 Task: Look for space in Huntington Park, United States from 10th August, 2023 to 20th August, 2023 for 12 adults in price range Rs.10000 to Rs.14000. Place can be entire place or shared room with 6 bedrooms having 12 beds and 6 bathrooms. Property type can be house, flat, guest house. Amenities needed are: wifi, TV, free parkinig on premises, gym, breakfast. Booking option can be shelf check-in. Required host language is English.
Action: Mouse moved to (429, 114)
Screenshot: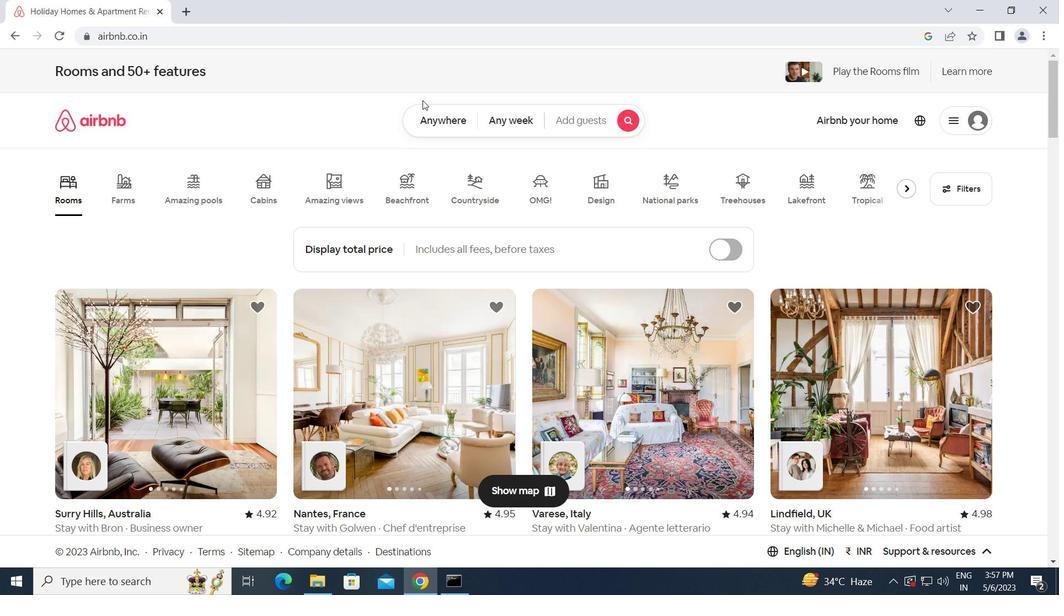 
Action: Mouse pressed left at (429, 114)
Screenshot: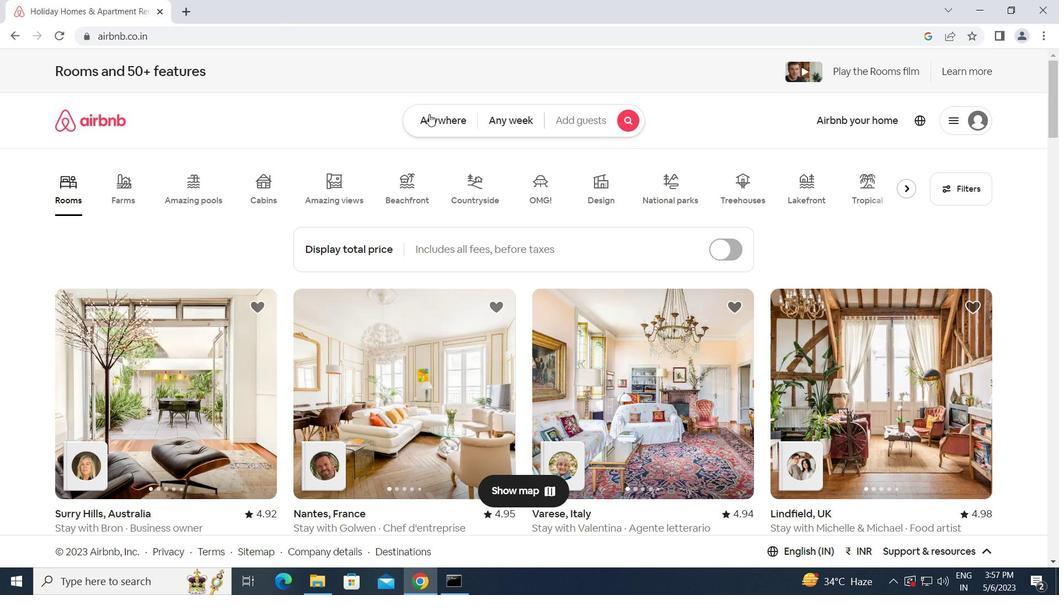 
Action: Mouse moved to (385, 161)
Screenshot: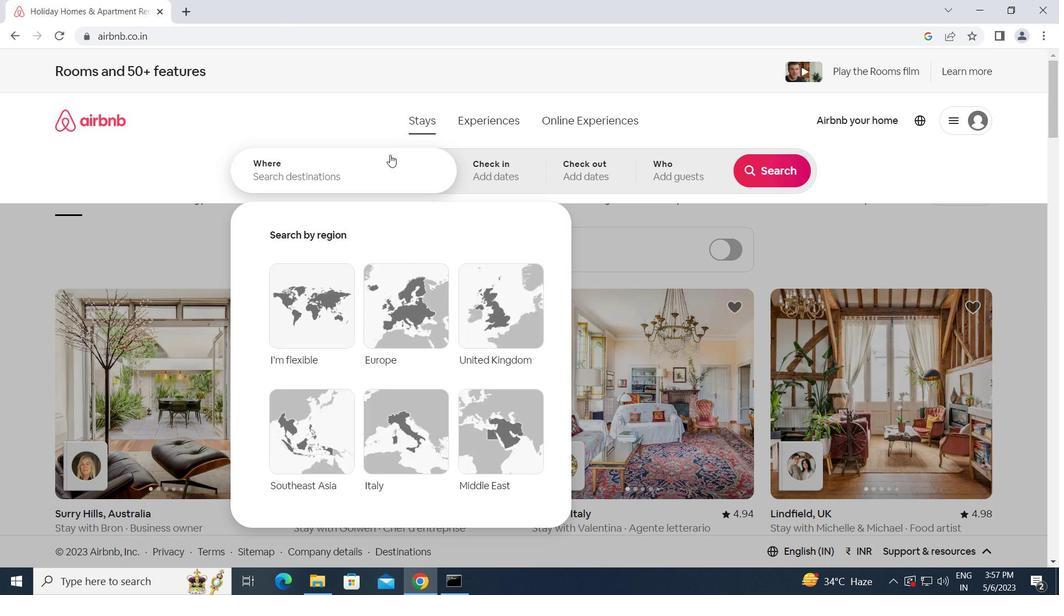 
Action: Mouse pressed left at (385, 161)
Screenshot: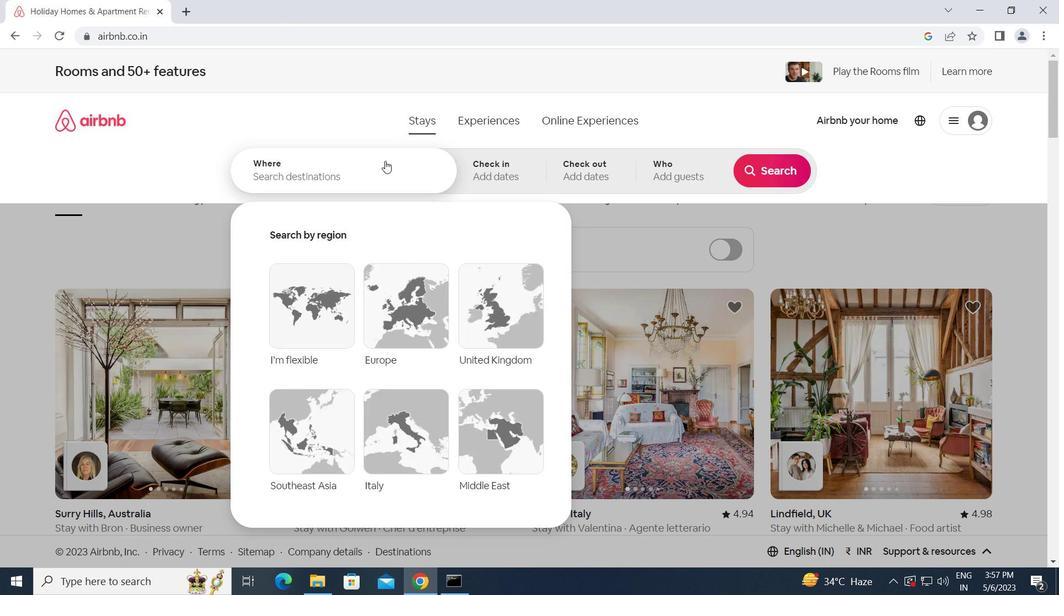 
Action: Key pressed h<Key.caps_lock>untington<Key.space><Key.caps_lock>p<Key.caps_lock>ark,<Key.space><Key.caps_lock>u<Key.caps_lock>nited<Key.space><Key.caps_lock>s<Key.caps_lock>tates
Screenshot: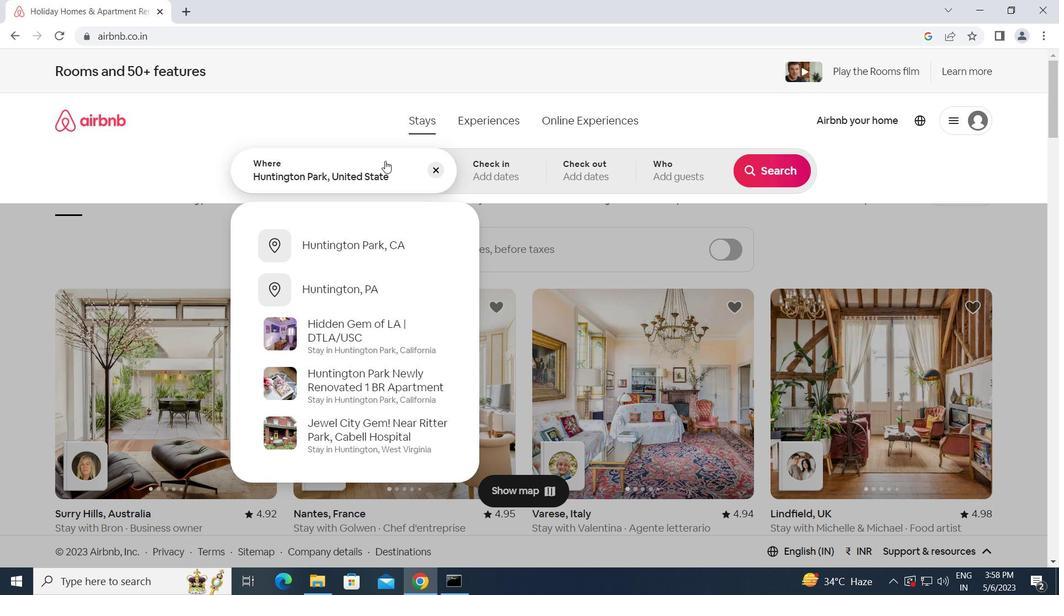 
Action: Mouse moved to (505, 86)
Screenshot: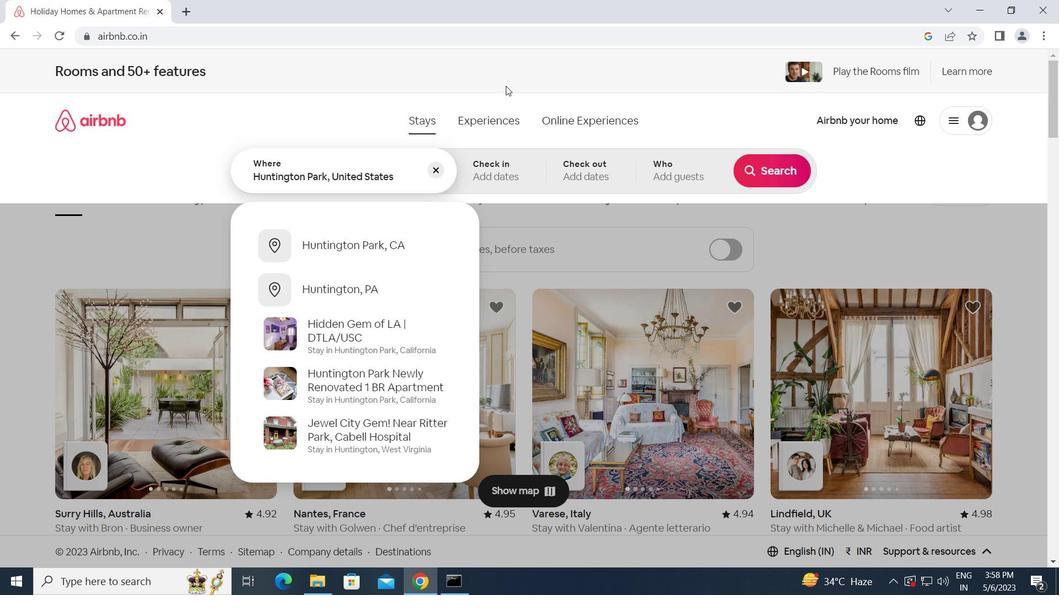
Action: Key pressed <Key.enter>
Screenshot: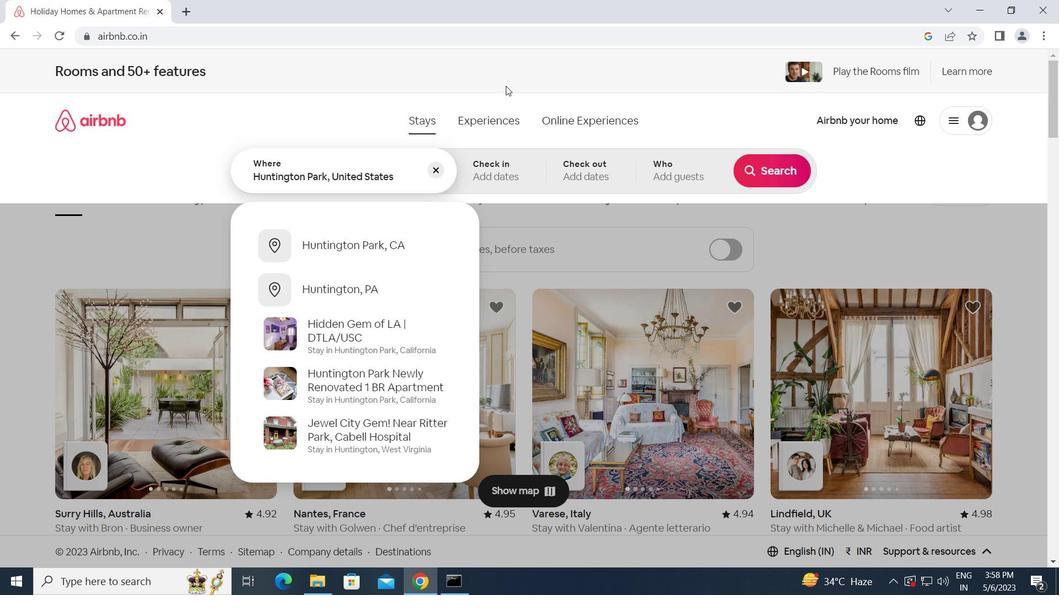 
Action: Mouse moved to (775, 280)
Screenshot: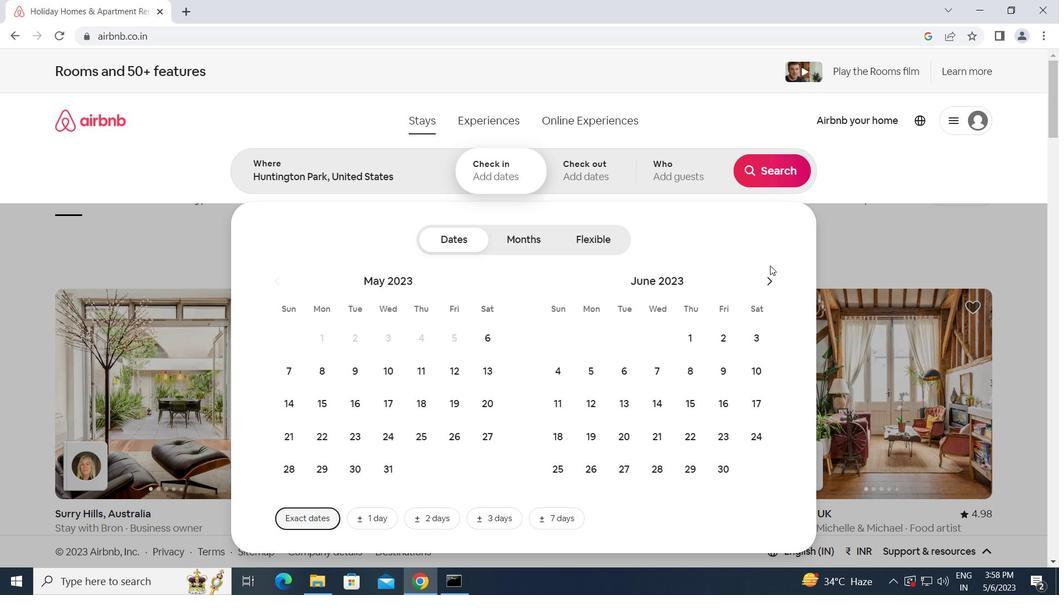 
Action: Mouse pressed left at (775, 280)
Screenshot: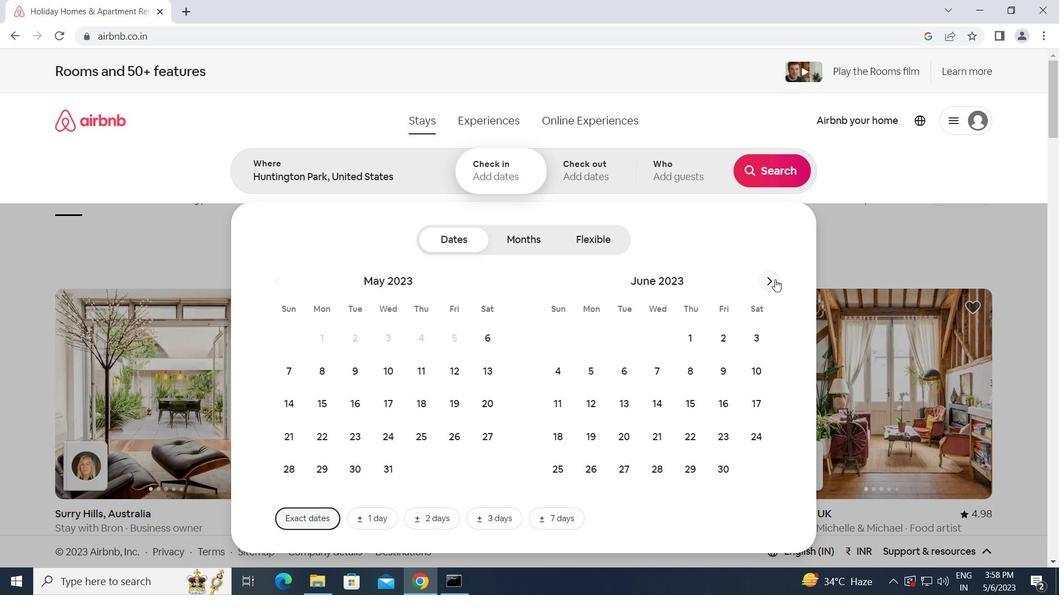 
Action: Mouse moved to (775, 280)
Screenshot: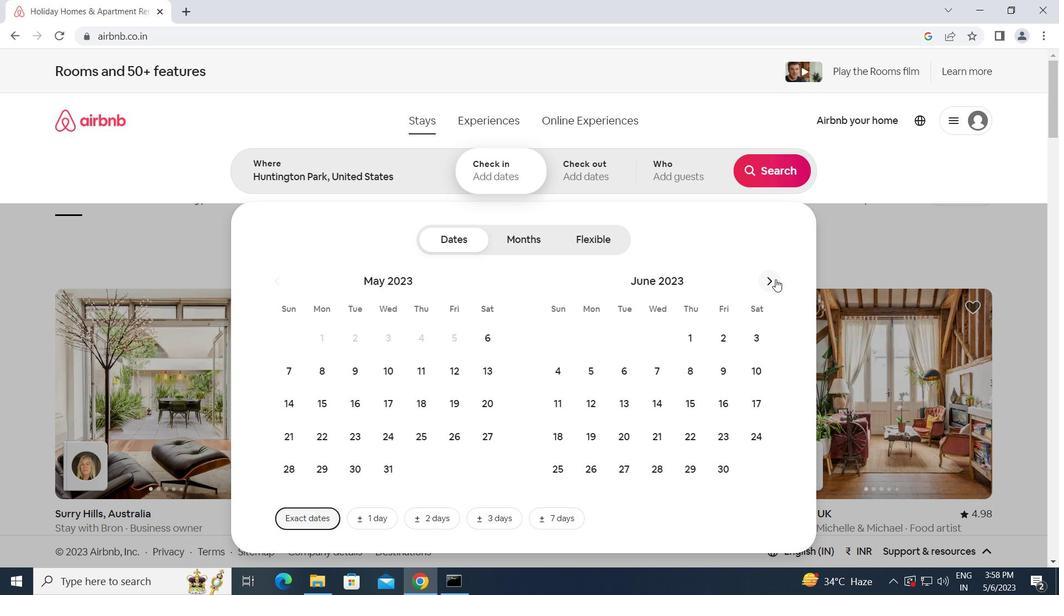 
Action: Mouse pressed left at (775, 280)
Screenshot: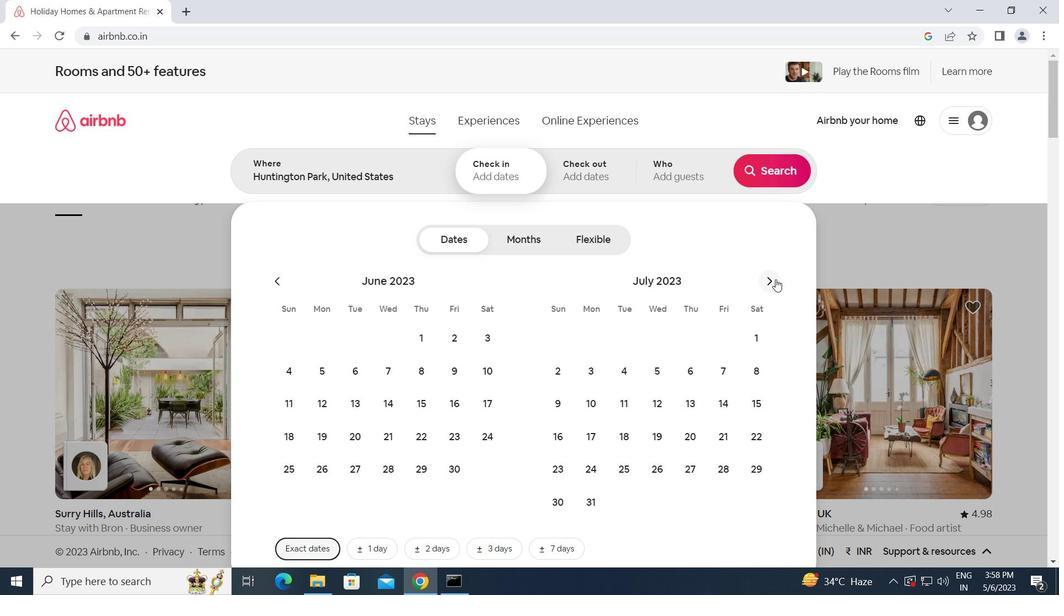 
Action: Mouse moved to (682, 371)
Screenshot: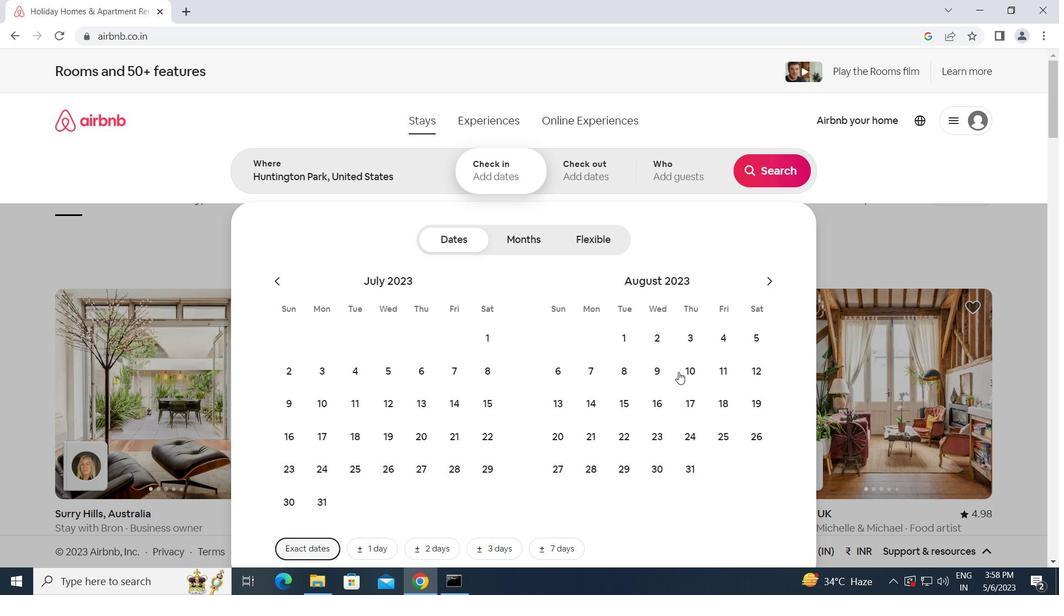 
Action: Mouse pressed left at (682, 371)
Screenshot: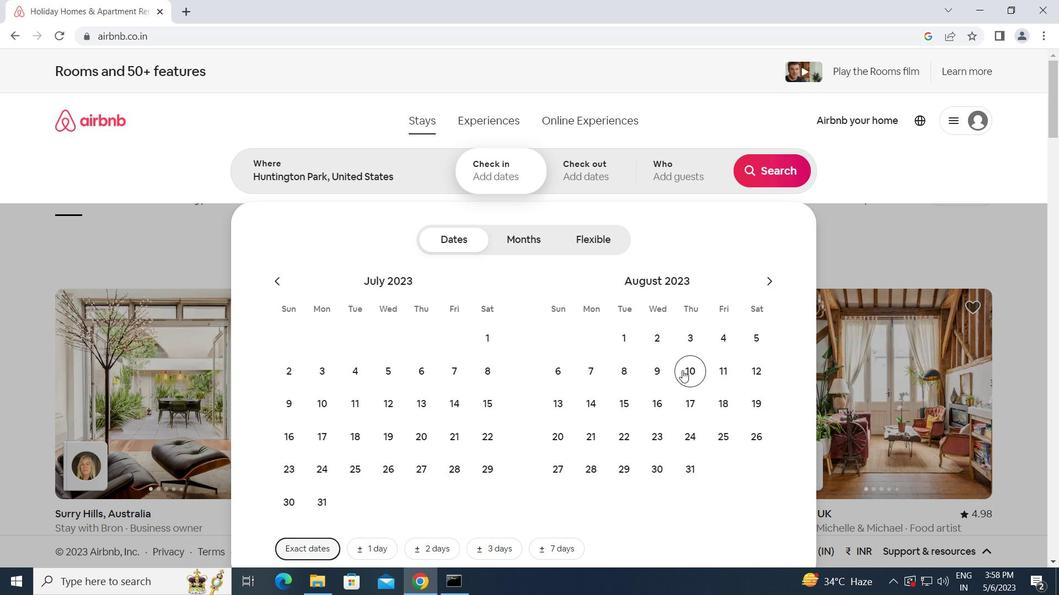 
Action: Mouse moved to (554, 434)
Screenshot: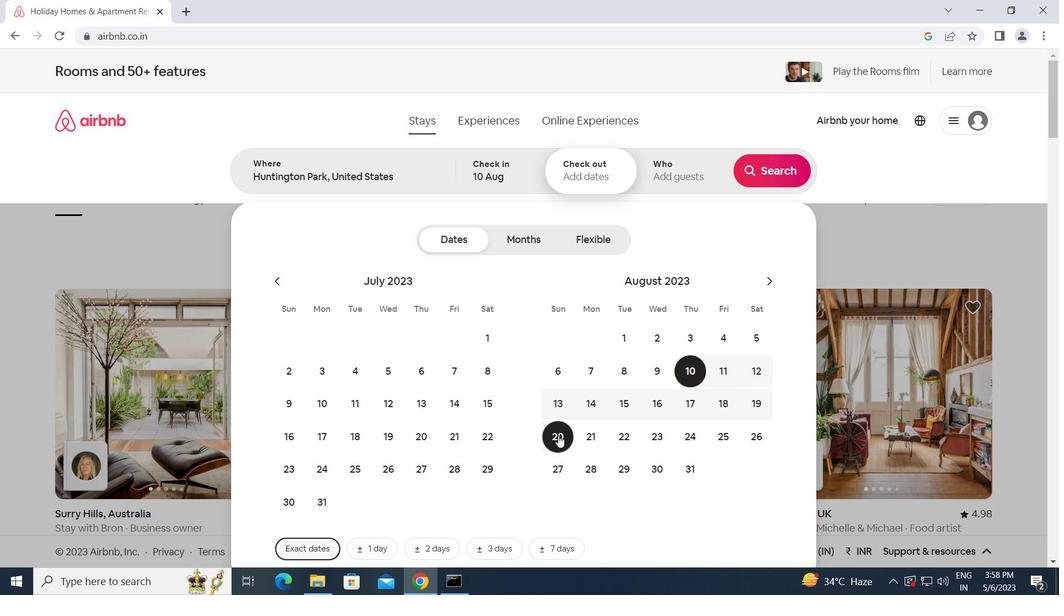 
Action: Mouse pressed left at (554, 434)
Screenshot: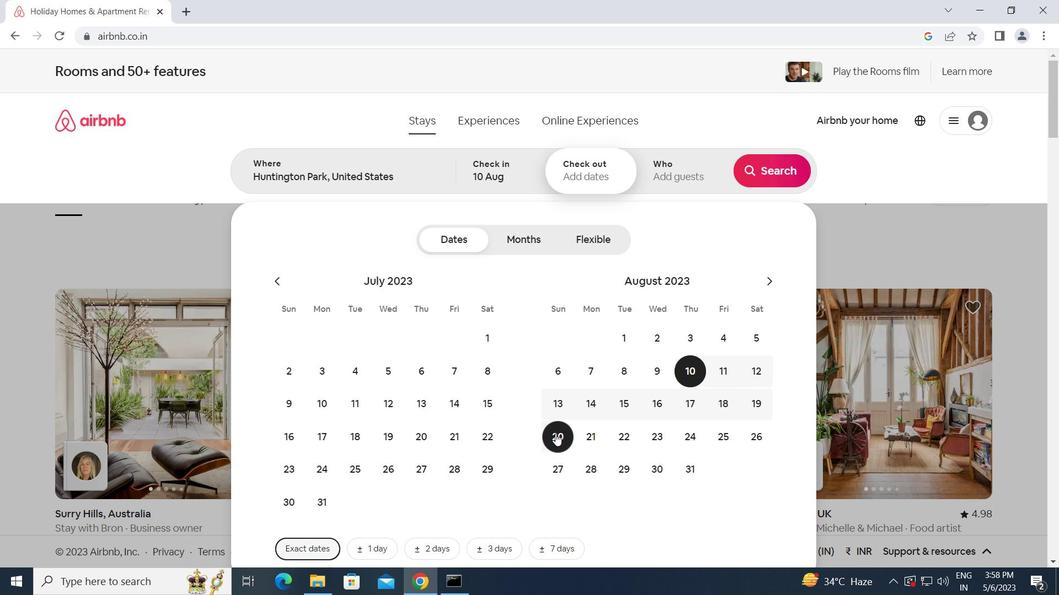 
Action: Mouse moved to (679, 172)
Screenshot: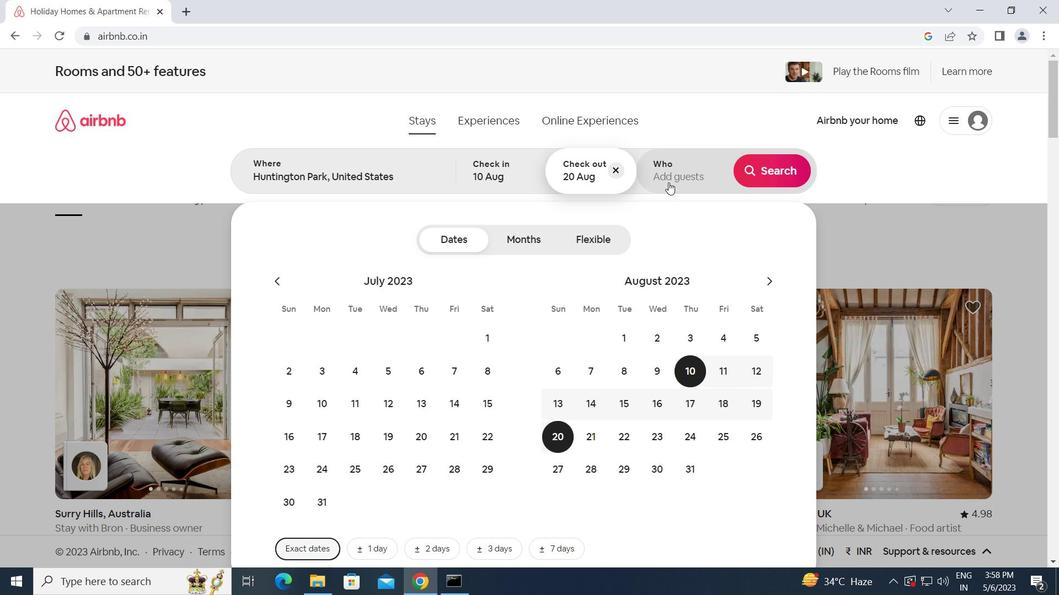 
Action: Mouse pressed left at (679, 172)
Screenshot: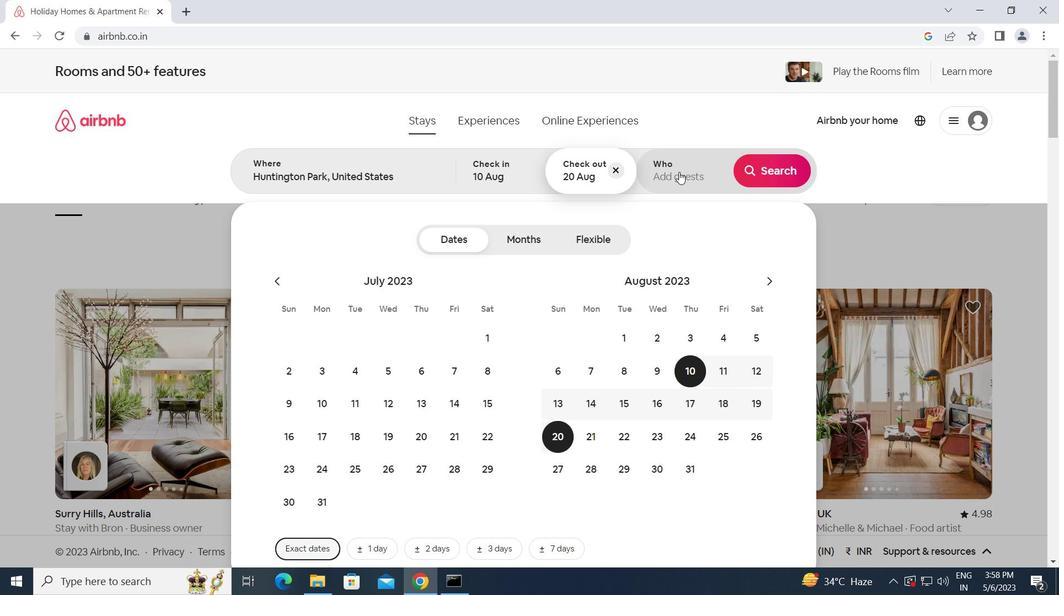 
Action: Mouse moved to (770, 247)
Screenshot: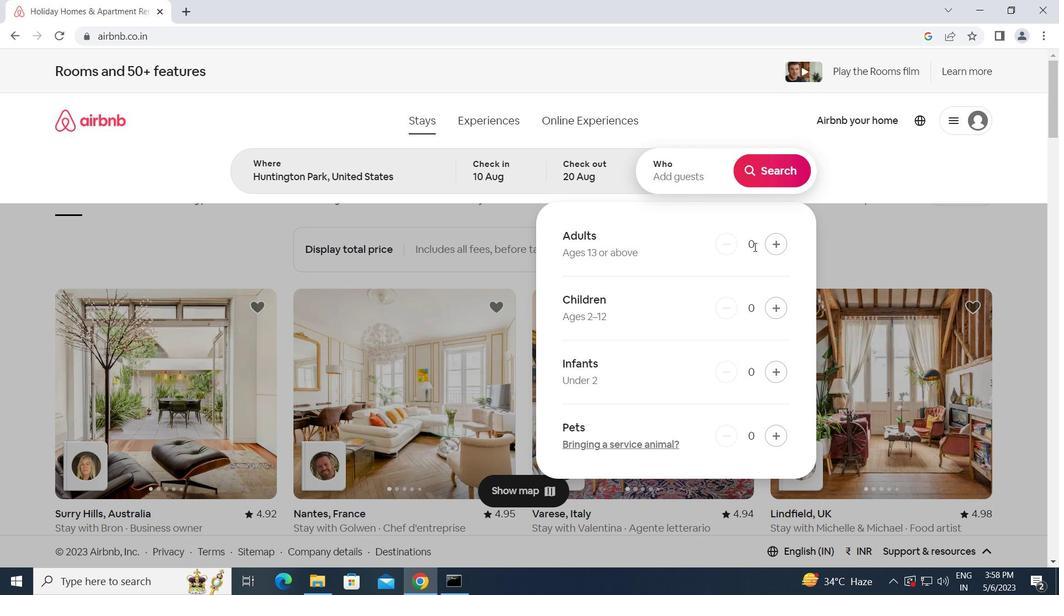 
Action: Mouse pressed left at (770, 247)
Screenshot: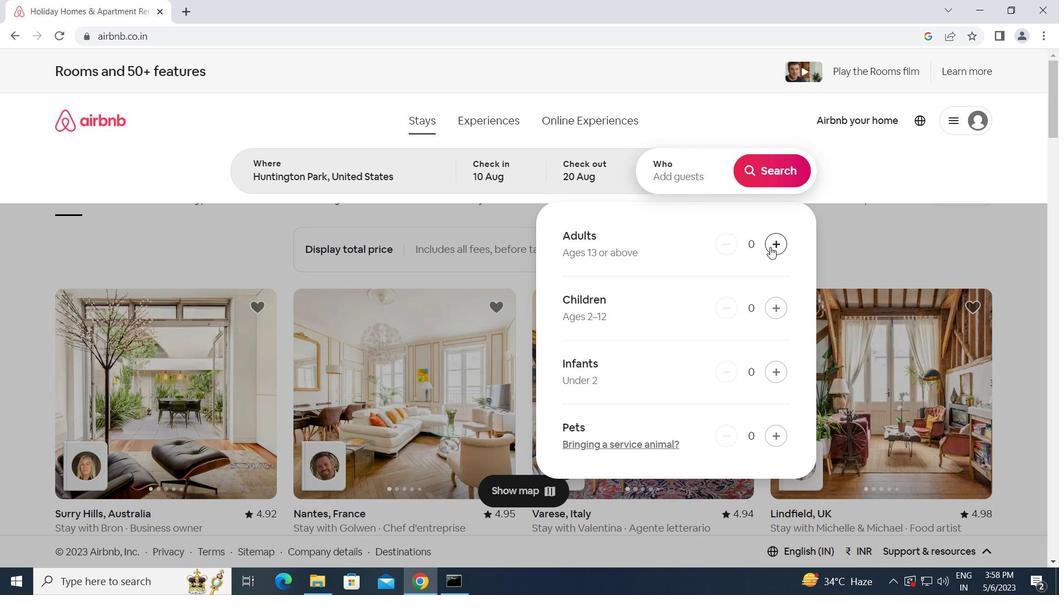 
Action: Mouse moved to (770, 247)
Screenshot: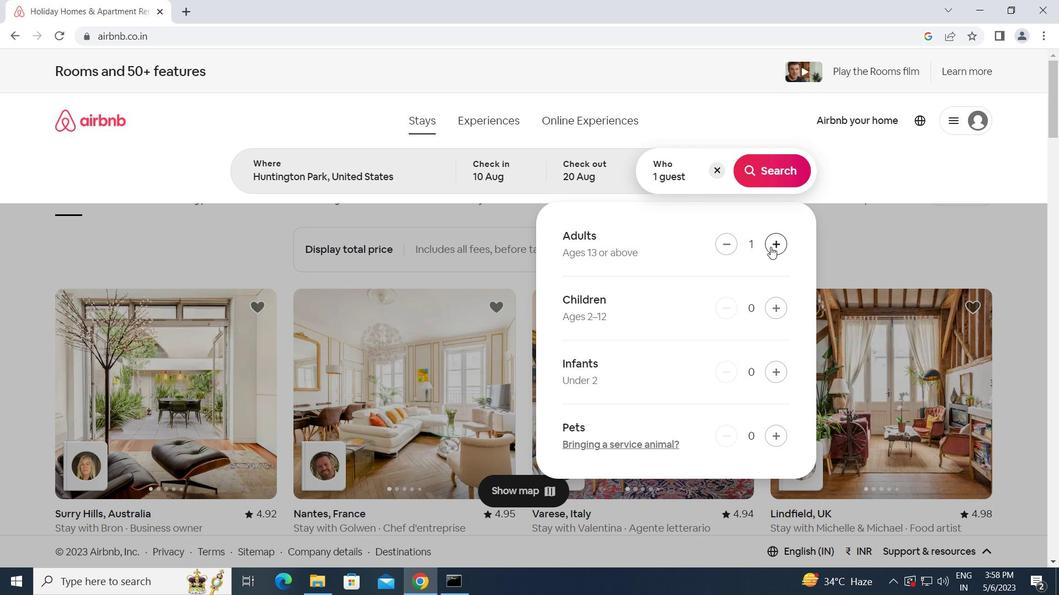 
Action: Mouse pressed left at (770, 247)
Screenshot: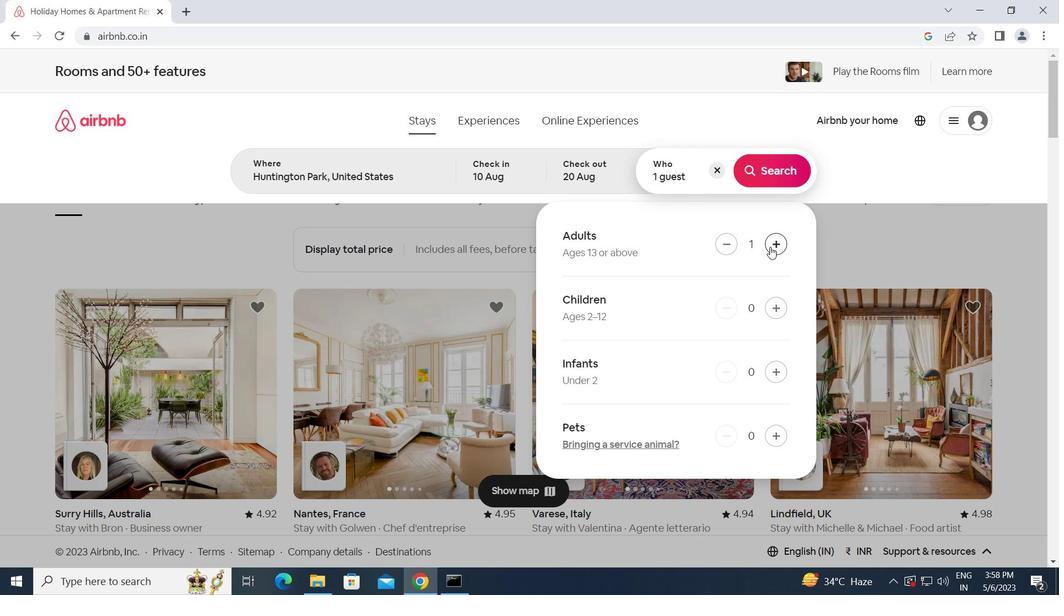 
Action: Mouse pressed left at (770, 247)
Screenshot: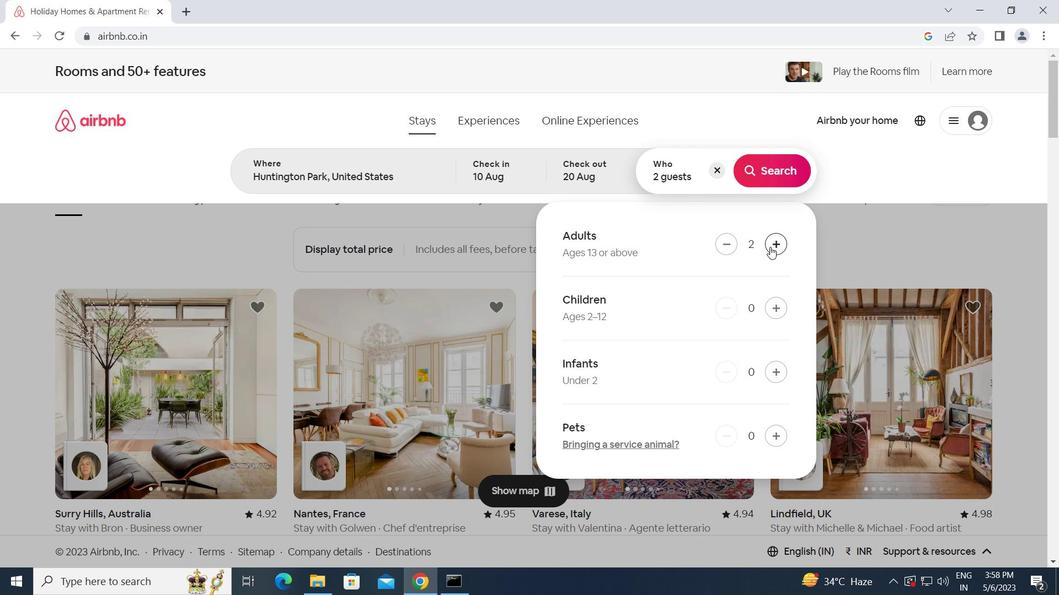 
Action: Mouse pressed left at (770, 247)
Screenshot: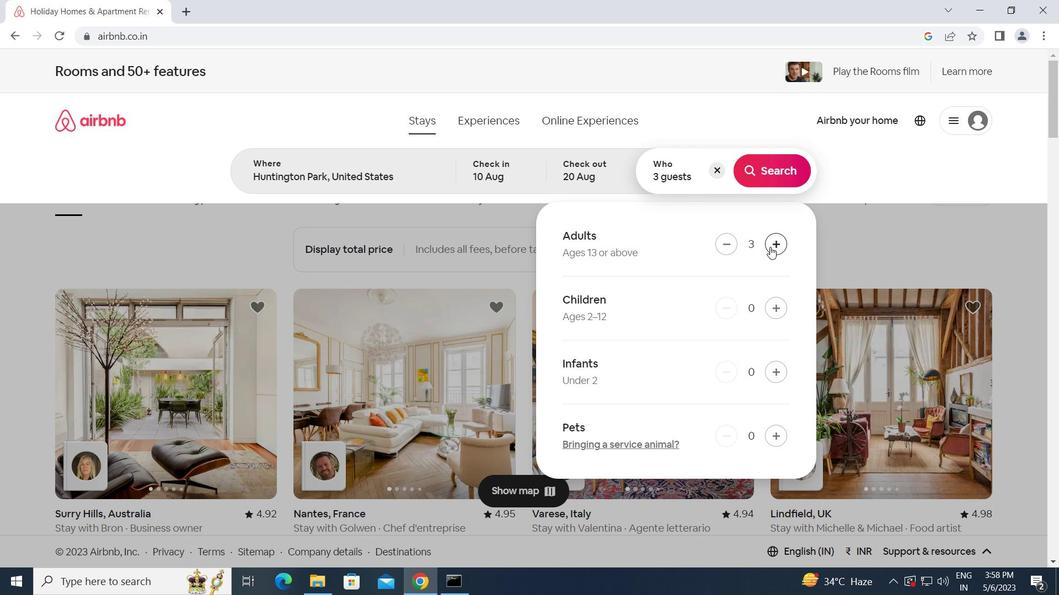 
Action: Mouse pressed left at (770, 247)
Screenshot: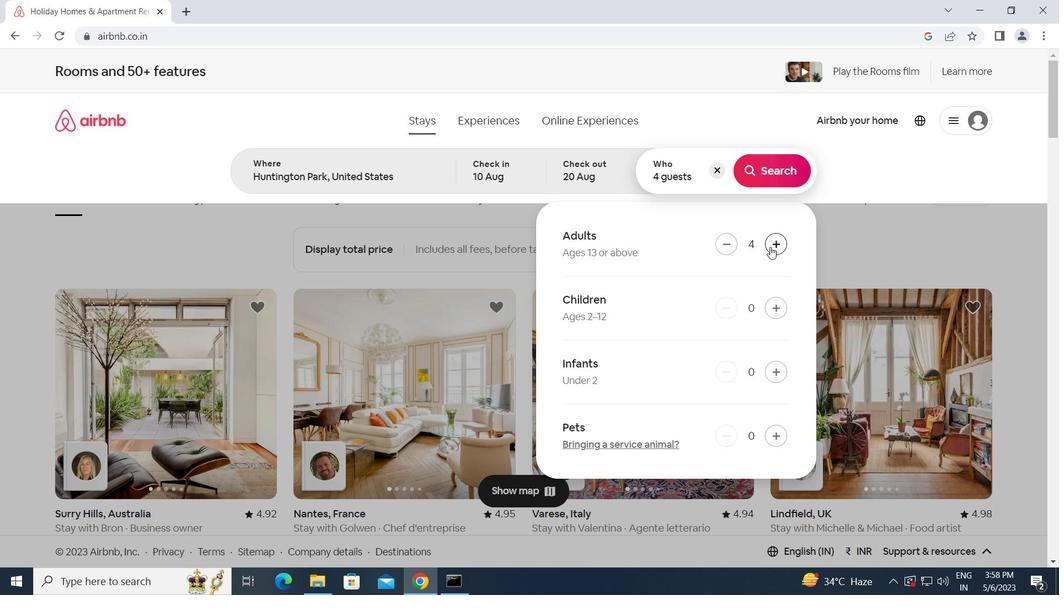 
Action: Mouse pressed left at (770, 247)
Screenshot: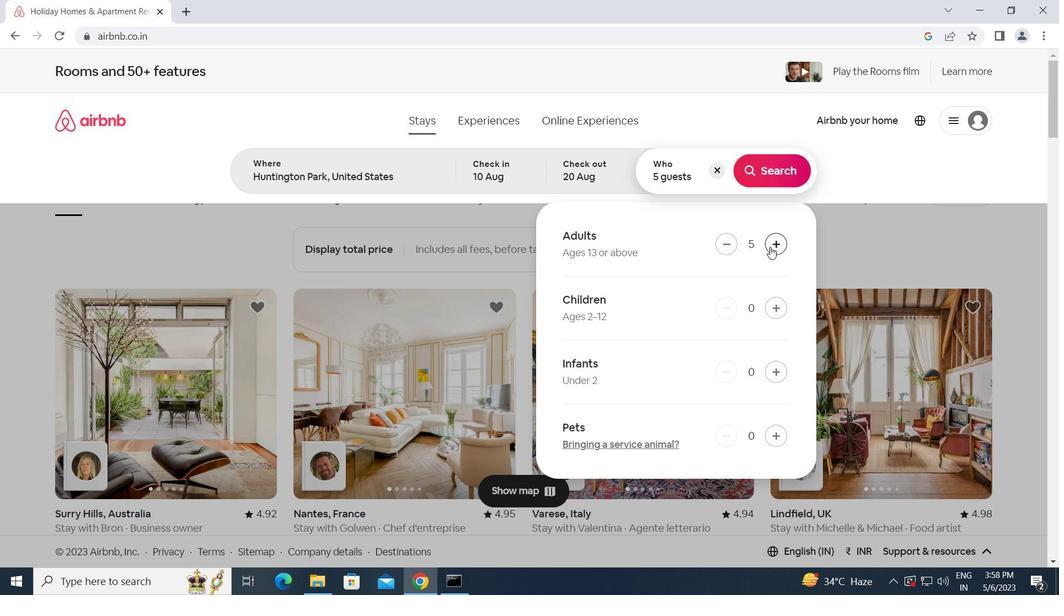 
Action: Mouse pressed left at (770, 247)
Screenshot: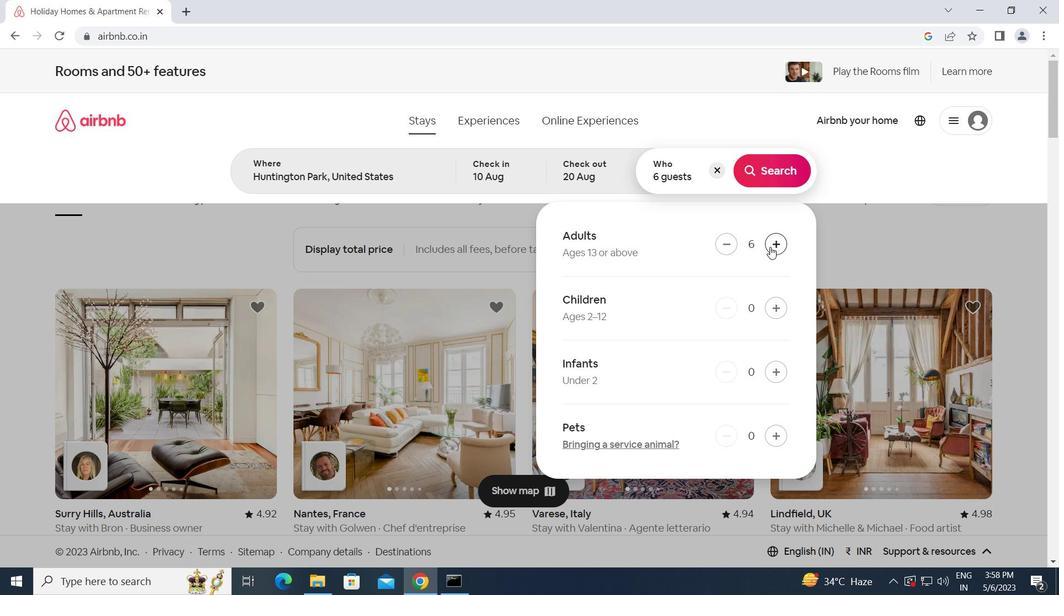 
Action: Mouse pressed left at (770, 247)
Screenshot: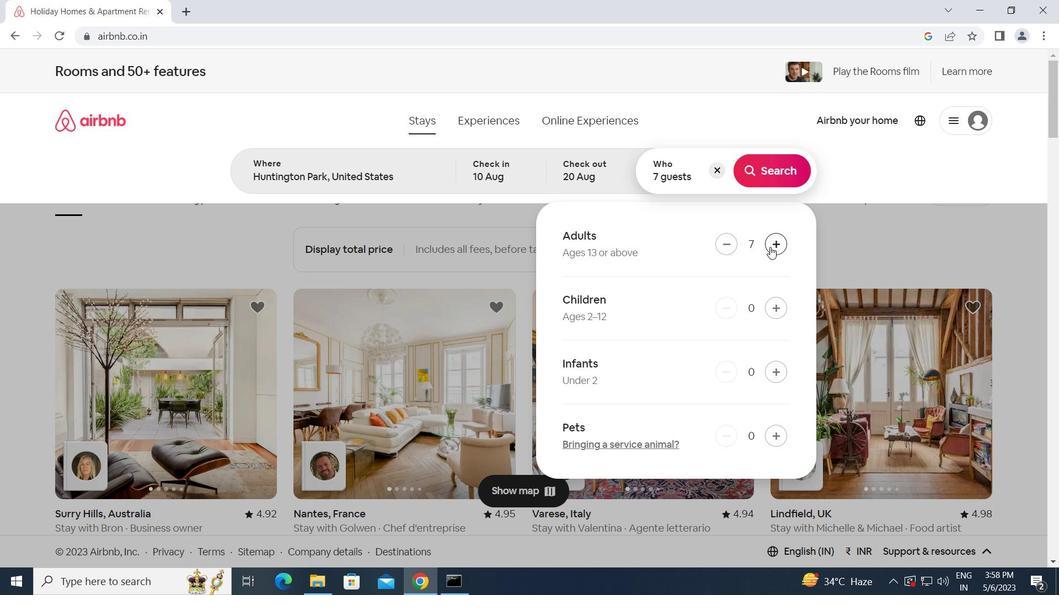 
Action: Mouse pressed left at (770, 247)
Screenshot: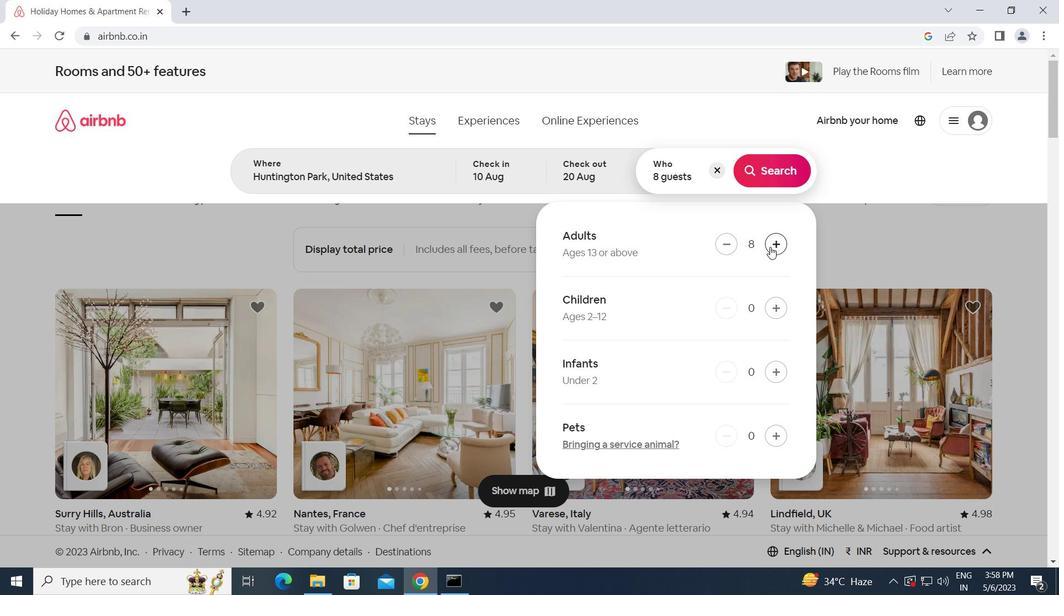 
Action: Mouse moved to (776, 247)
Screenshot: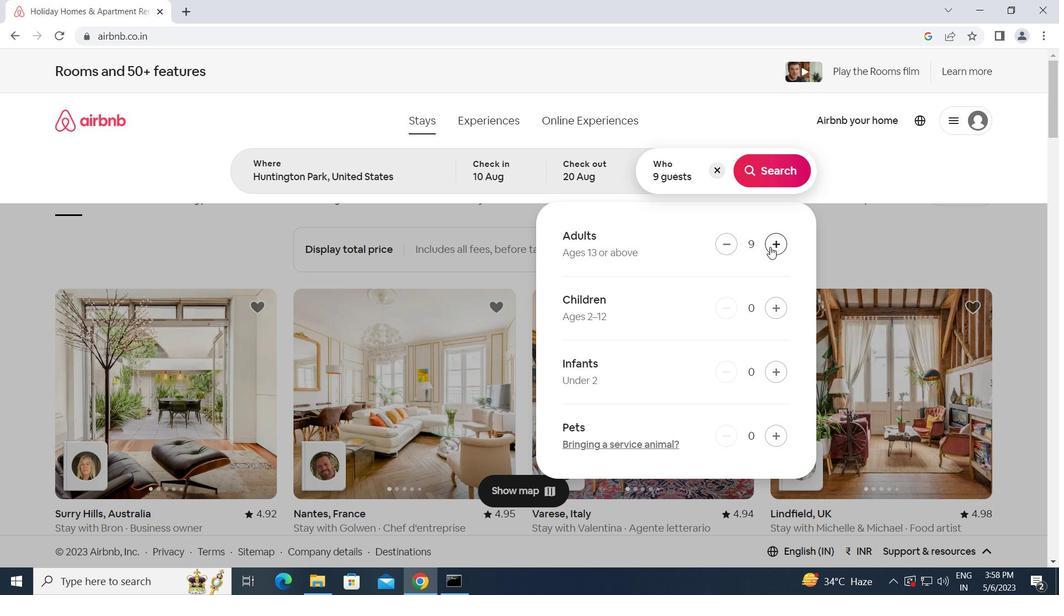 
Action: Mouse pressed left at (776, 247)
Screenshot: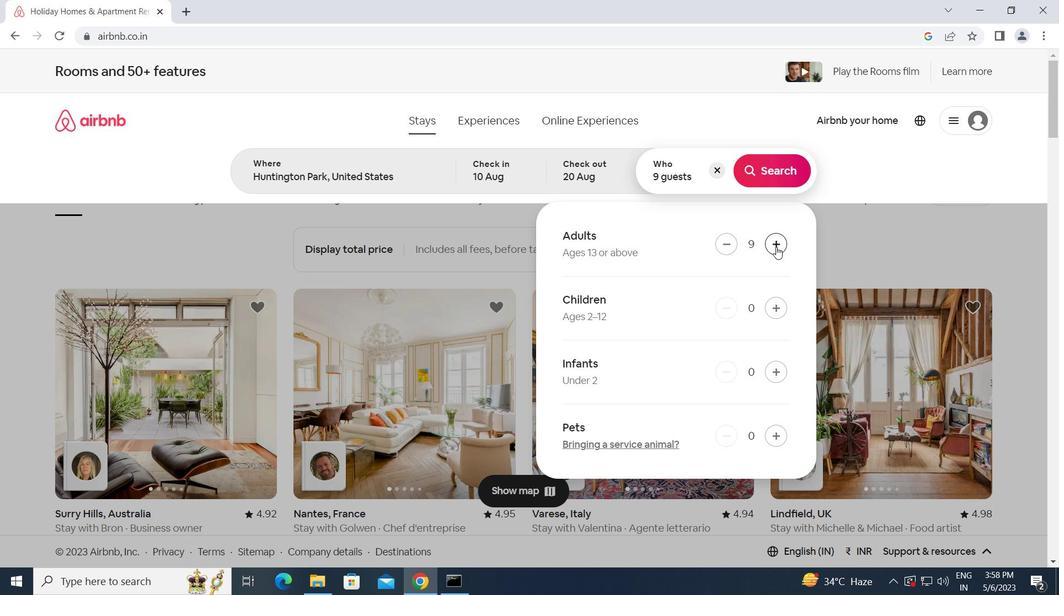 
Action: Mouse pressed left at (776, 247)
Screenshot: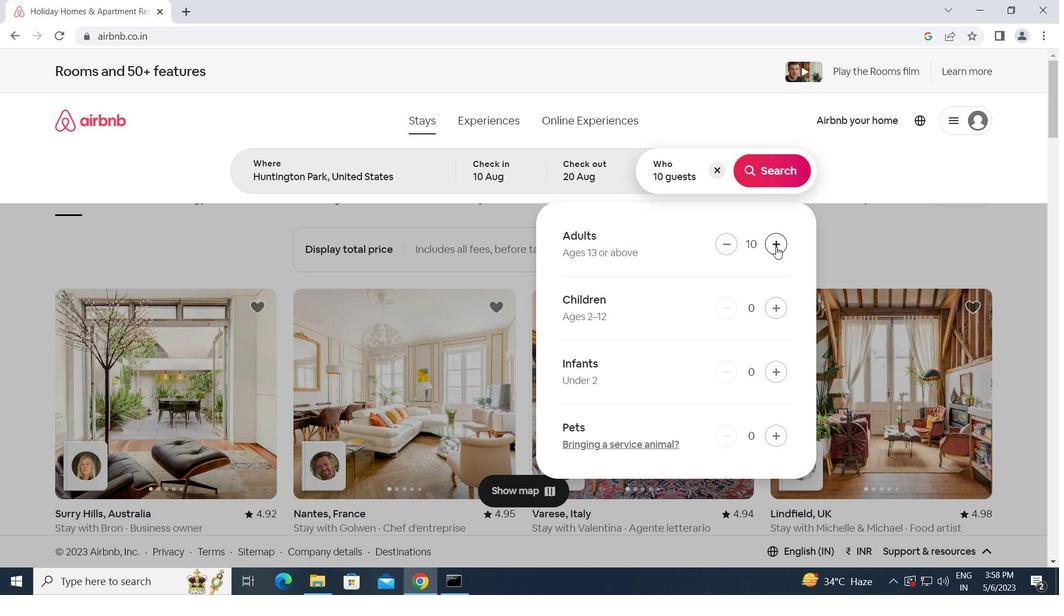 
Action: Mouse pressed left at (776, 247)
Screenshot: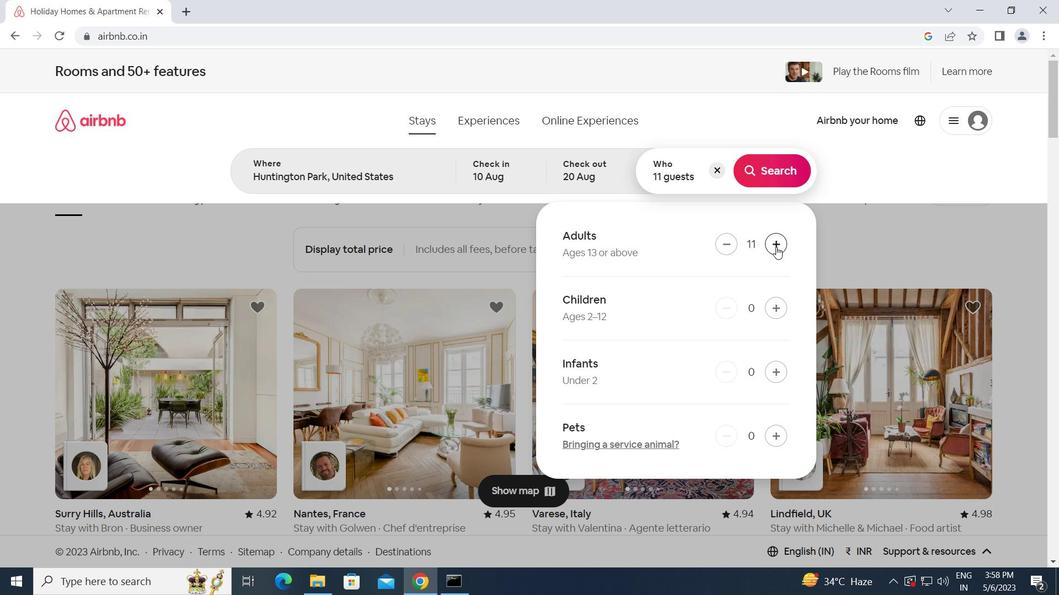 
Action: Mouse moved to (779, 168)
Screenshot: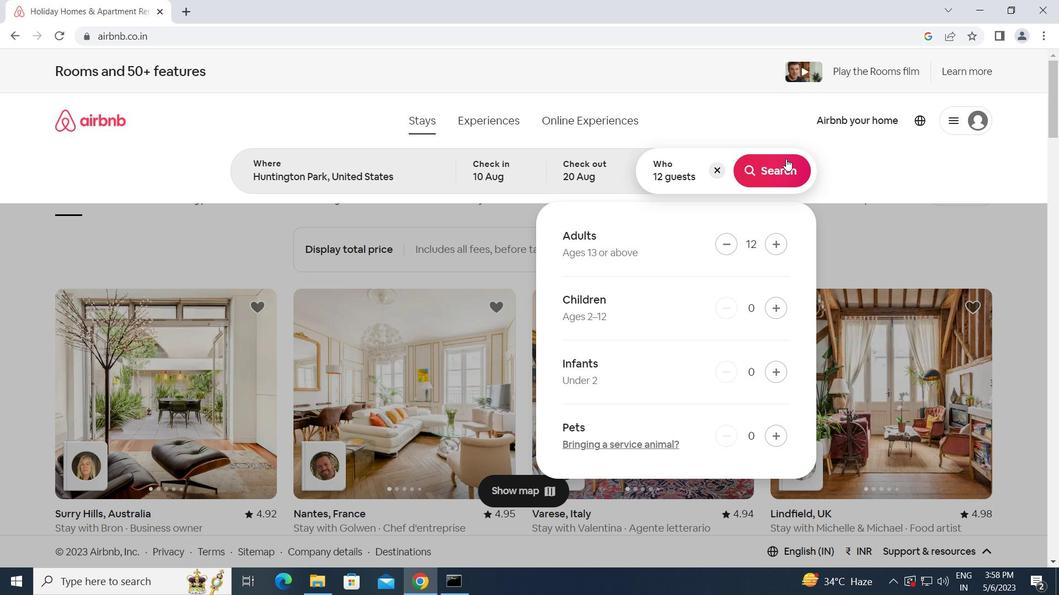 
Action: Mouse pressed left at (779, 168)
Screenshot: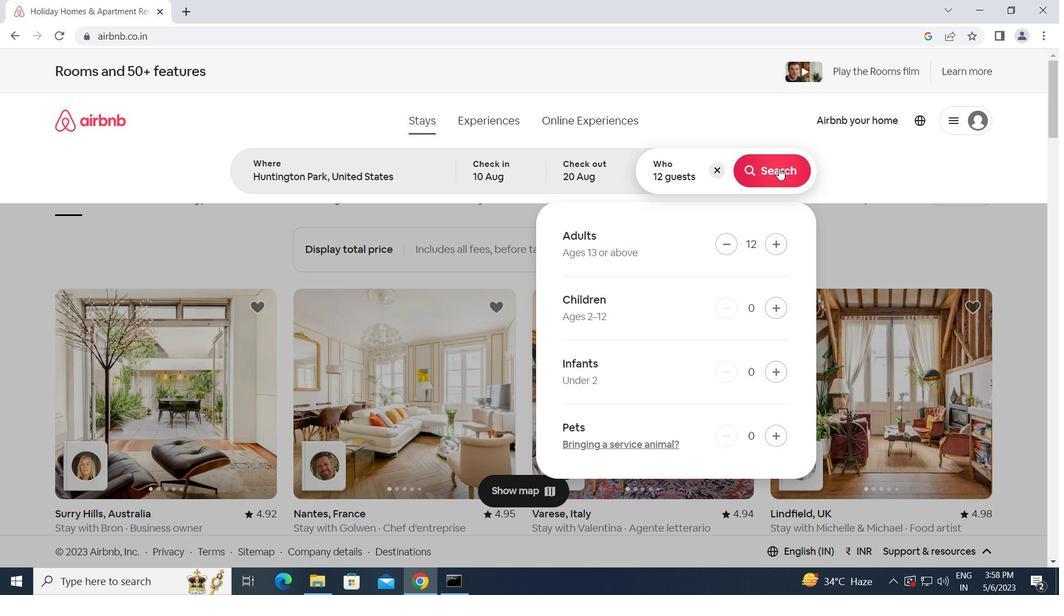 
Action: Mouse moved to (988, 133)
Screenshot: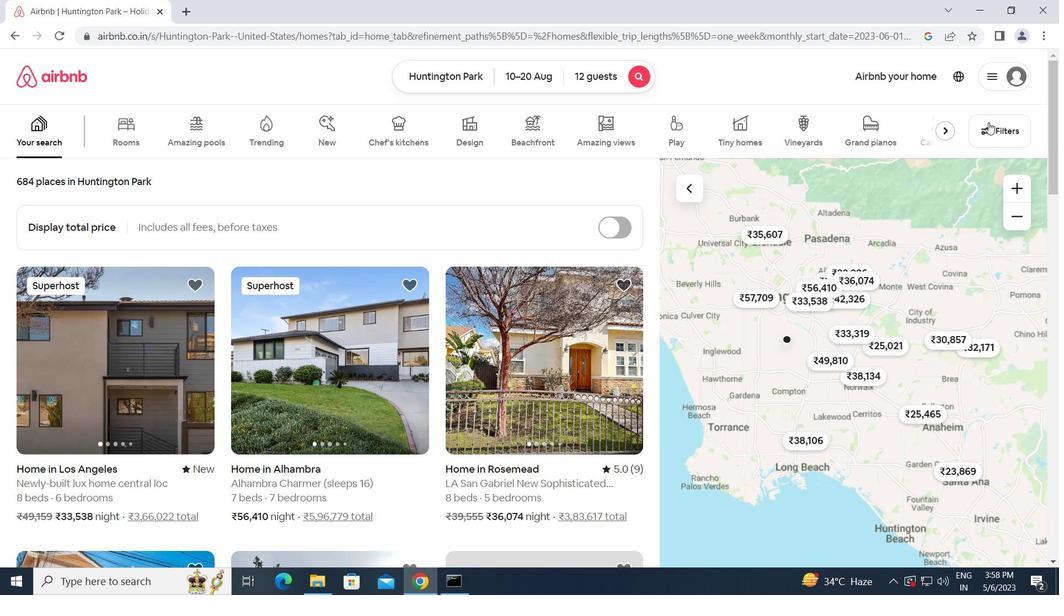 
Action: Mouse pressed left at (988, 133)
Screenshot: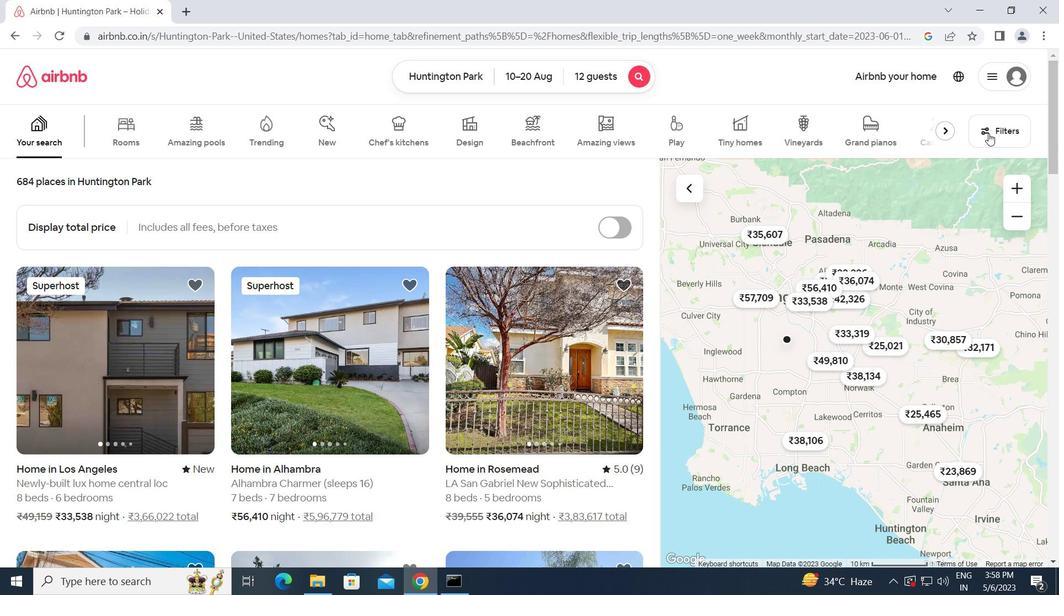 
Action: Mouse moved to (344, 468)
Screenshot: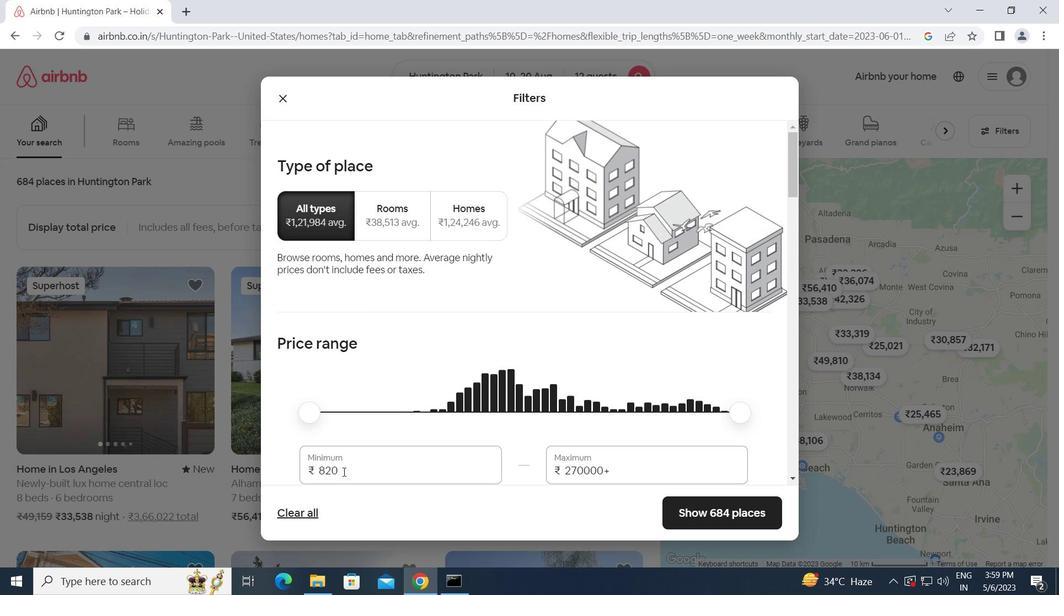 
Action: Mouse pressed left at (344, 468)
Screenshot: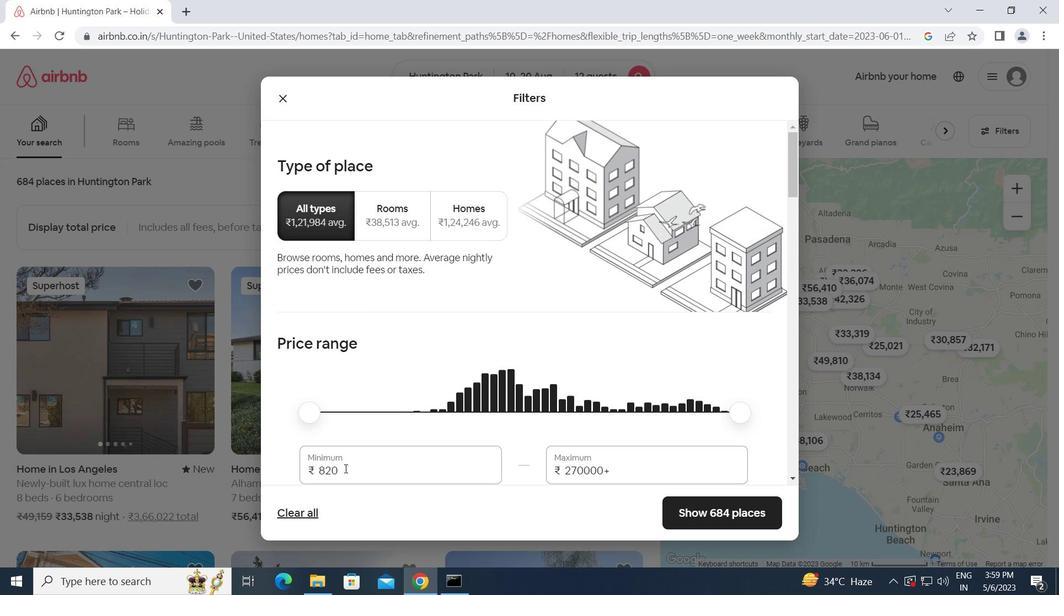 
Action: Mouse moved to (300, 469)
Screenshot: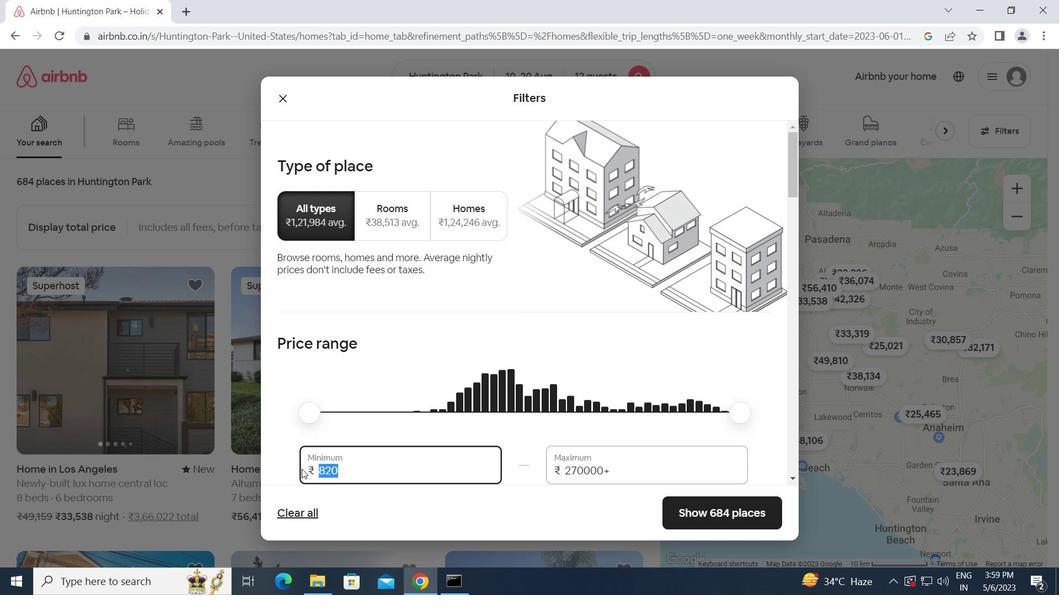 
Action: Key pressed 10000<Key.tab>14000
Screenshot: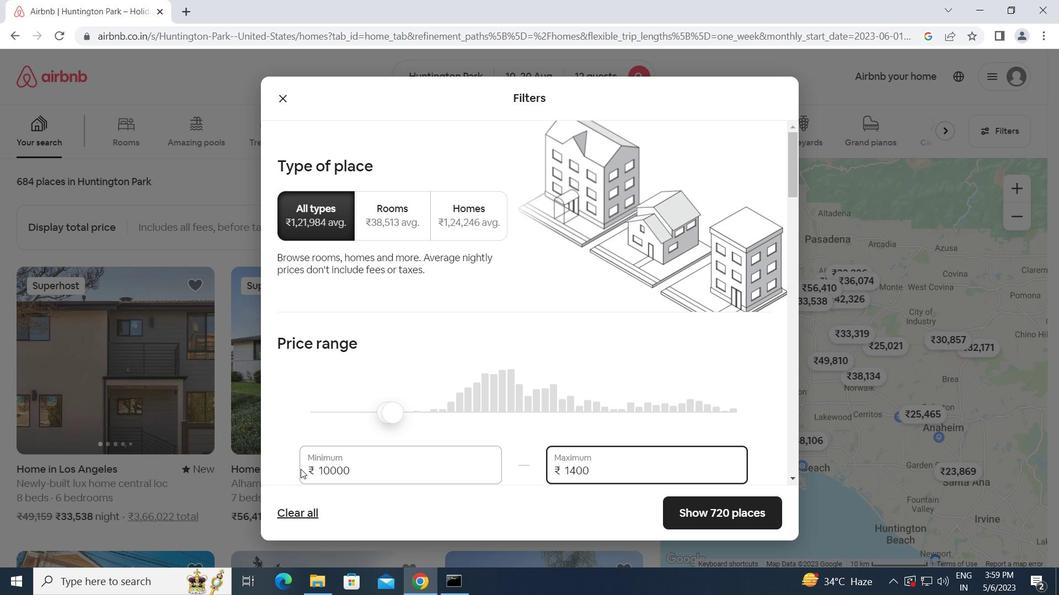 
Action: Mouse moved to (313, 465)
Screenshot: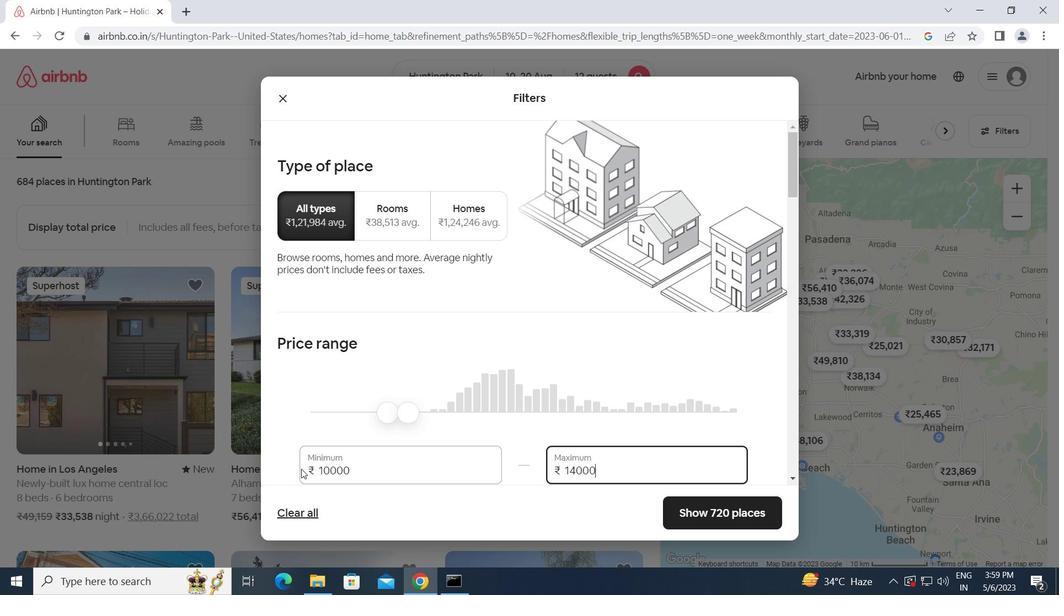 
Action: Mouse scrolled (313, 465) with delta (0, 0)
Screenshot: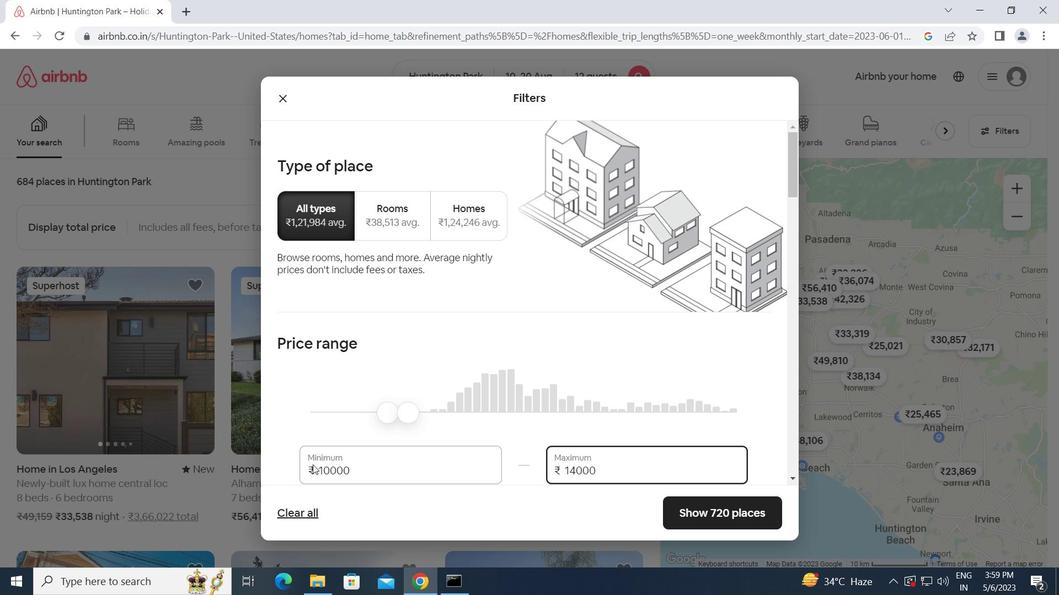 
Action: Mouse moved to (319, 463)
Screenshot: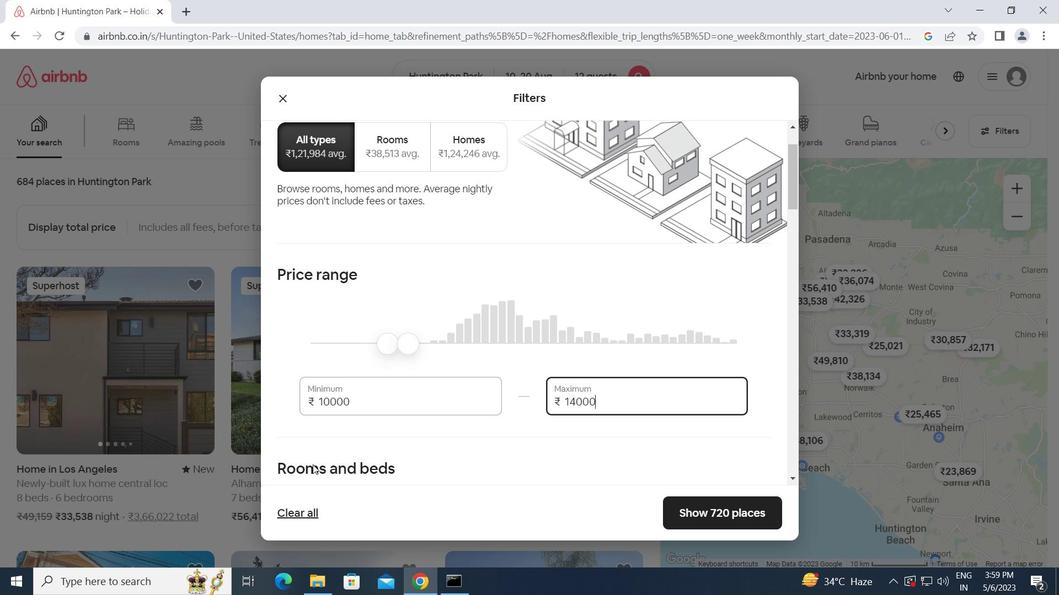 
Action: Mouse scrolled (319, 463) with delta (0, 0)
Screenshot: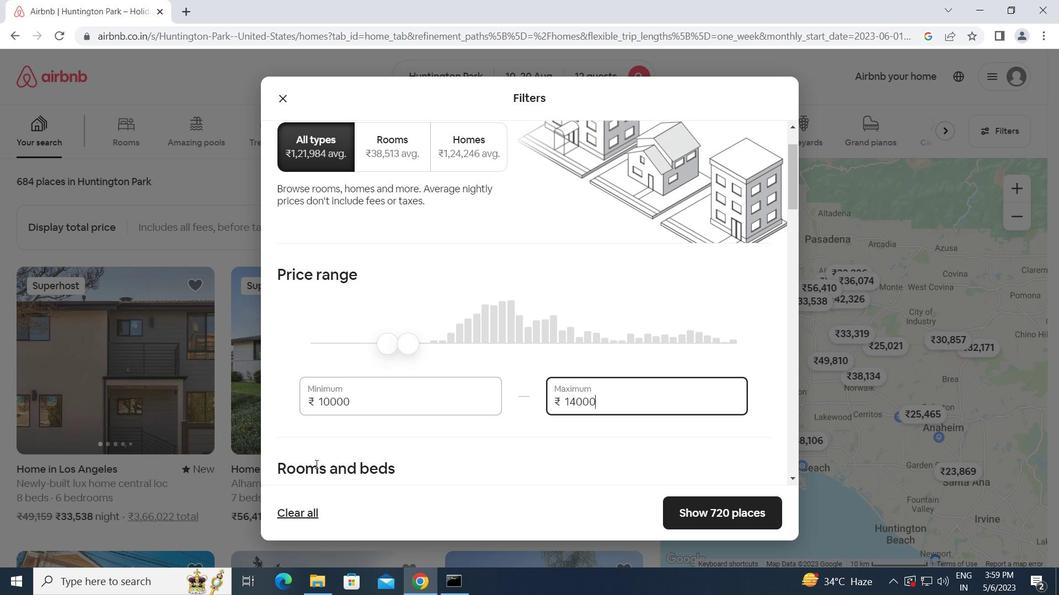 
Action: Mouse moved to (322, 462)
Screenshot: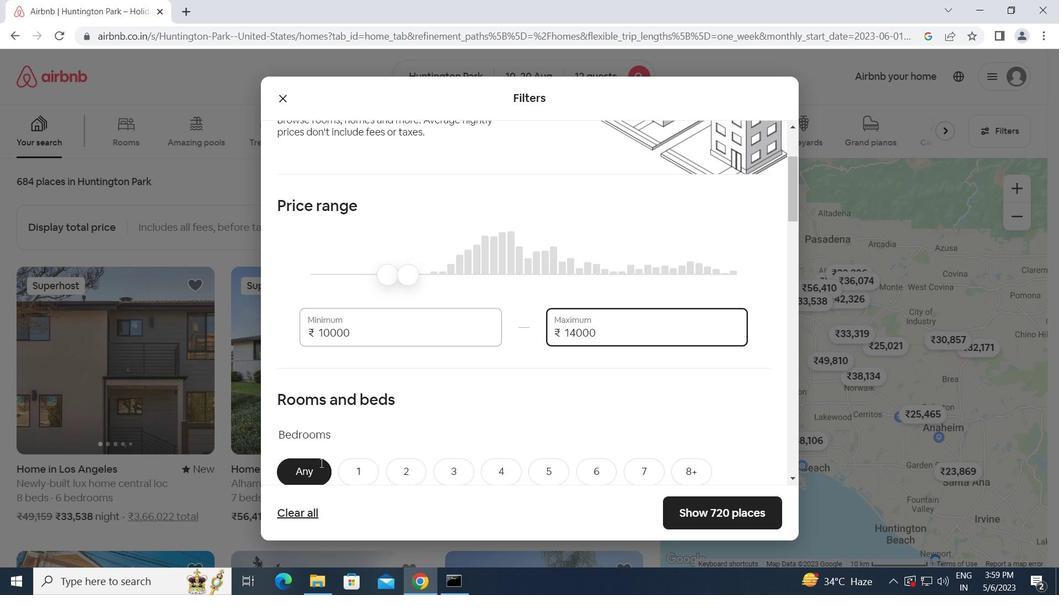 
Action: Mouse scrolled (322, 462) with delta (0, 0)
Screenshot: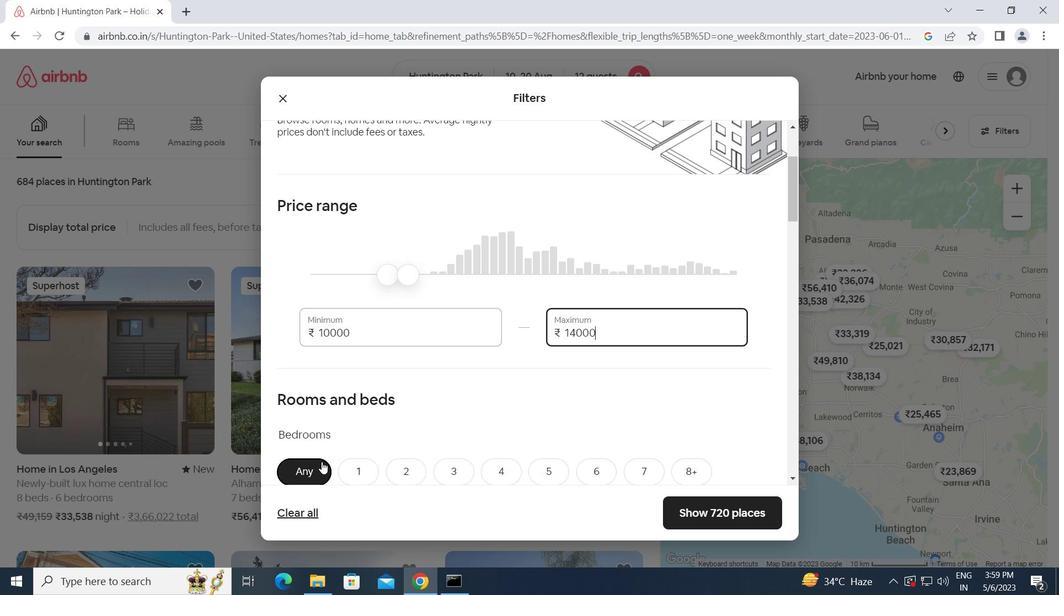 
Action: Mouse scrolled (322, 462) with delta (0, 0)
Screenshot: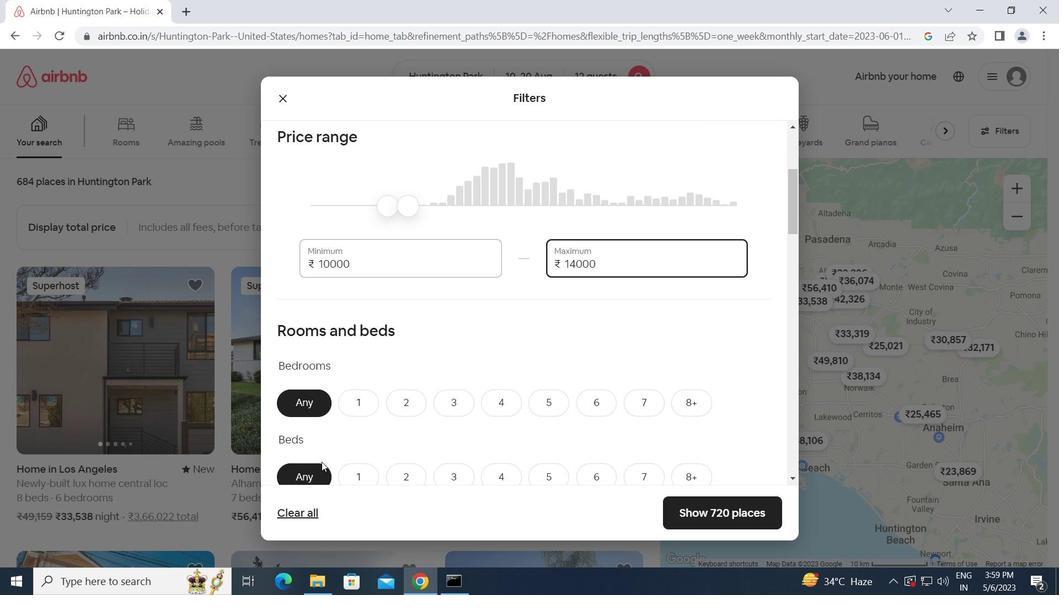 
Action: Mouse scrolled (322, 462) with delta (0, 0)
Screenshot: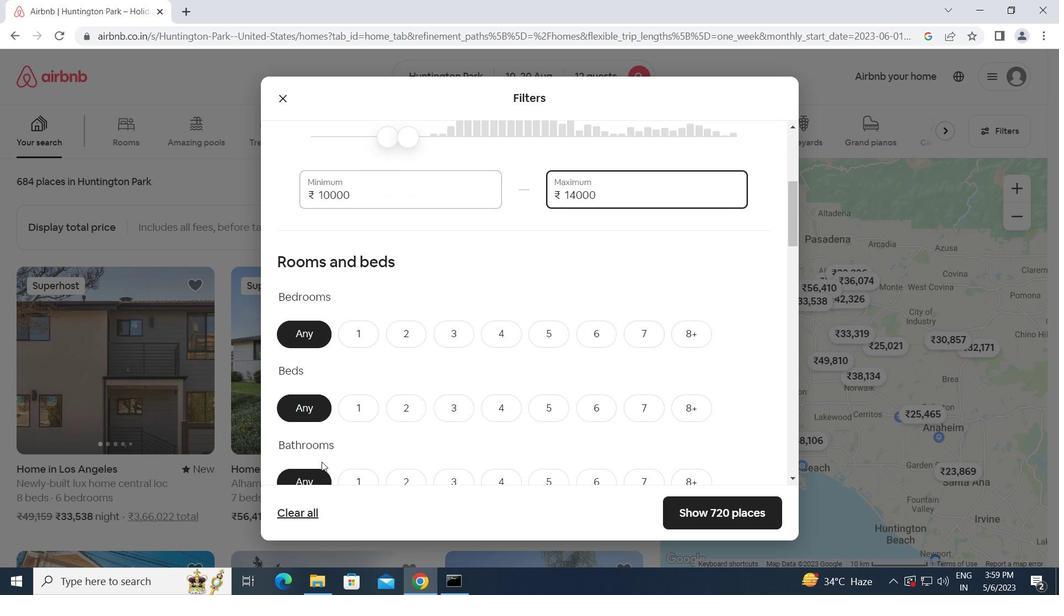 
Action: Mouse moved to (325, 461)
Screenshot: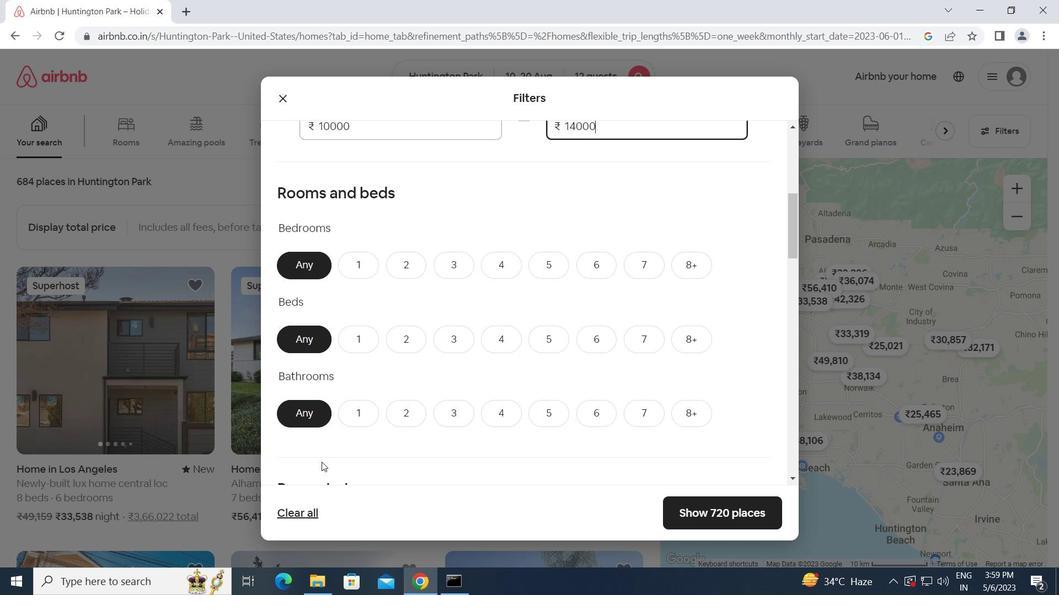 
Action: Mouse scrolled (325, 461) with delta (0, 0)
Screenshot: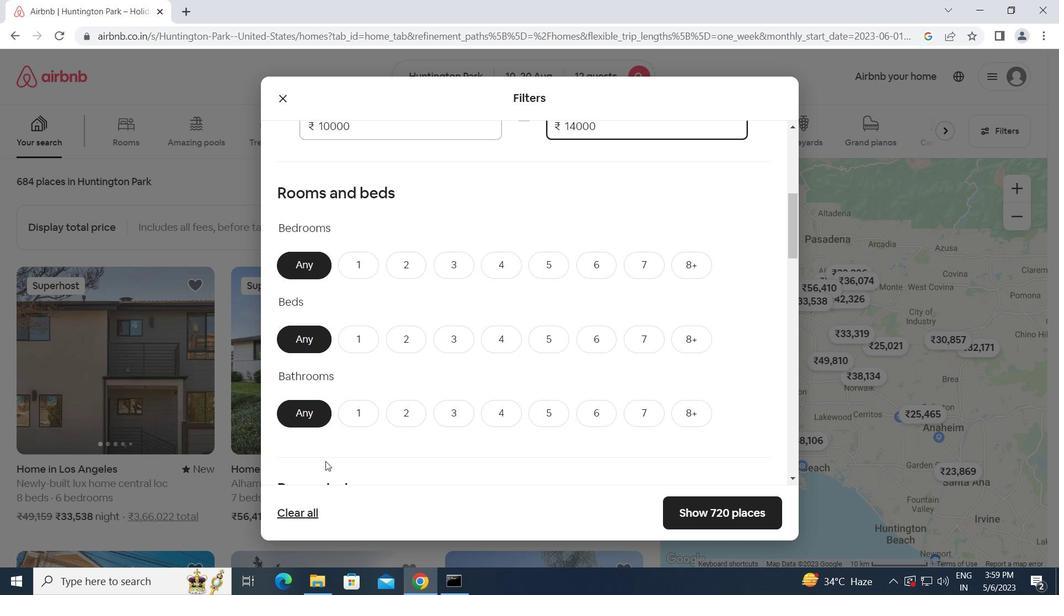 
Action: Mouse moved to (588, 200)
Screenshot: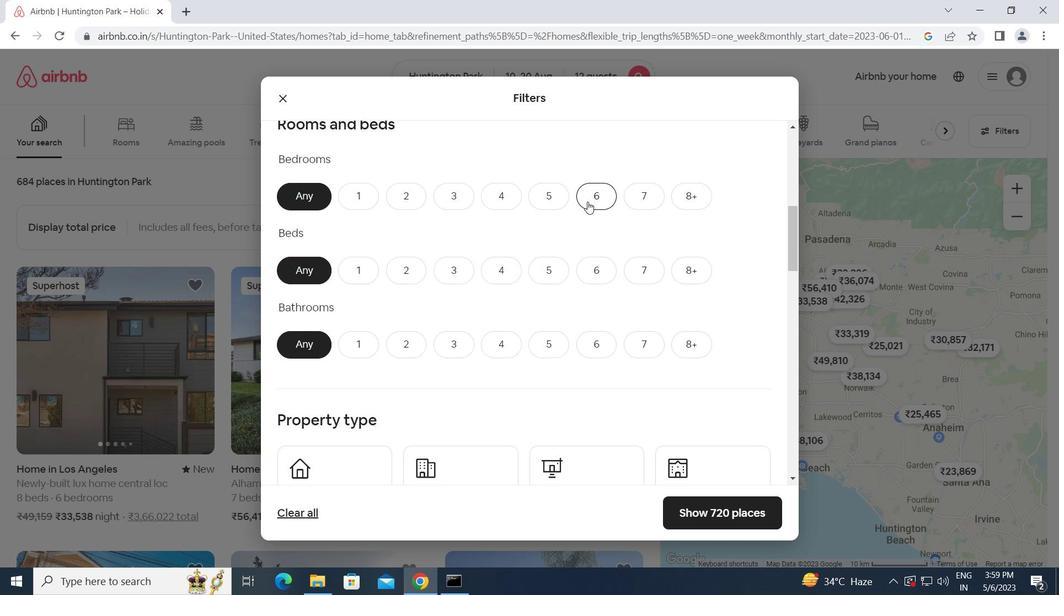 
Action: Mouse pressed left at (588, 200)
Screenshot: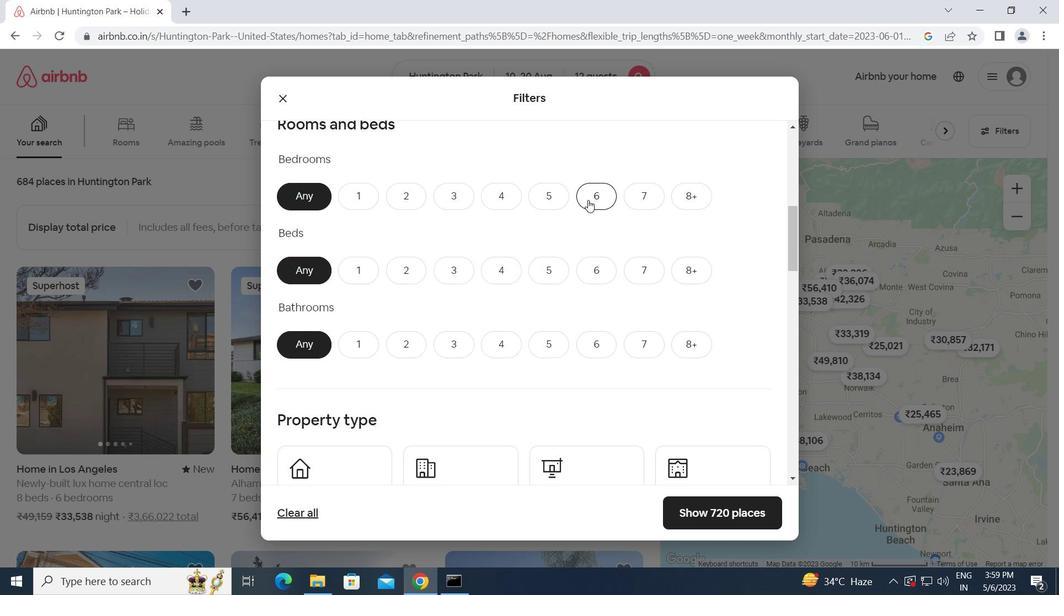 
Action: Mouse moved to (682, 271)
Screenshot: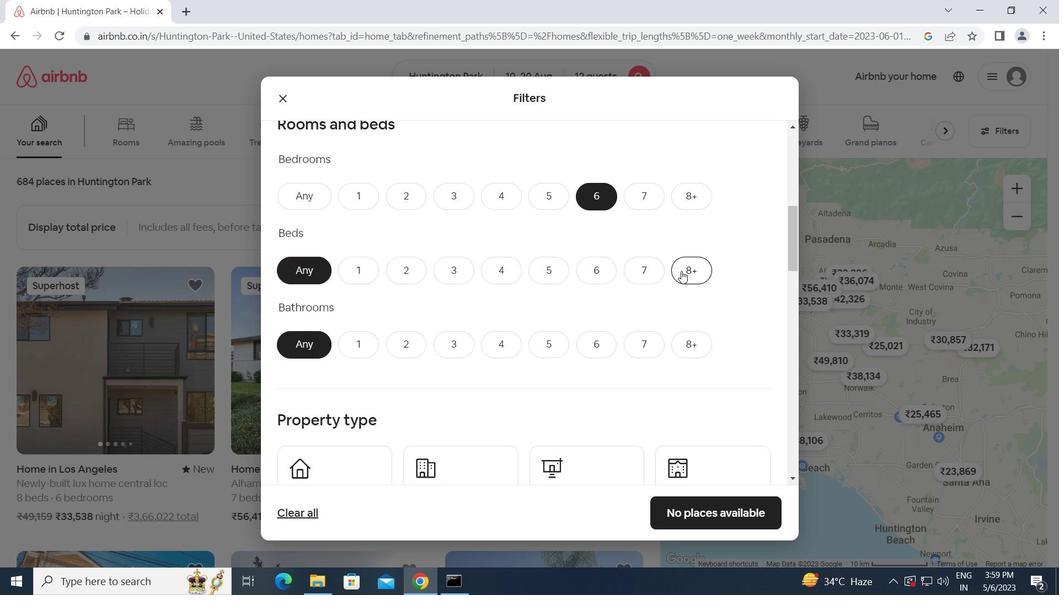 
Action: Mouse pressed left at (682, 271)
Screenshot: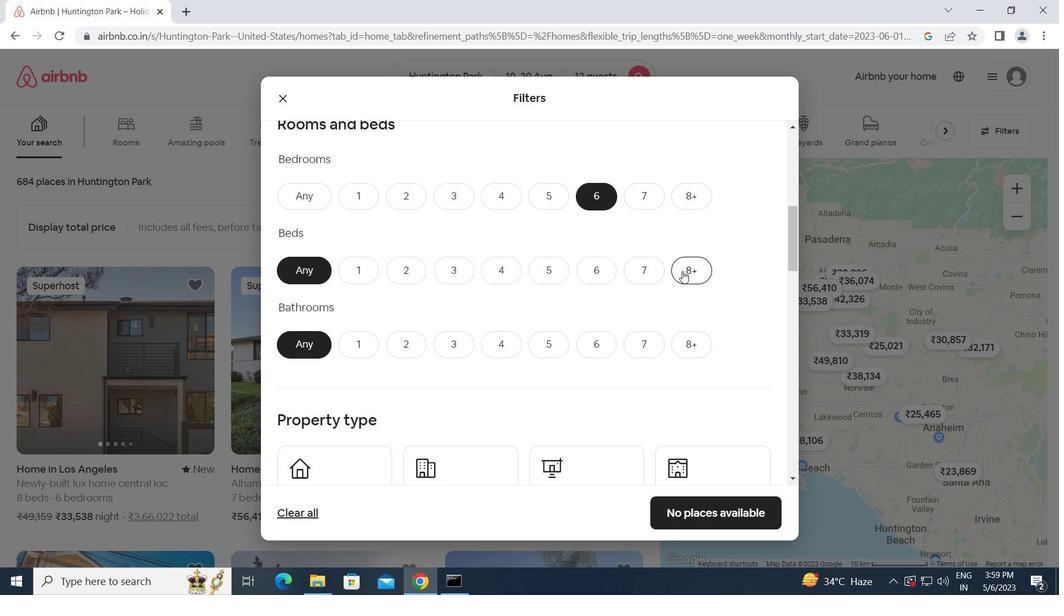 
Action: Mouse moved to (605, 342)
Screenshot: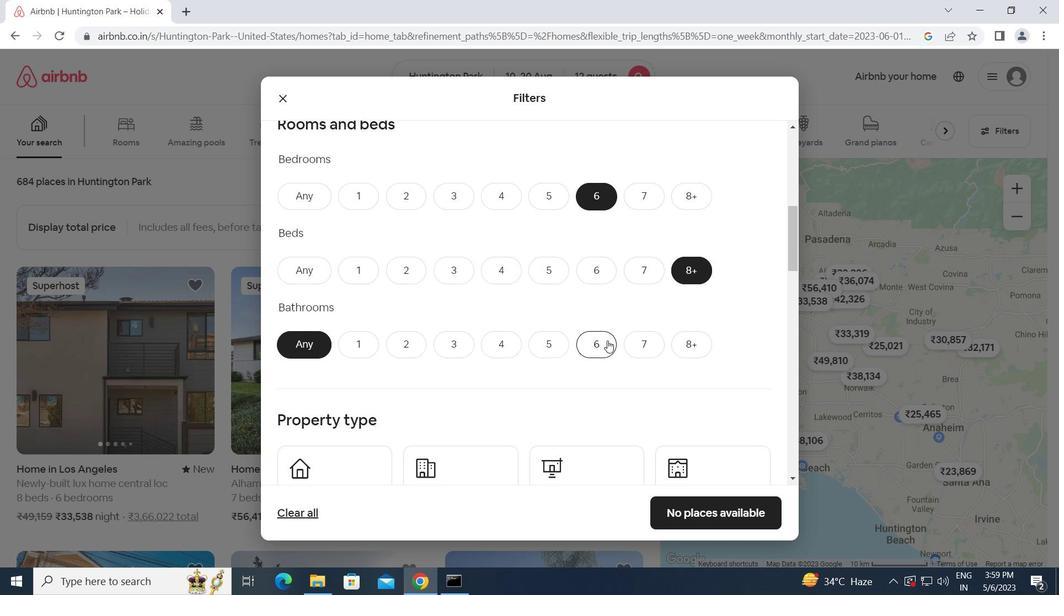 
Action: Mouse pressed left at (605, 342)
Screenshot: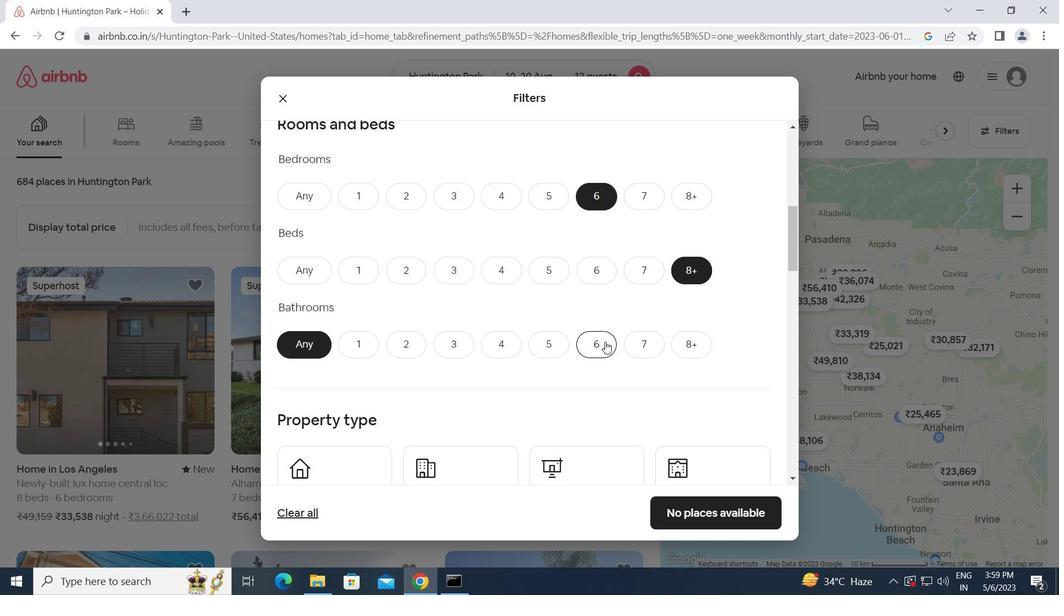 
Action: Mouse moved to (605, 347)
Screenshot: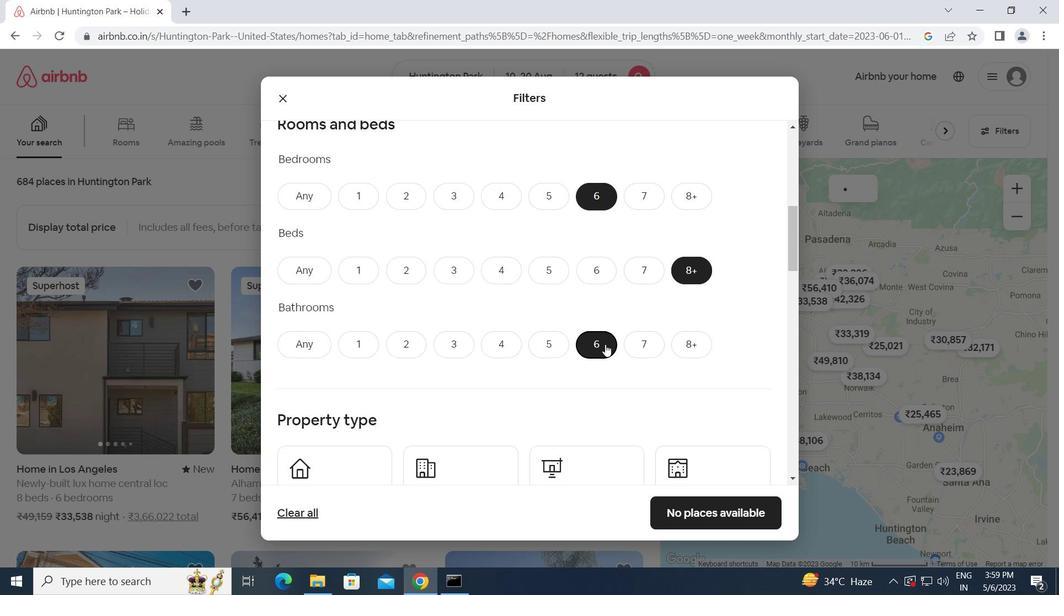 
Action: Mouse scrolled (605, 346) with delta (0, 0)
Screenshot: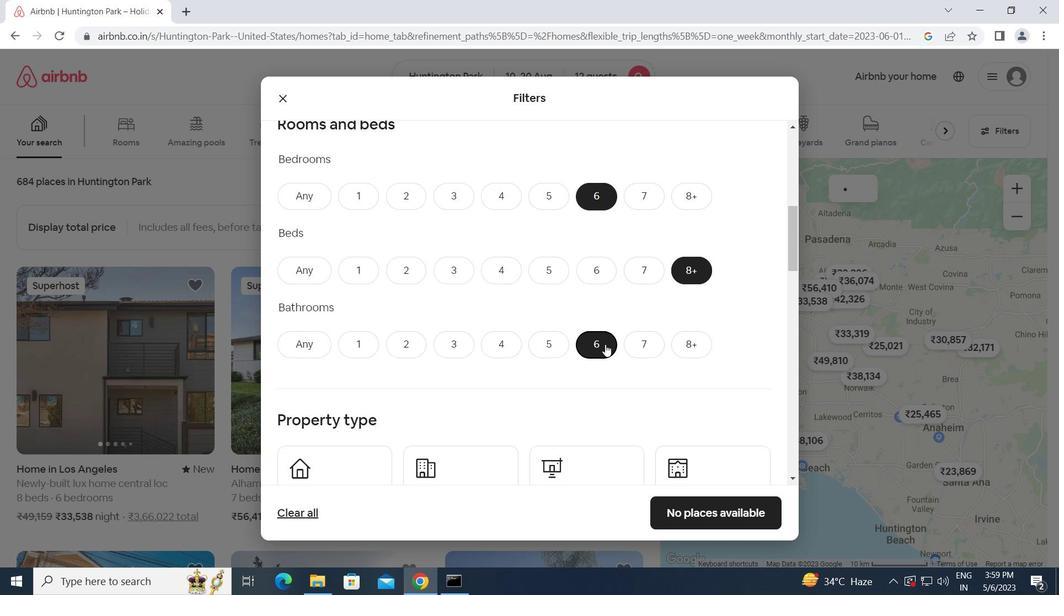 
Action: Mouse scrolled (605, 346) with delta (0, 0)
Screenshot: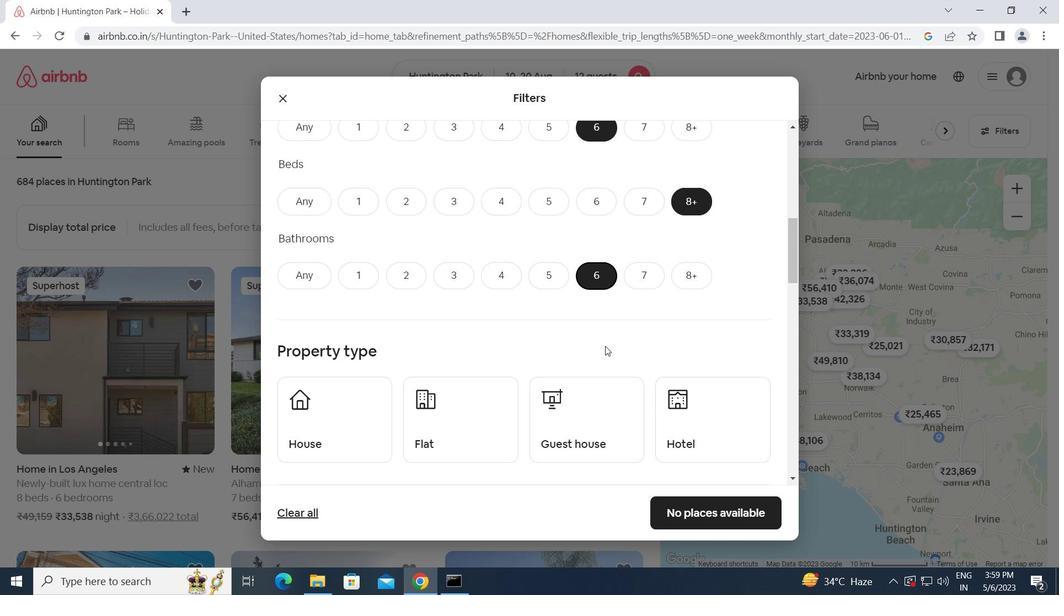
Action: Mouse moved to (347, 370)
Screenshot: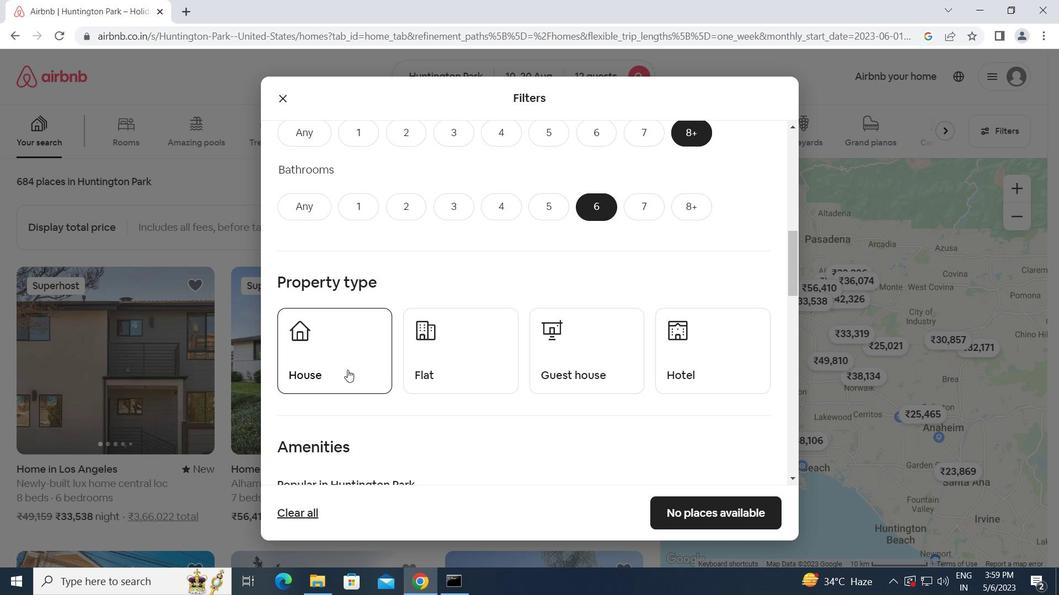 
Action: Mouse pressed left at (347, 370)
Screenshot: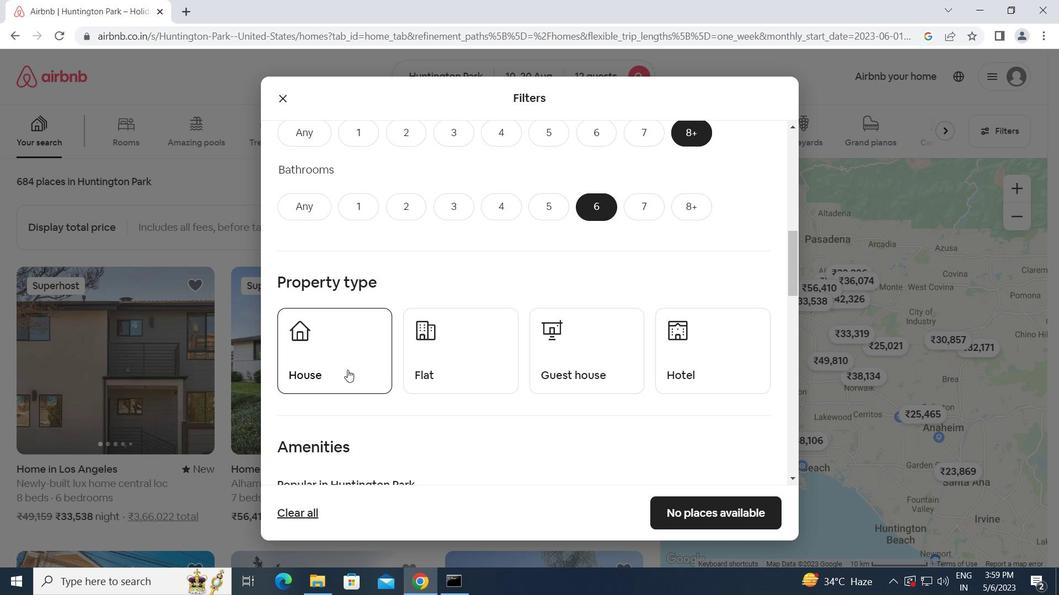 
Action: Mouse moved to (476, 366)
Screenshot: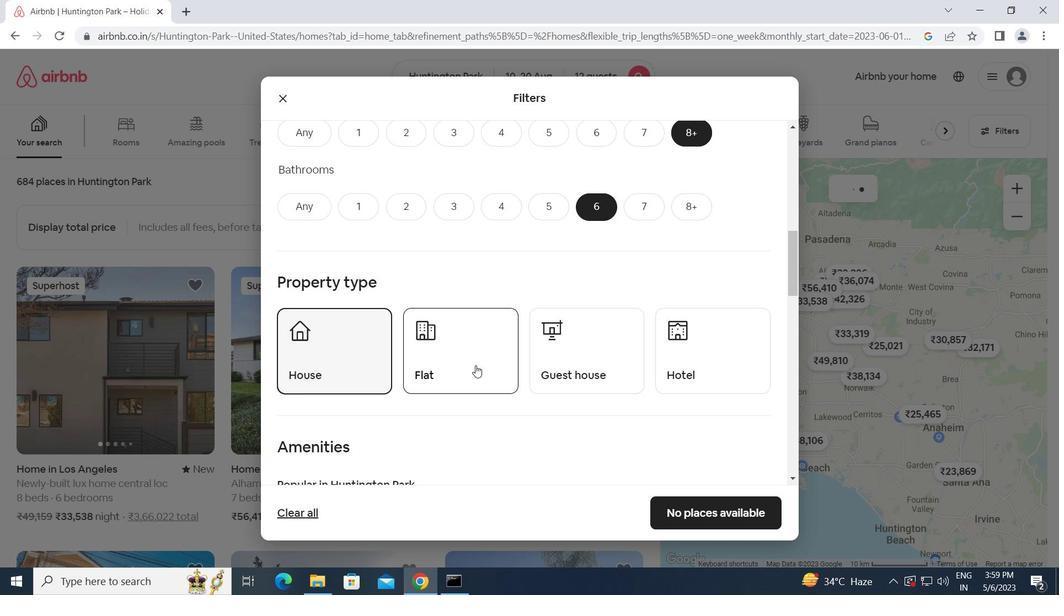 
Action: Mouse pressed left at (476, 366)
Screenshot: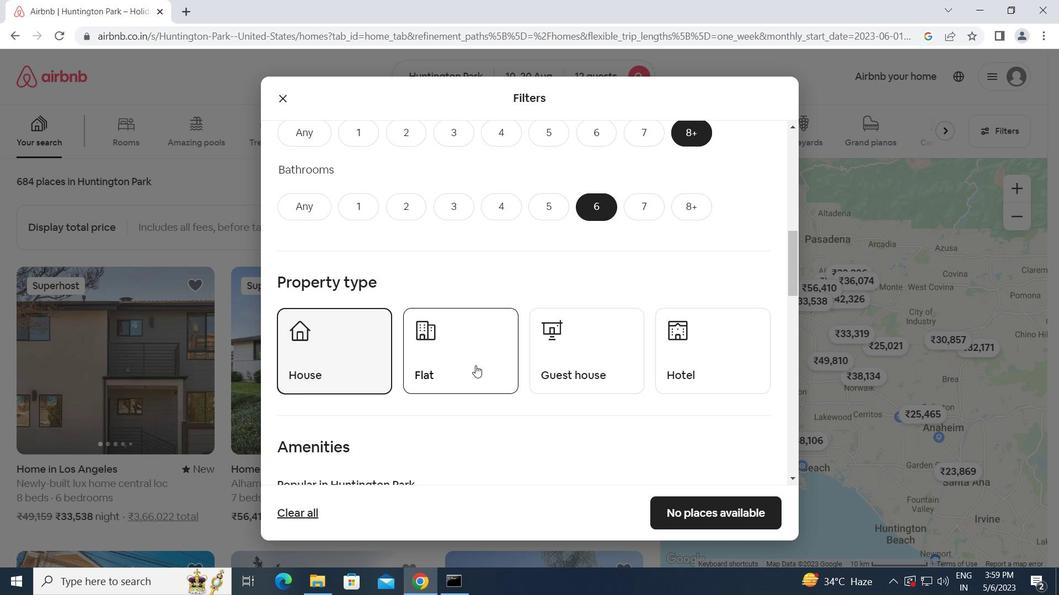 
Action: Mouse moved to (572, 359)
Screenshot: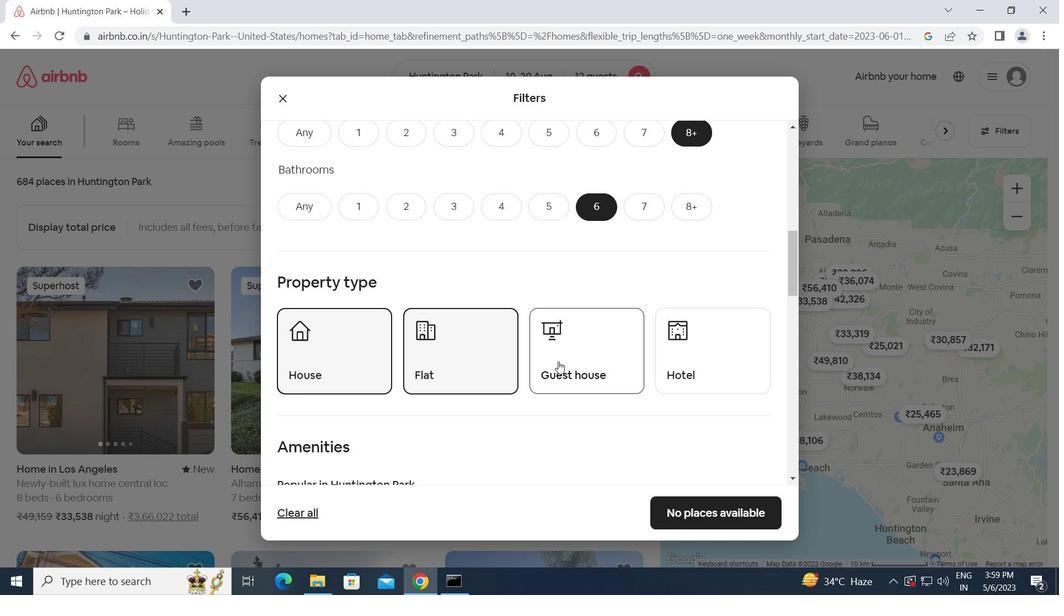 
Action: Mouse pressed left at (572, 359)
Screenshot: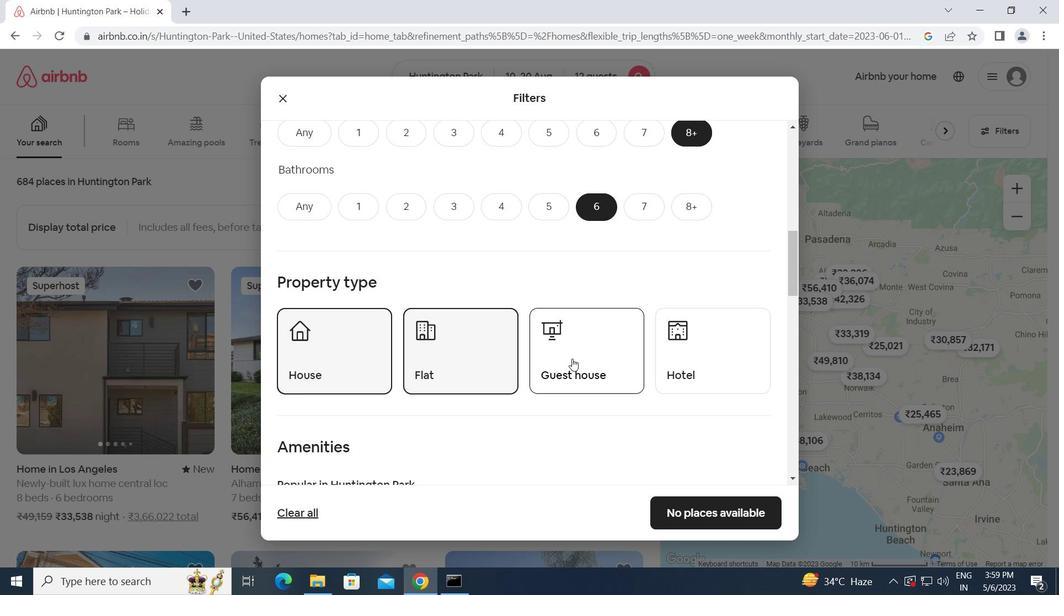 
Action: Mouse moved to (557, 379)
Screenshot: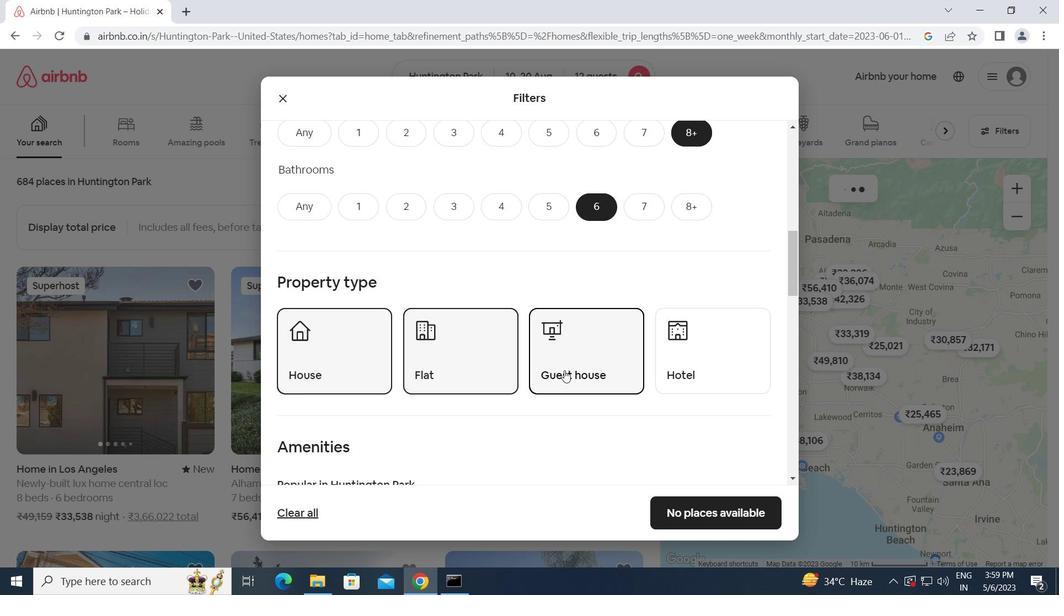 
Action: Mouse scrolled (557, 378) with delta (0, 0)
Screenshot: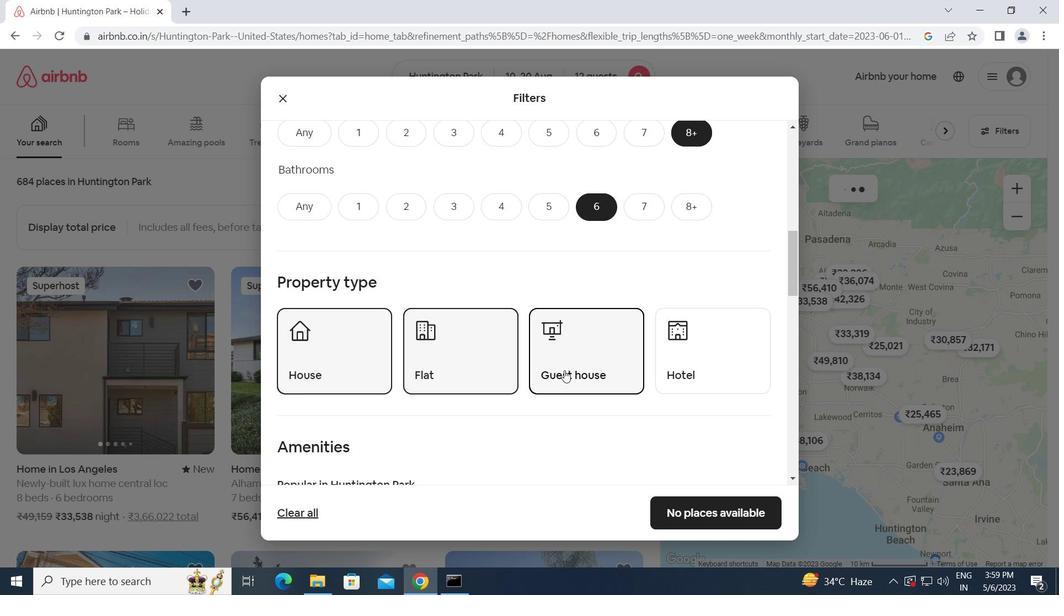 
Action: Mouse scrolled (557, 378) with delta (0, 0)
Screenshot: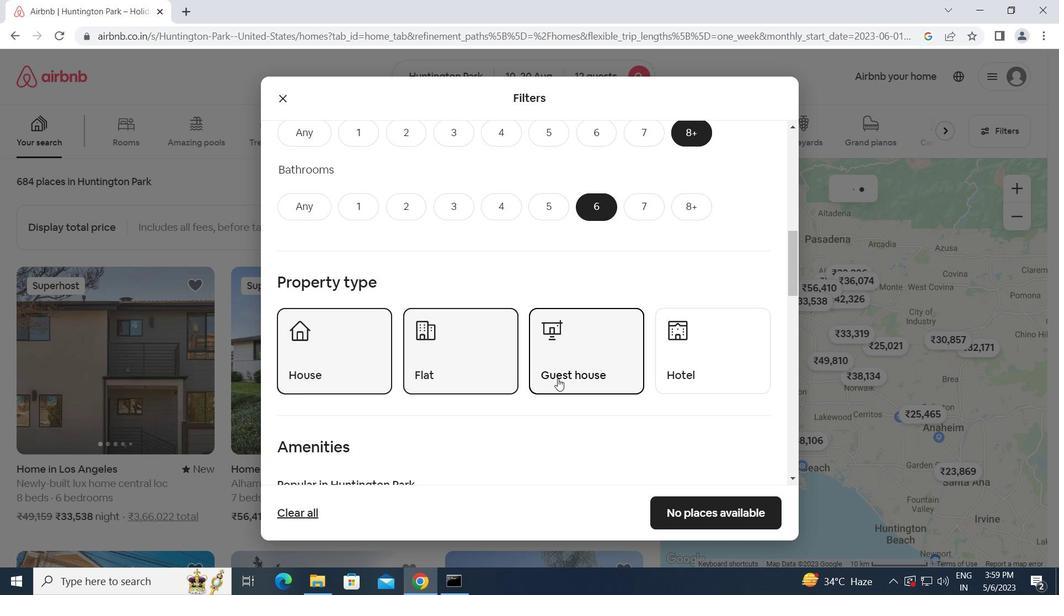 
Action: Mouse moved to (285, 381)
Screenshot: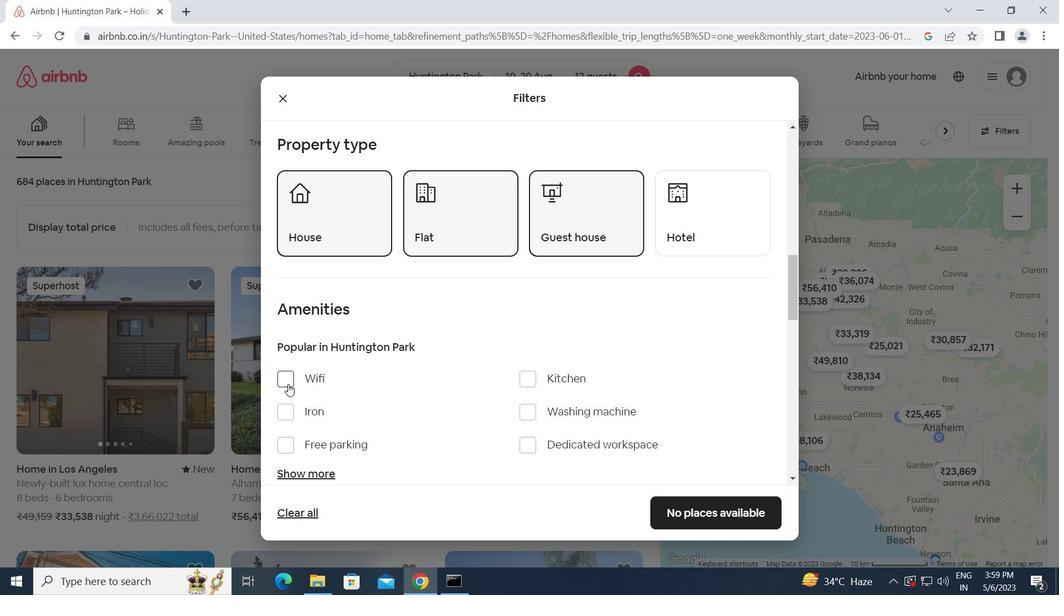 
Action: Mouse pressed left at (285, 381)
Screenshot: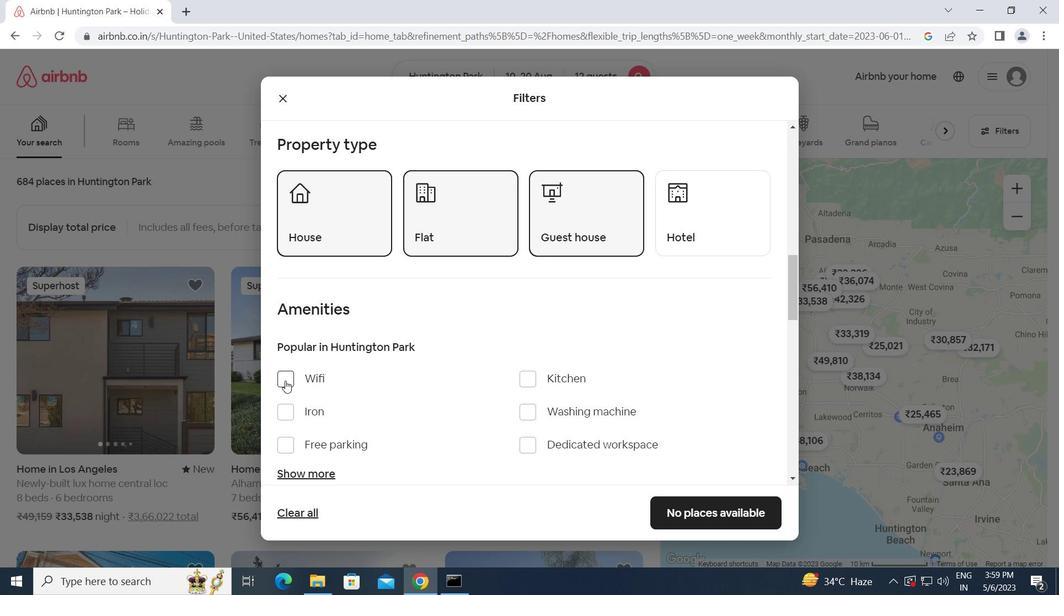 
Action: Mouse moved to (370, 380)
Screenshot: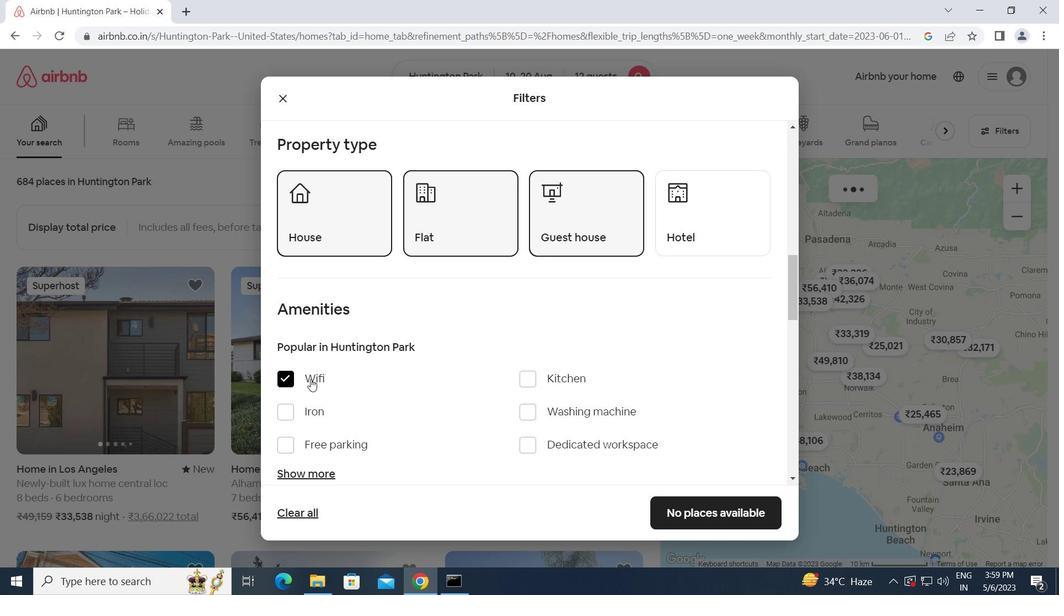 
Action: Mouse scrolled (370, 379) with delta (0, 0)
Screenshot: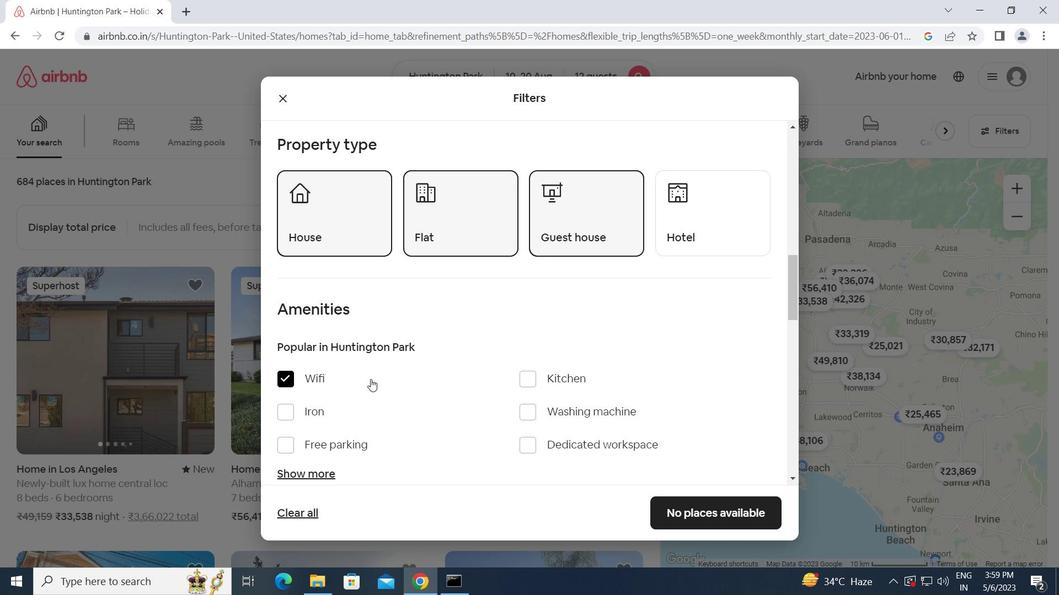
Action: Mouse scrolled (370, 379) with delta (0, 0)
Screenshot: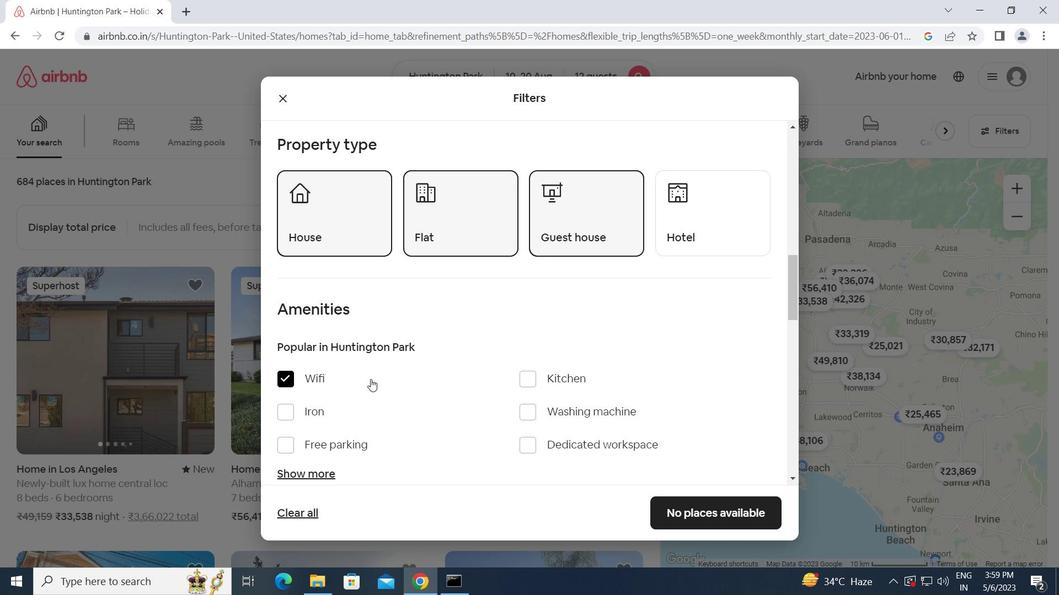 
Action: Mouse moved to (298, 340)
Screenshot: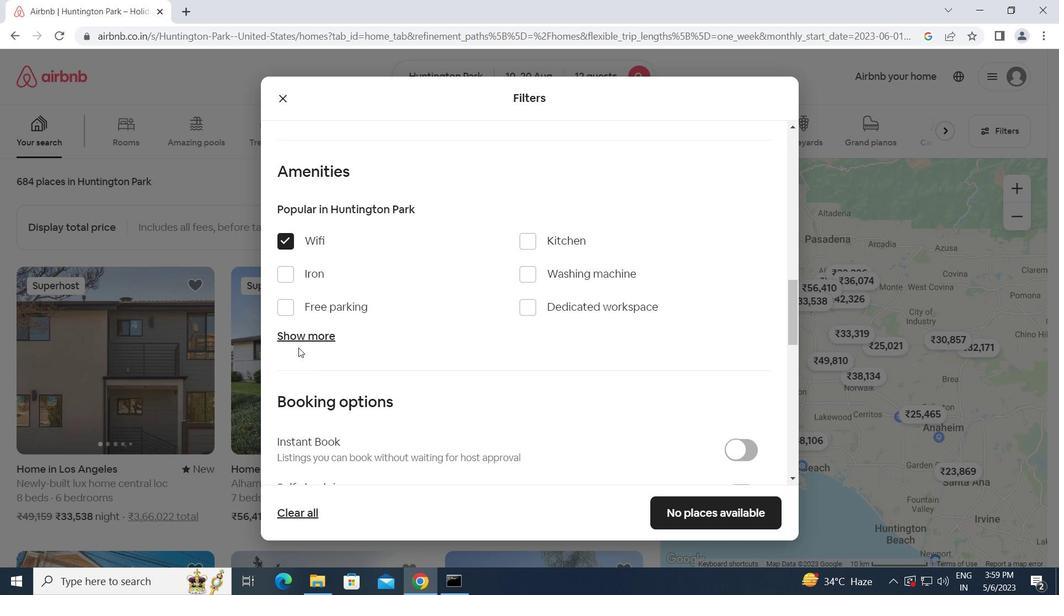 
Action: Mouse pressed left at (298, 340)
Screenshot: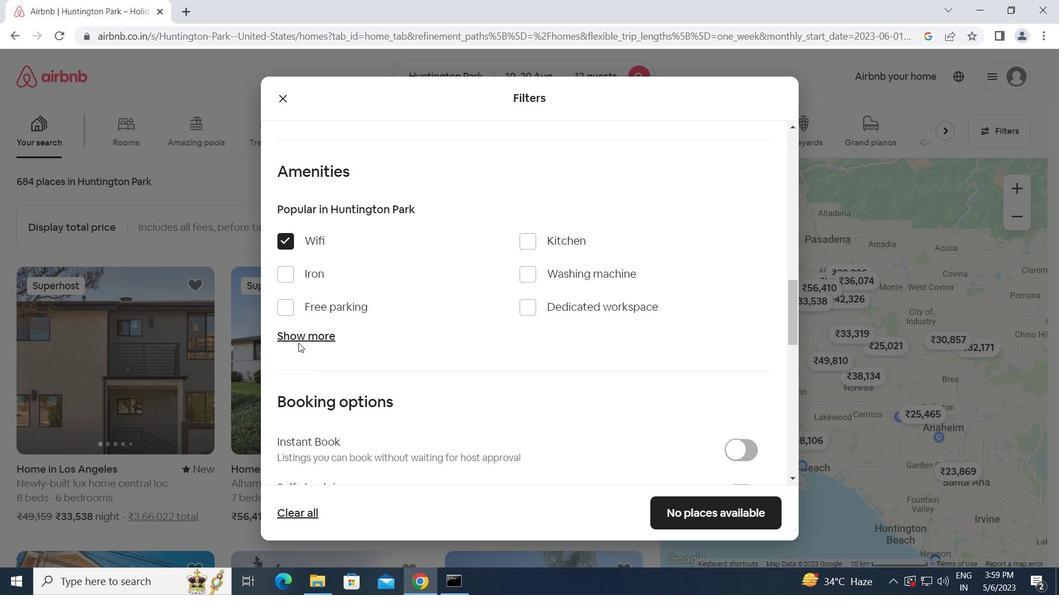 
Action: Mouse moved to (526, 419)
Screenshot: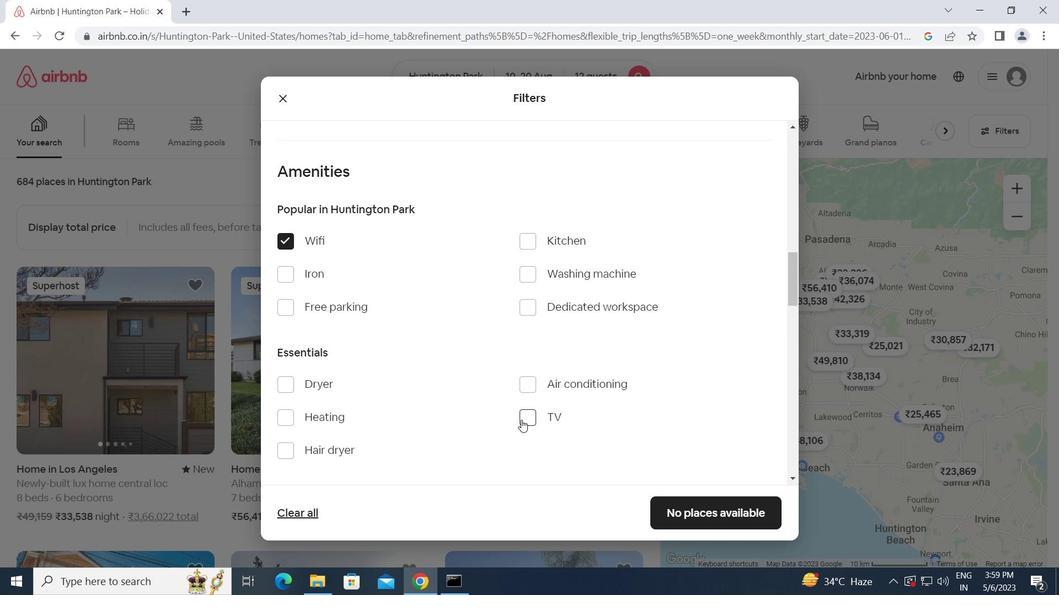 
Action: Mouse pressed left at (526, 419)
Screenshot: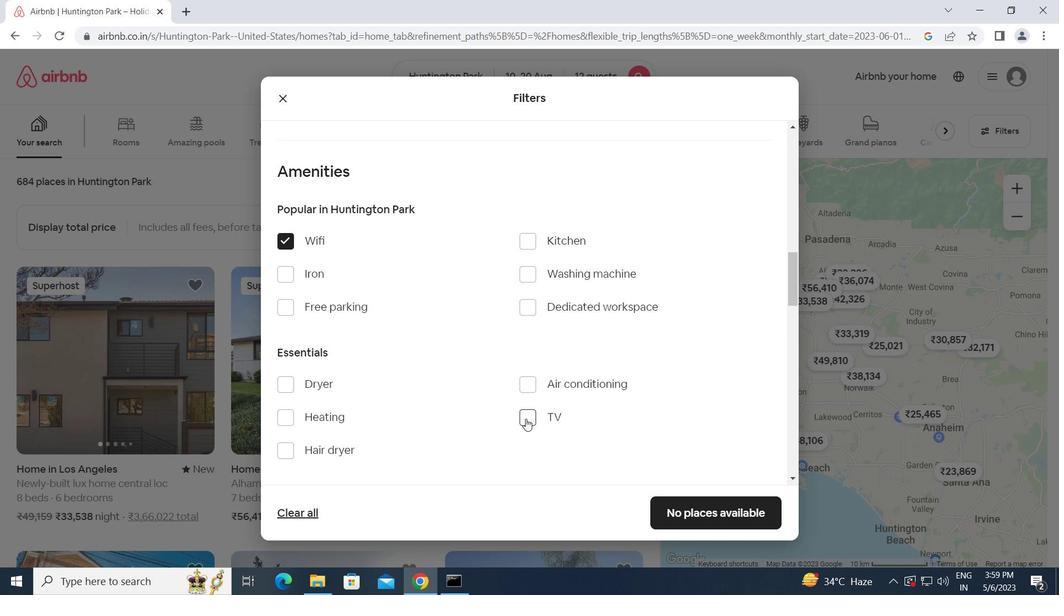 
Action: Mouse moved to (290, 306)
Screenshot: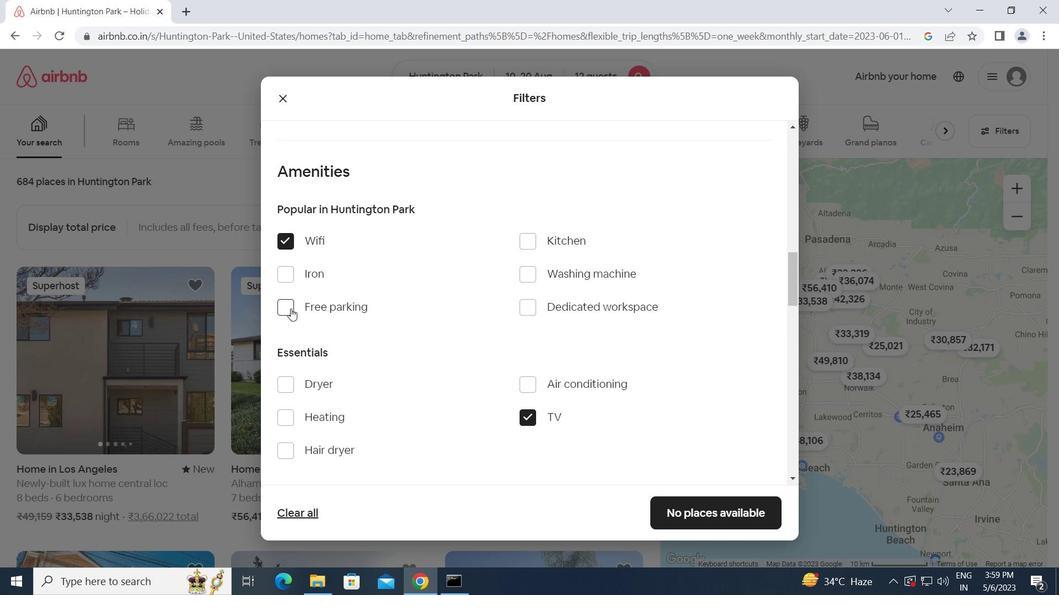 
Action: Mouse pressed left at (290, 306)
Screenshot: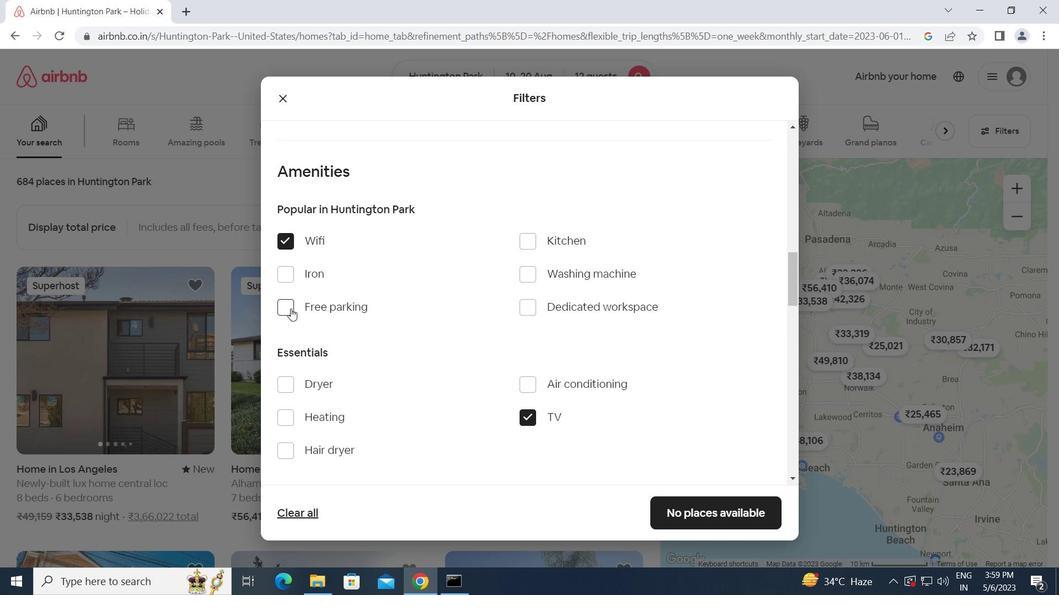 
Action: Mouse moved to (381, 368)
Screenshot: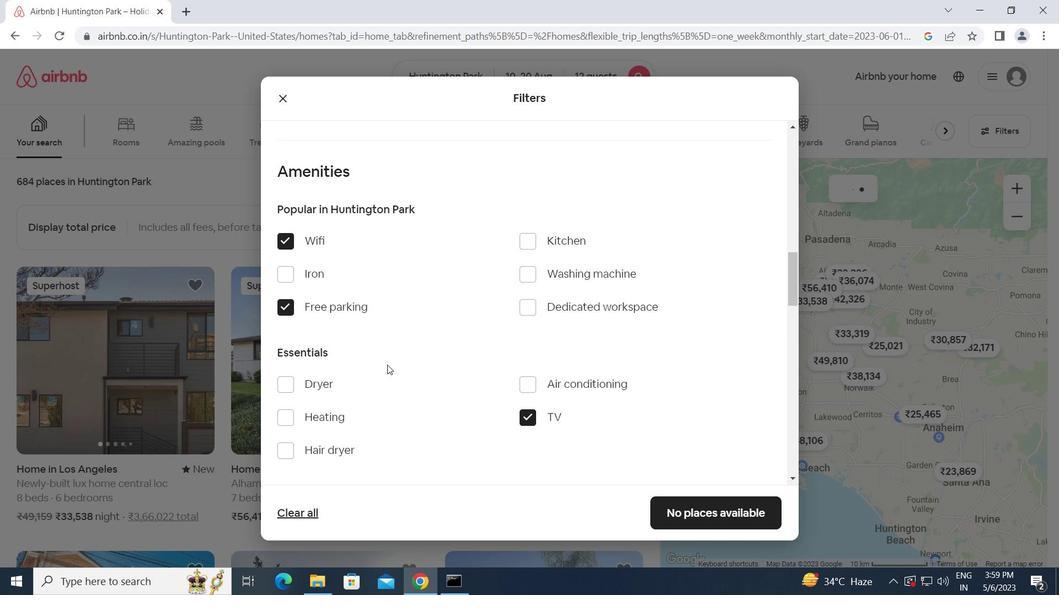 
Action: Mouse scrolled (381, 367) with delta (0, 0)
Screenshot: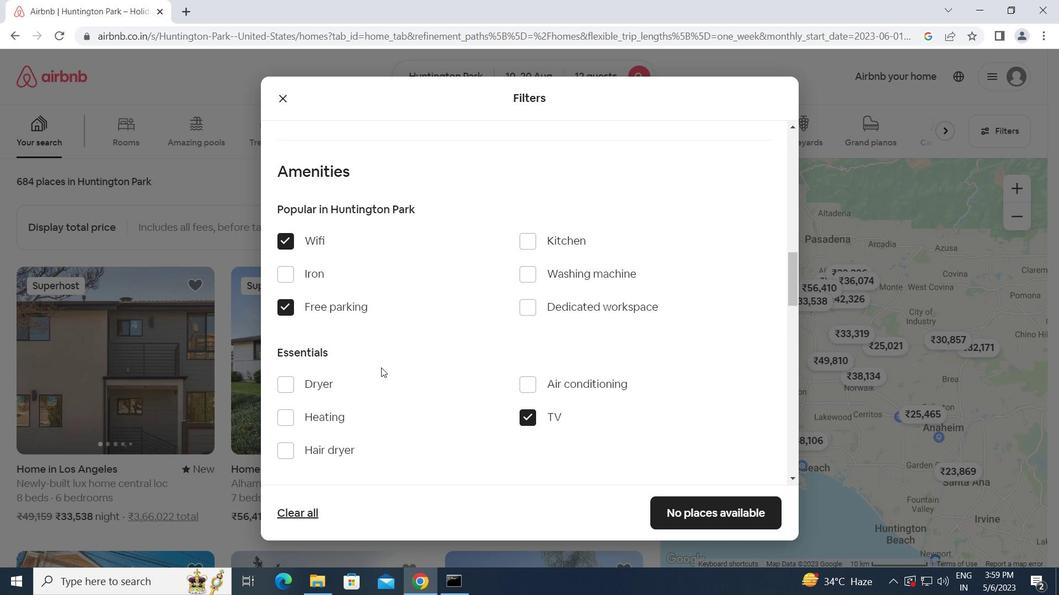 
Action: Mouse scrolled (381, 367) with delta (0, 0)
Screenshot: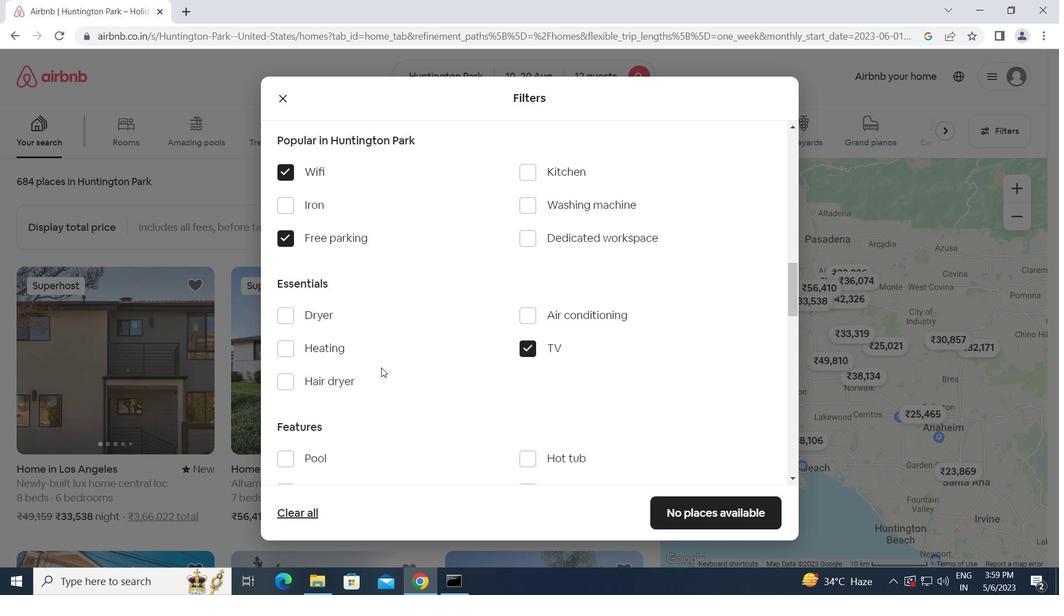 
Action: Mouse scrolled (381, 367) with delta (0, 0)
Screenshot: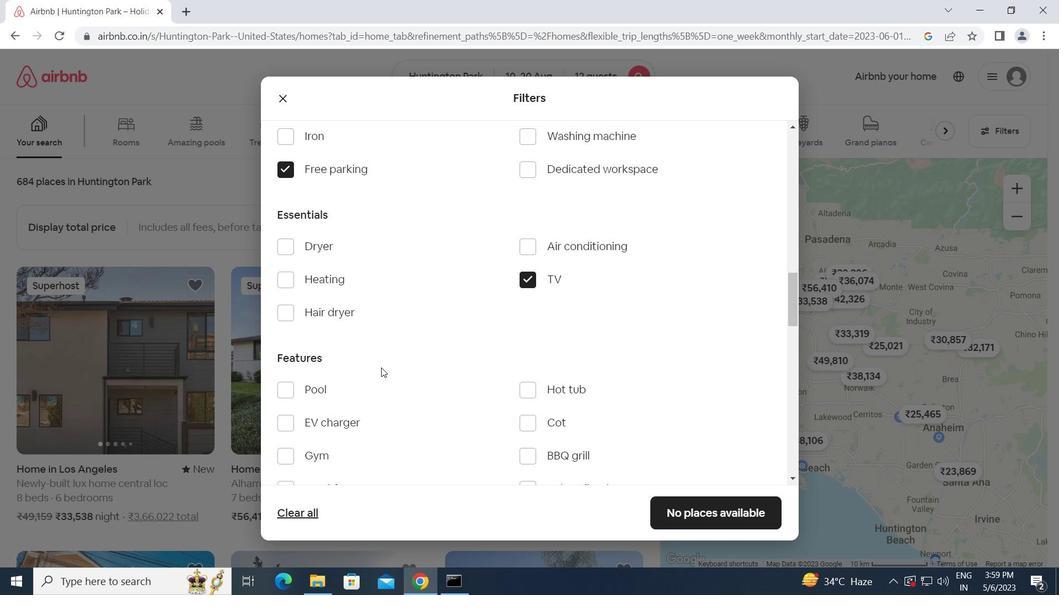 
Action: Mouse moved to (284, 387)
Screenshot: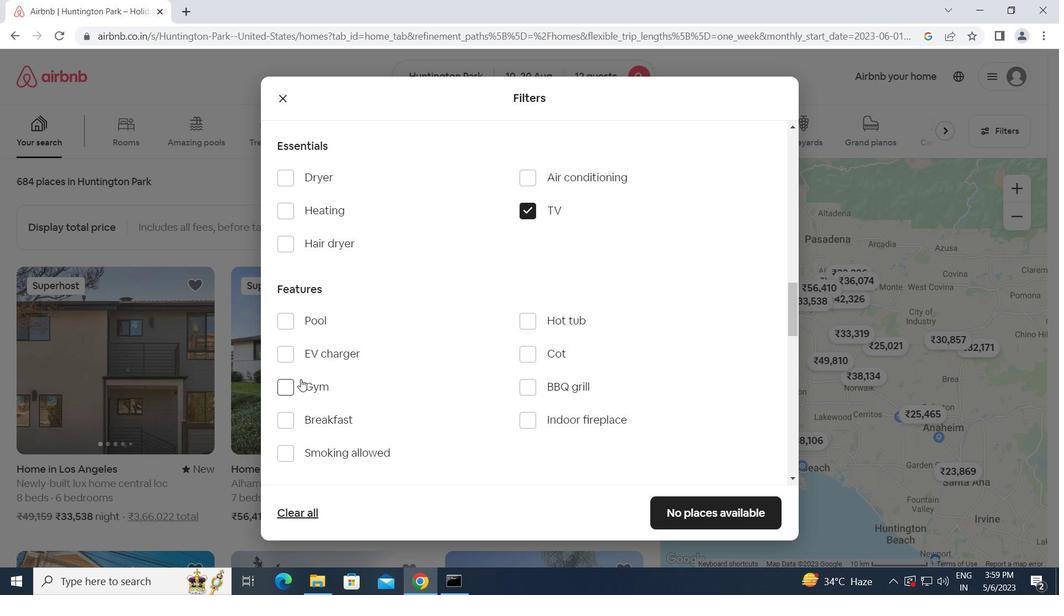 
Action: Mouse pressed left at (284, 387)
Screenshot: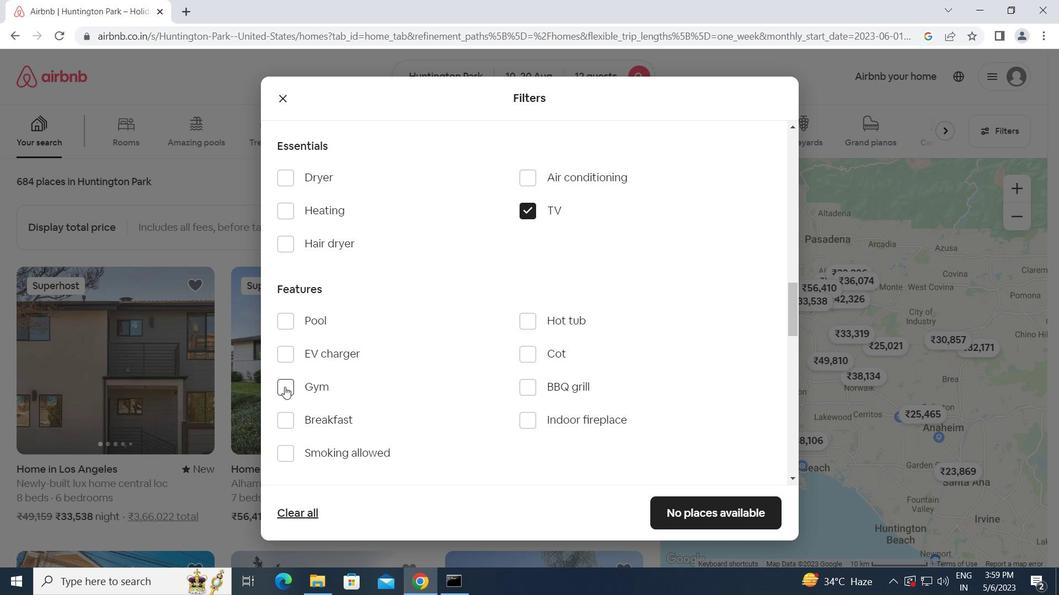 
Action: Mouse moved to (285, 422)
Screenshot: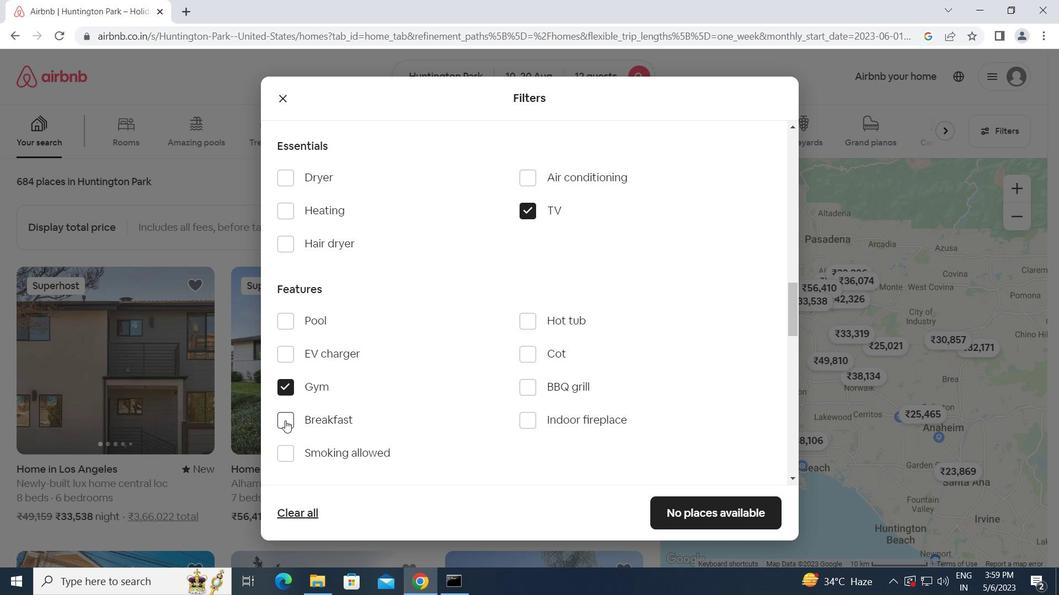 
Action: Mouse pressed left at (285, 422)
Screenshot: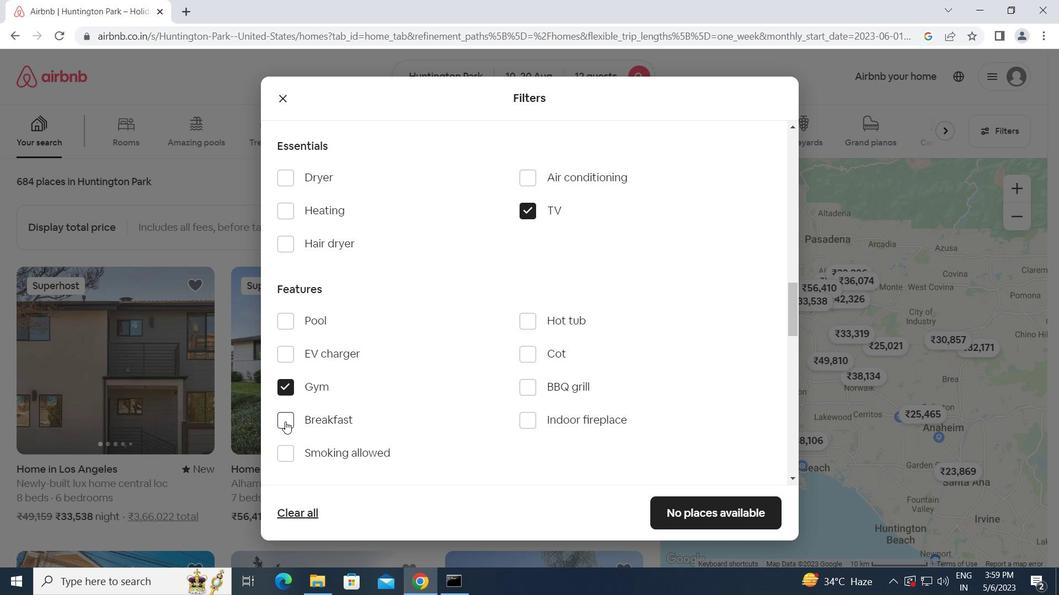 
Action: Mouse moved to (406, 440)
Screenshot: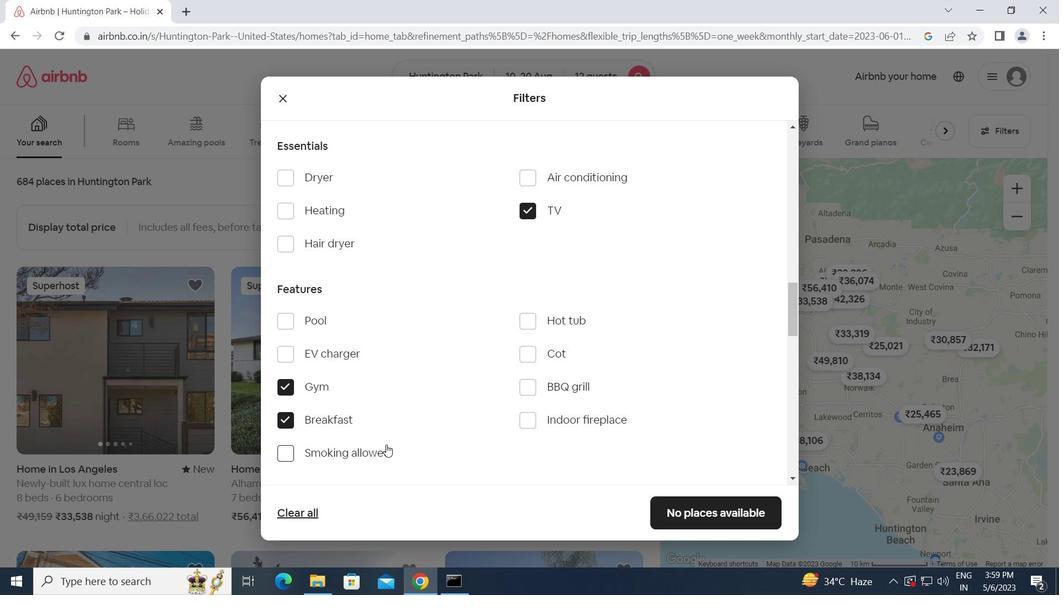 
Action: Mouse scrolled (406, 440) with delta (0, 0)
Screenshot: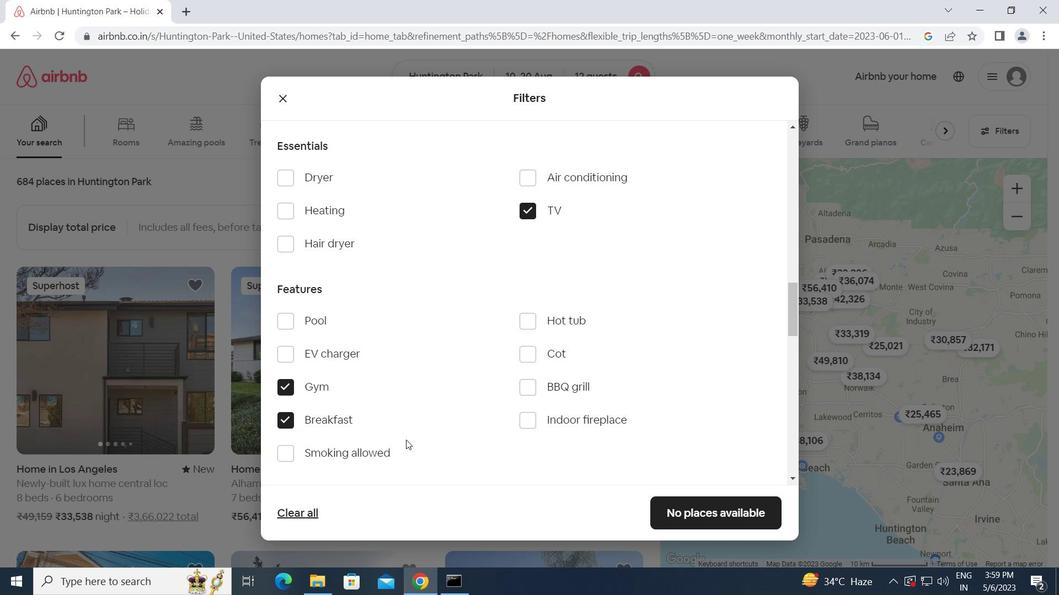 
Action: Mouse scrolled (406, 440) with delta (0, 0)
Screenshot: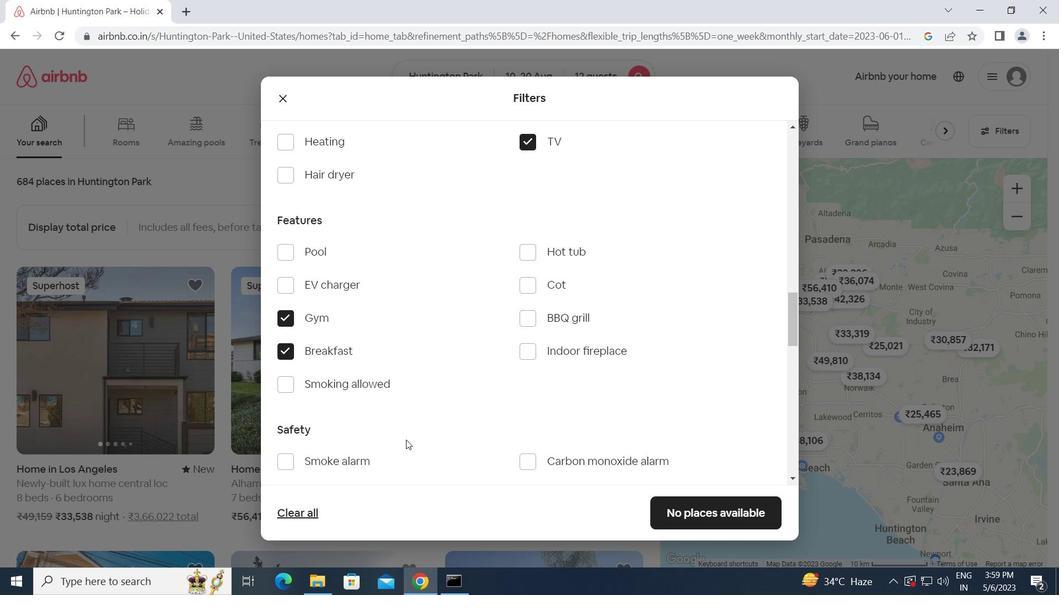 
Action: Mouse scrolled (406, 440) with delta (0, 0)
Screenshot: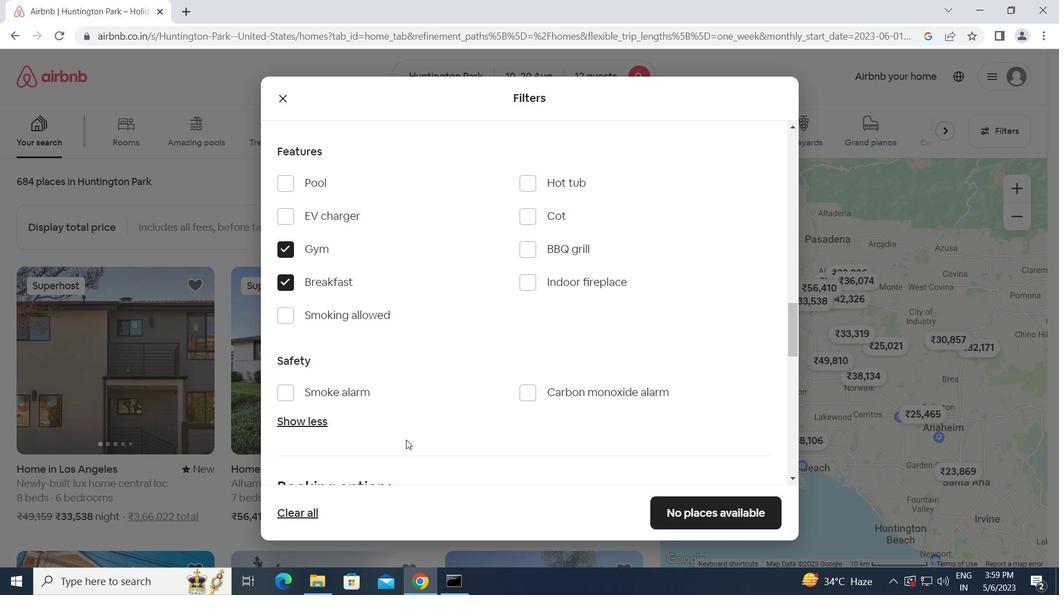 
Action: Mouse scrolled (406, 440) with delta (0, 0)
Screenshot: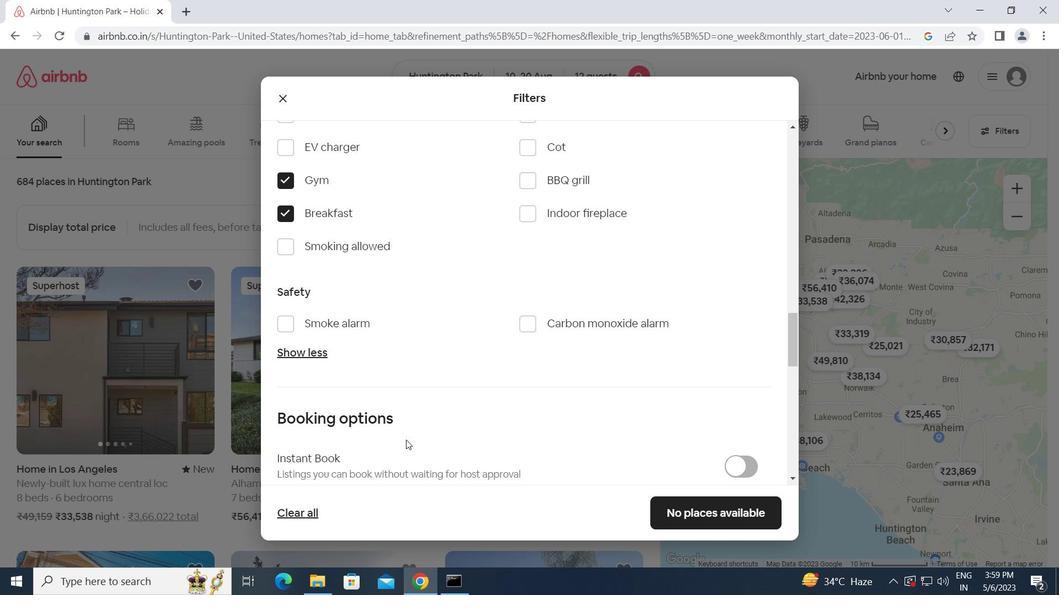 
Action: Mouse moved to (406, 440)
Screenshot: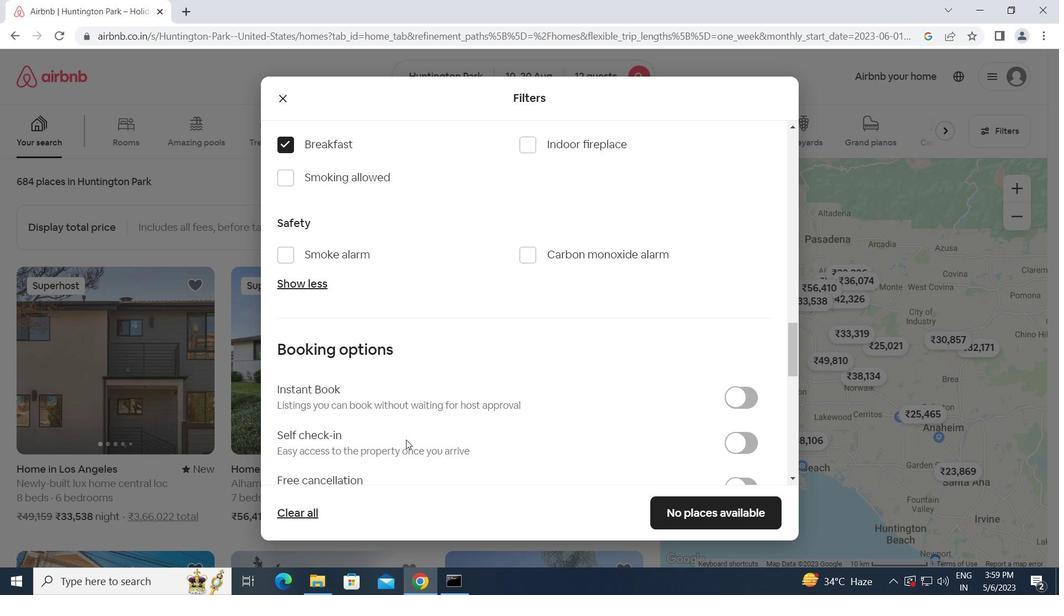
Action: Mouse scrolled (406, 440) with delta (0, 0)
Screenshot: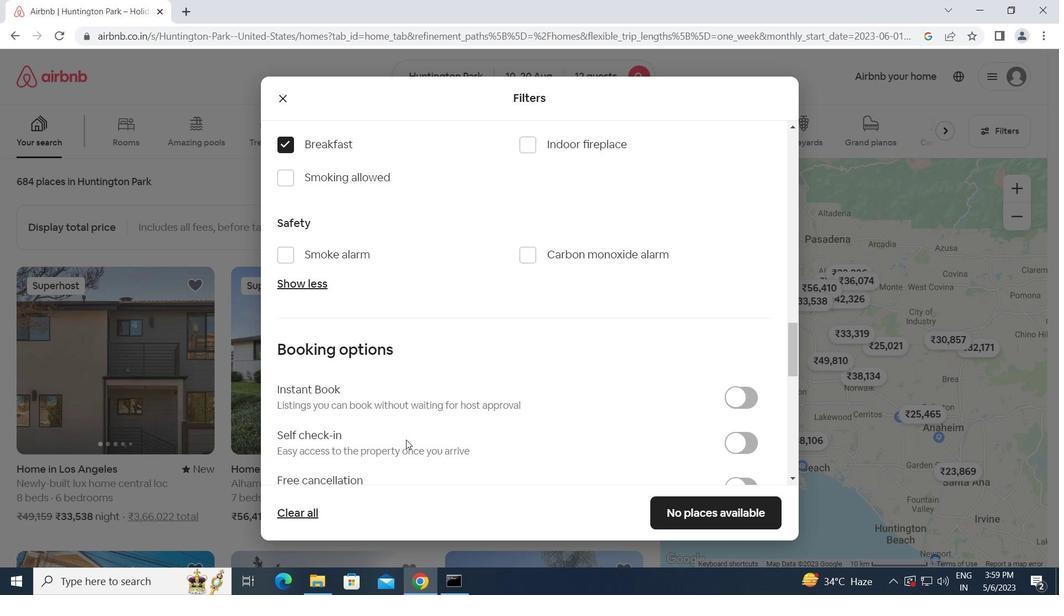
Action: Mouse moved to (740, 371)
Screenshot: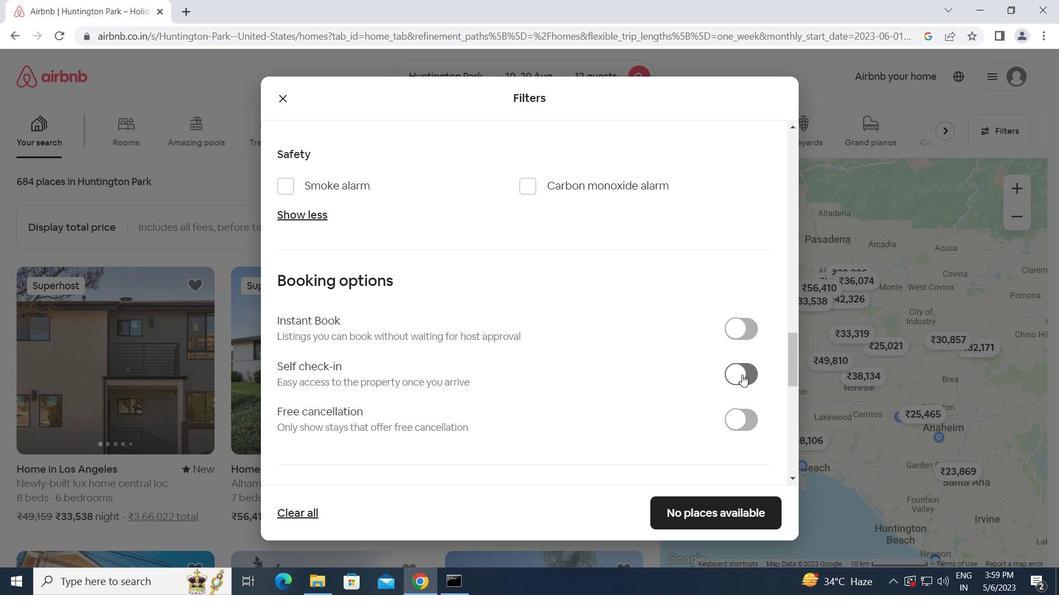 
Action: Mouse pressed left at (740, 371)
Screenshot: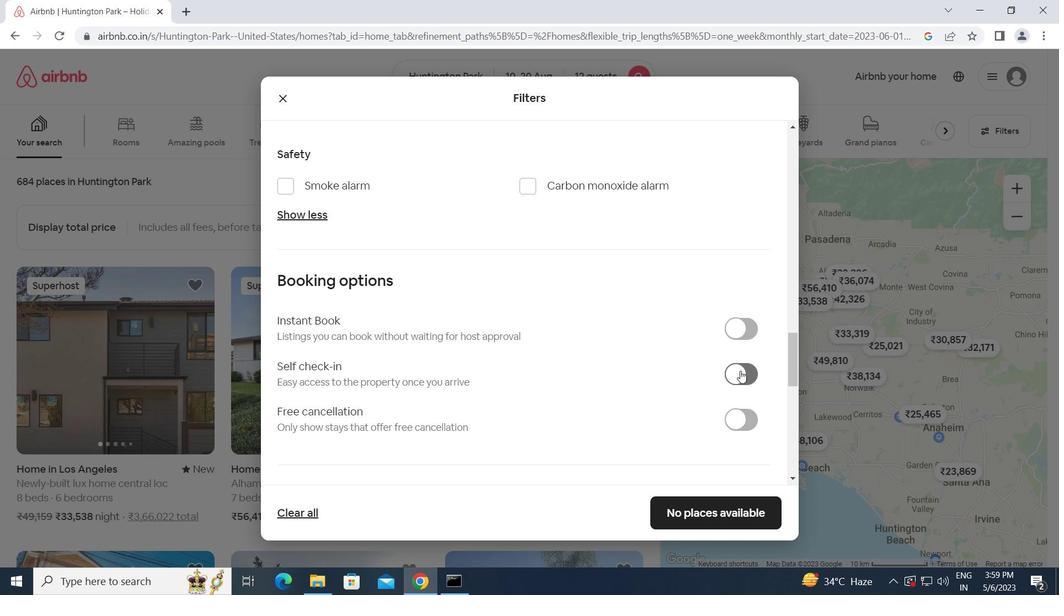 
Action: Mouse moved to (525, 400)
Screenshot: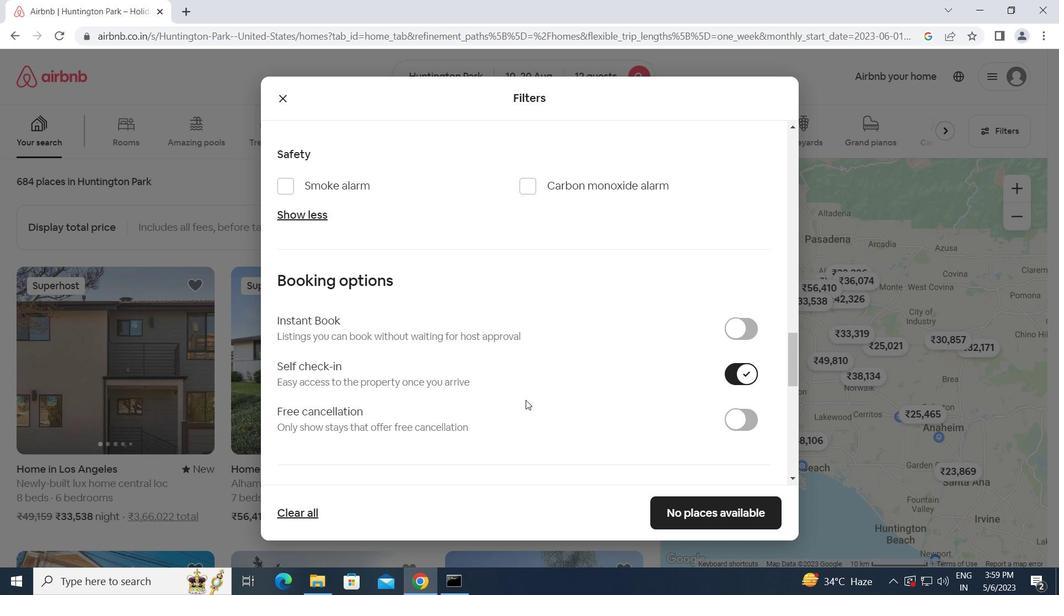
Action: Mouse scrolled (525, 399) with delta (0, 0)
Screenshot: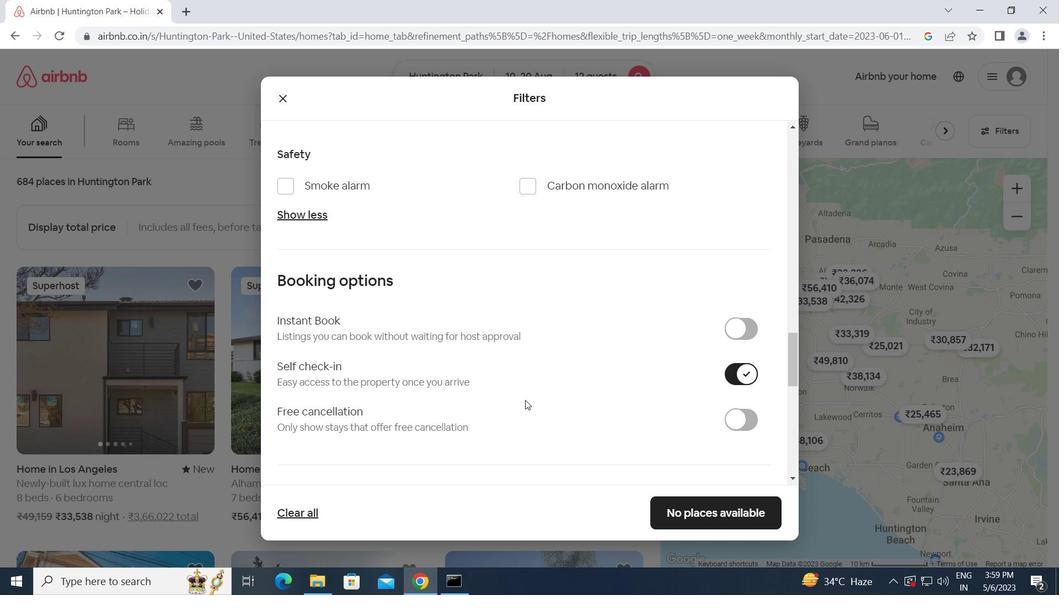
Action: Mouse scrolled (525, 399) with delta (0, 0)
Screenshot: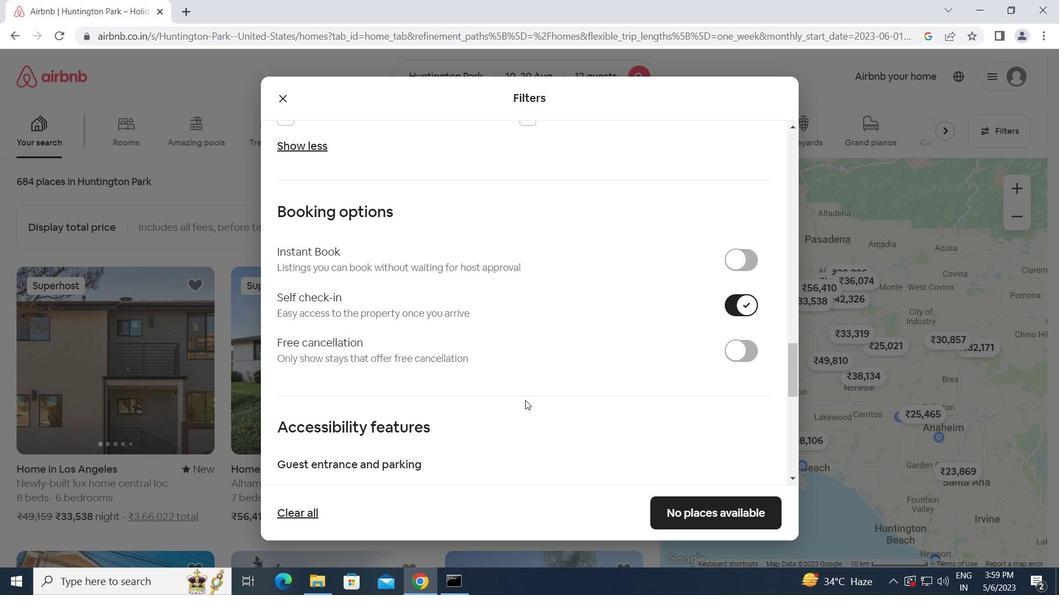 
Action: Mouse moved to (521, 400)
Screenshot: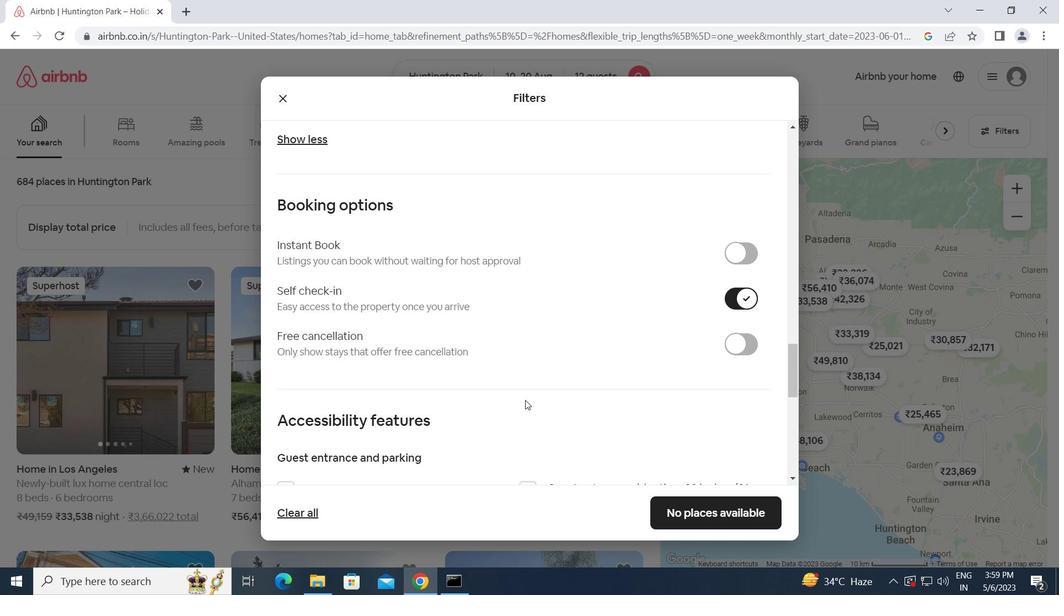 
Action: Mouse scrolled (521, 399) with delta (0, 0)
Screenshot: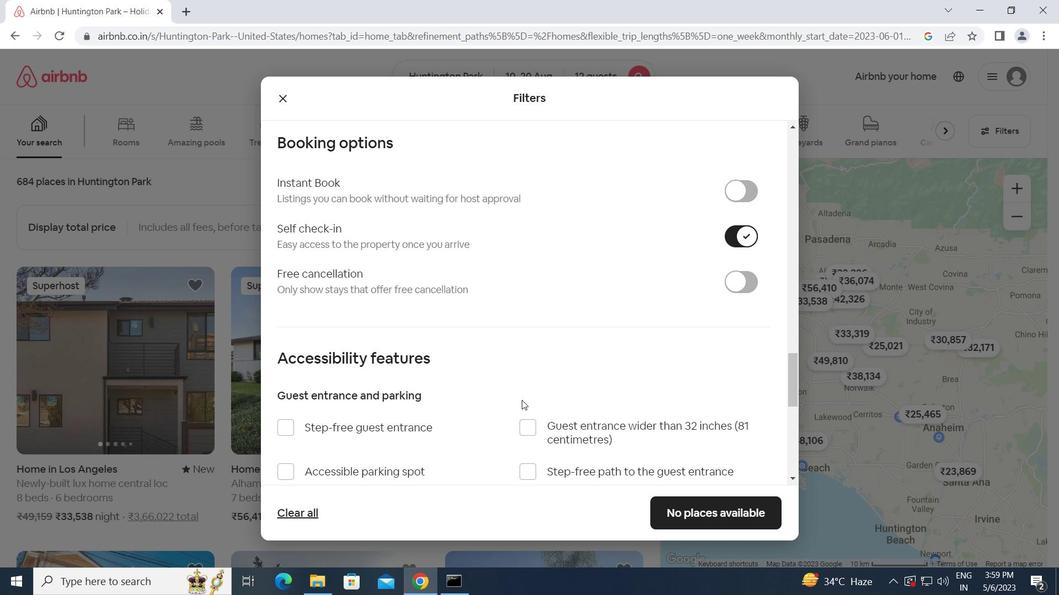 
Action: Mouse scrolled (521, 399) with delta (0, 0)
Screenshot: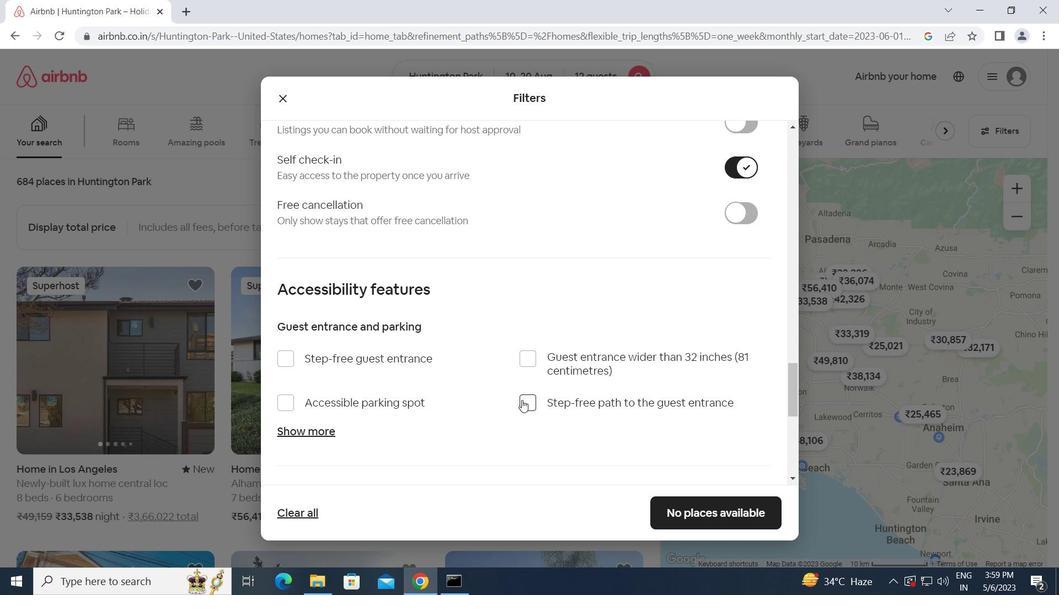 
Action: Mouse scrolled (521, 399) with delta (0, 0)
Screenshot: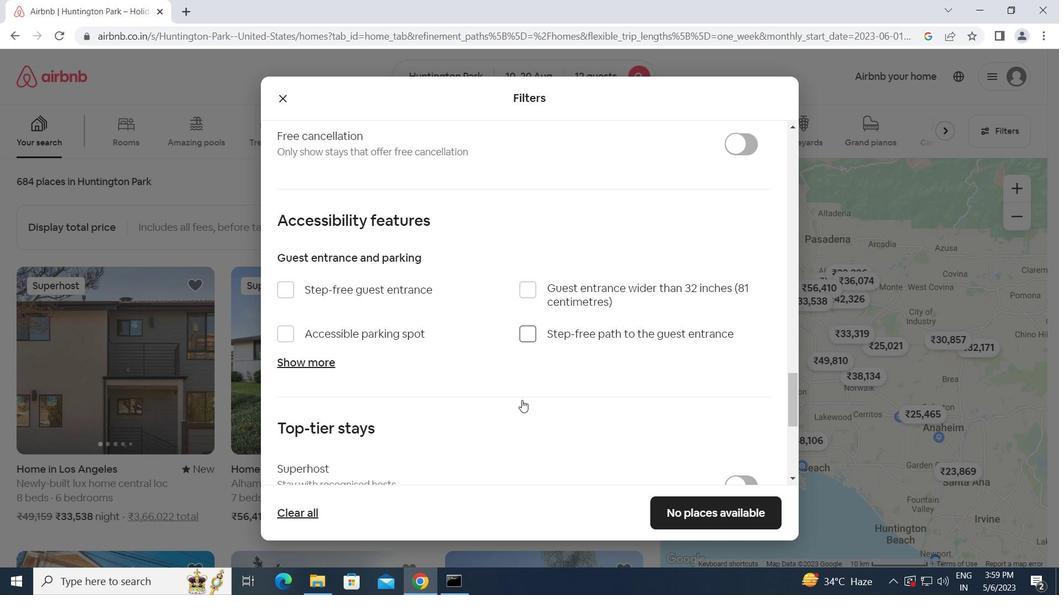 
Action: Mouse scrolled (521, 399) with delta (0, 0)
Screenshot: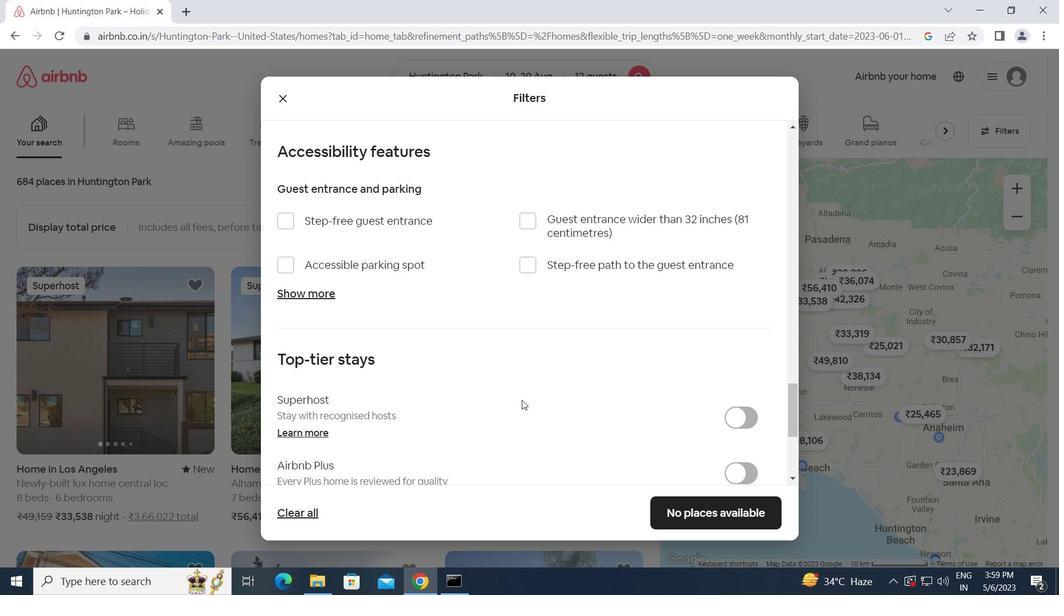 
Action: Mouse scrolled (521, 399) with delta (0, 0)
Screenshot: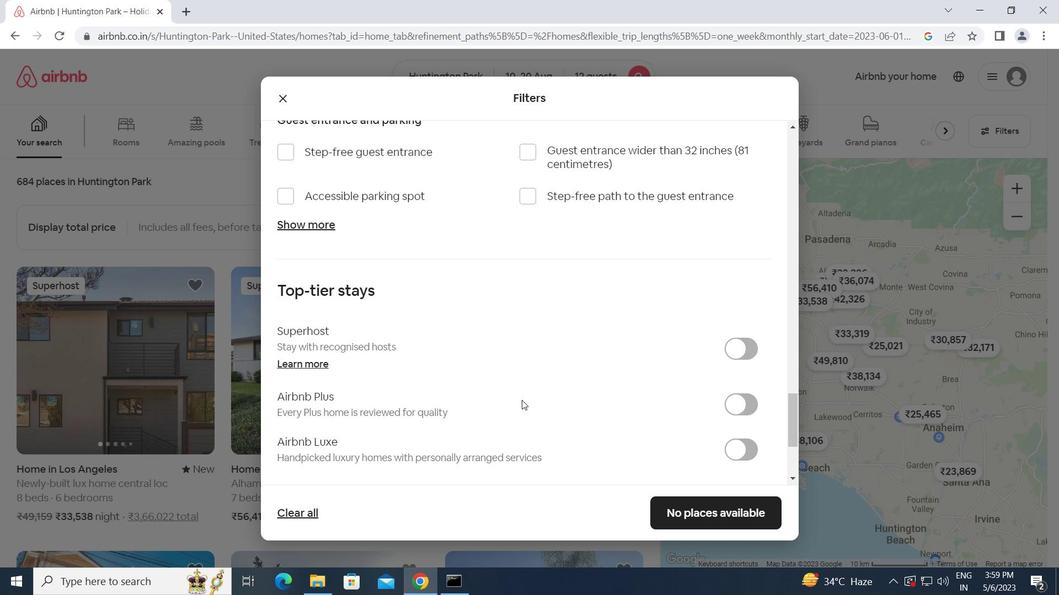 
Action: Mouse scrolled (521, 399) with delta (0, 0)
Screenshot: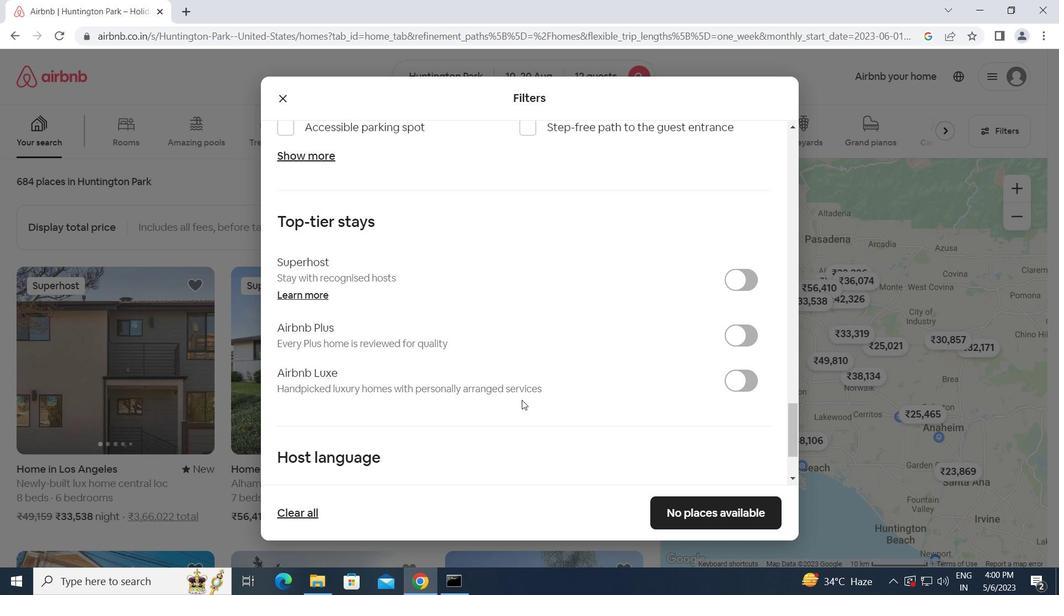
Action: Mouse scrolled (521, 399) with delta (0, 0)
Screenshot: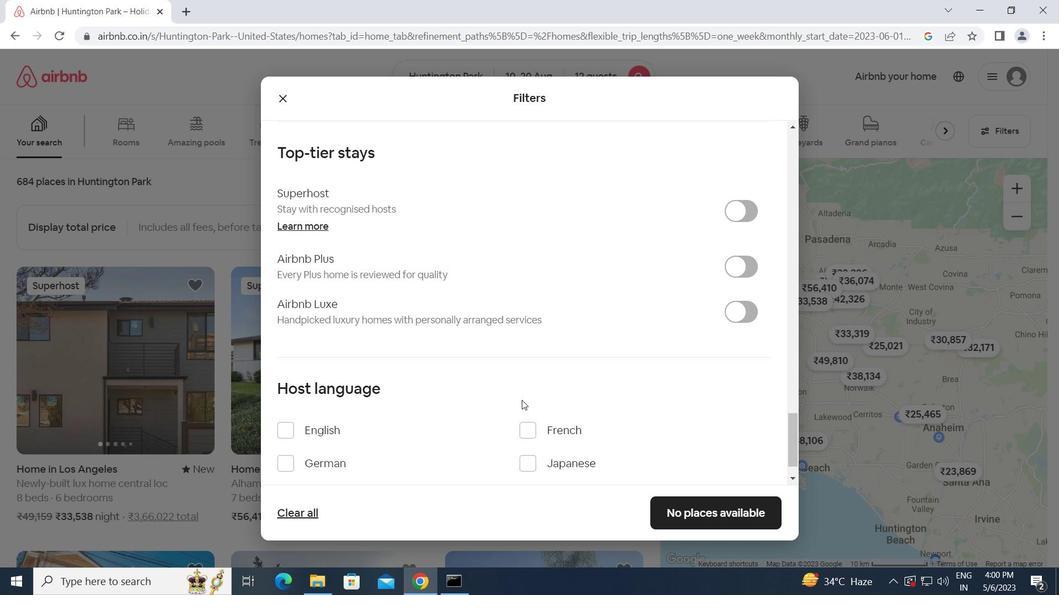 
Action: Mouse moved to (288, 385)
Screenshot: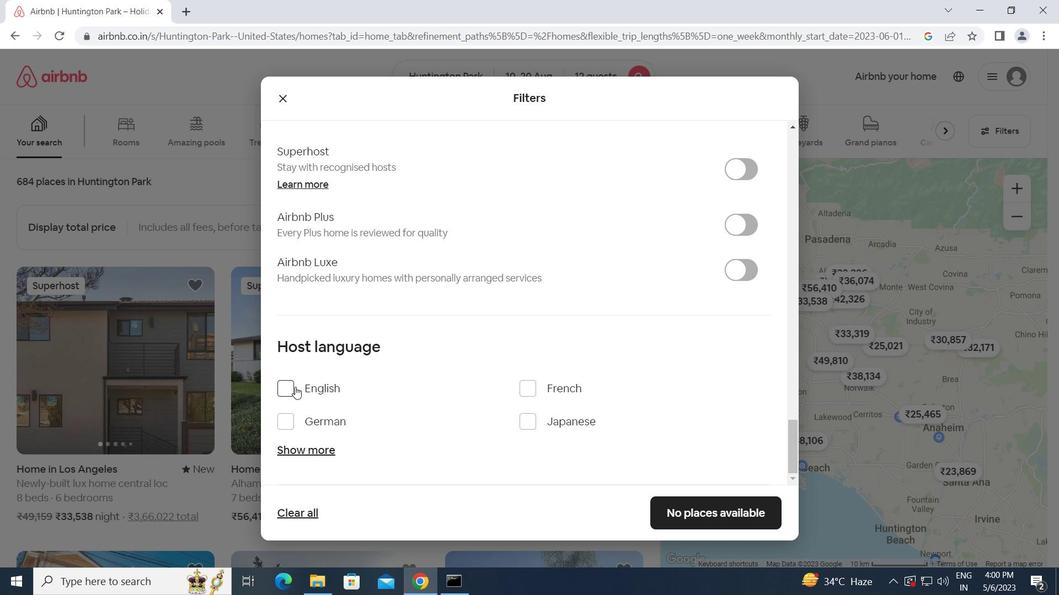 
Action: Mouse pressed left at (288, 385)
Screenshot: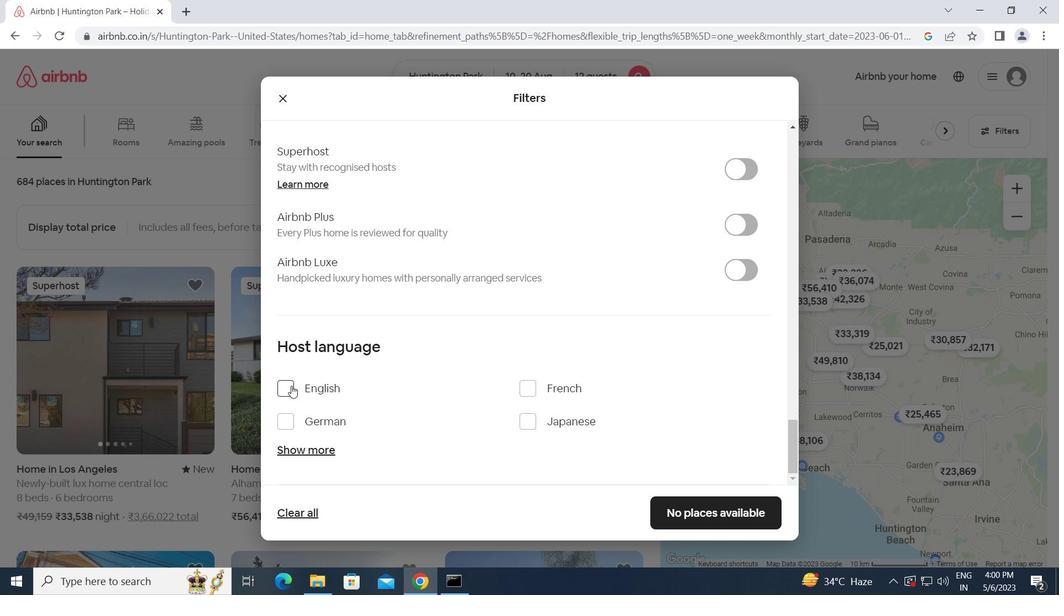 
Action: Mouse moved to (681, 510)
Screenshot: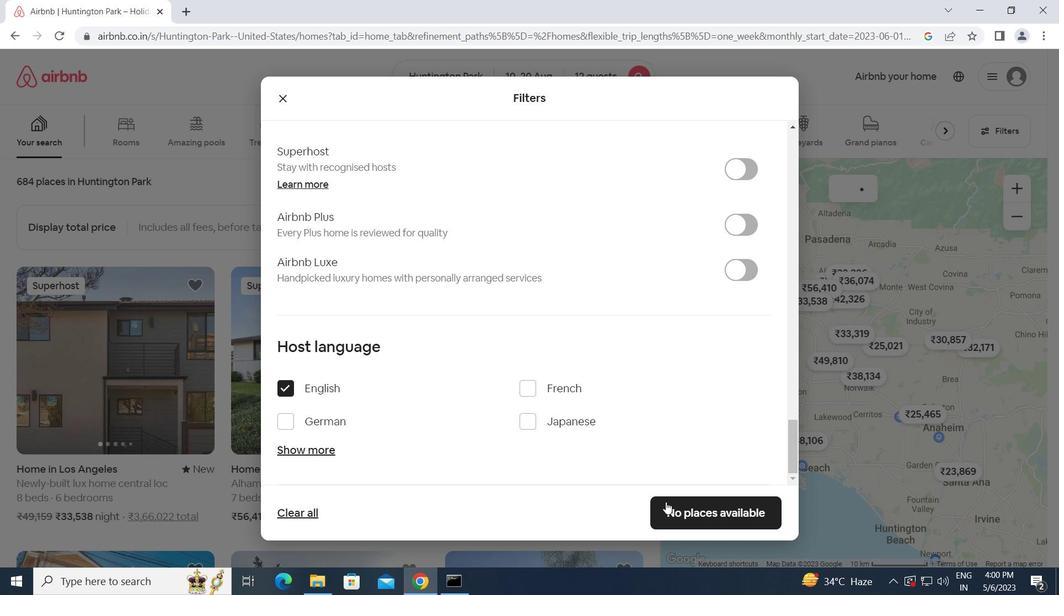 
Action: Mouse pressed left at (681, 510)
Screenshot: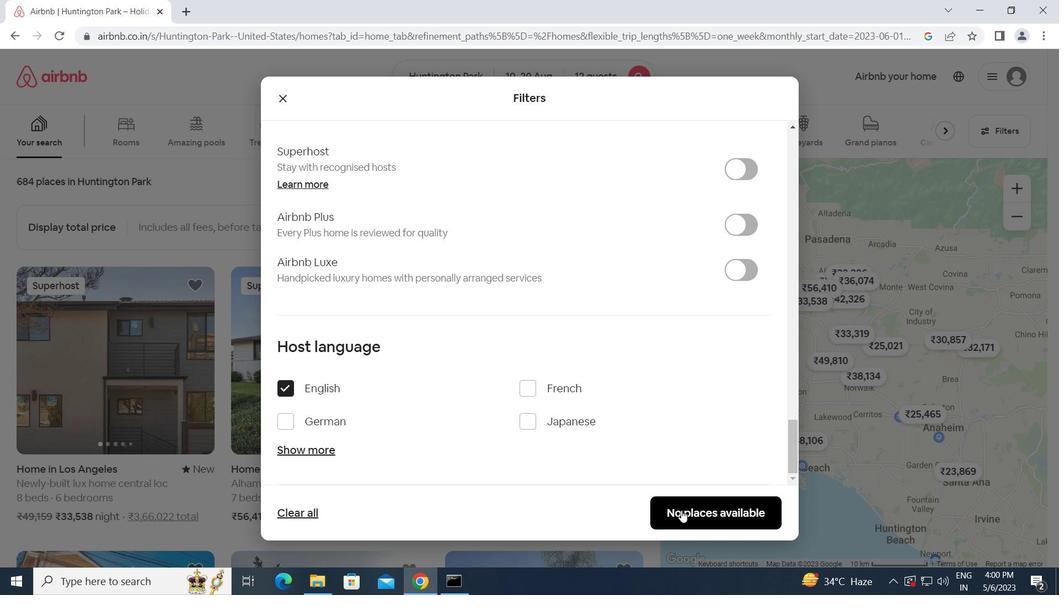 
Action: Mouse moved to (676, 510)
Screenshot: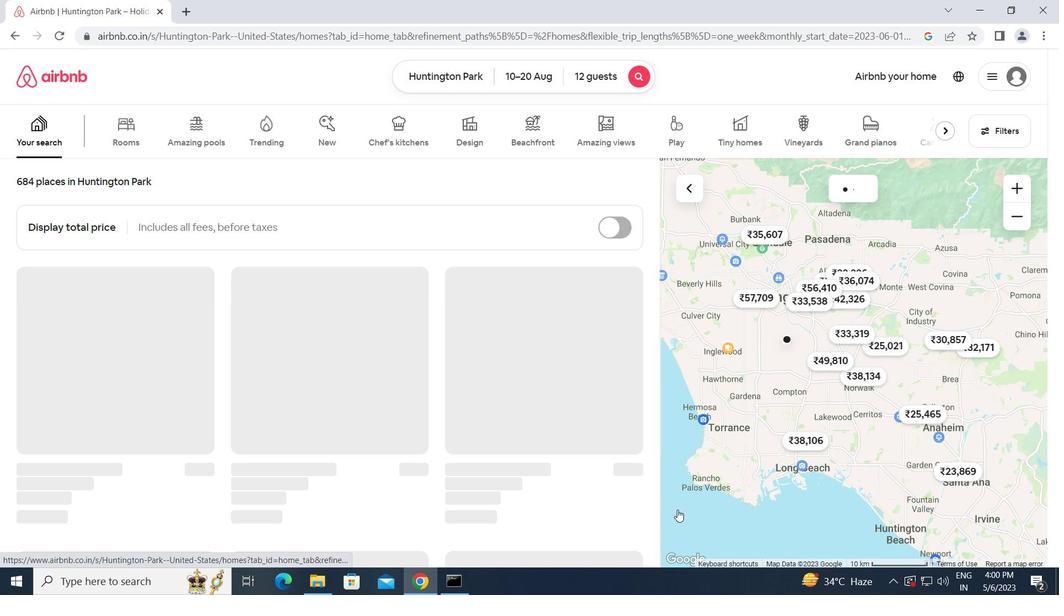 
